 Task: Look for Airbnb options in Magelang, Indonesia from 26th December, 2023 to 30th December, 2023 for 1 adult. Place can be private room with 1  bedroom having 1 bed and 1 bathroom. Property type can be hotel.
Action: Mouse moved to (411, 107)
Screenshot: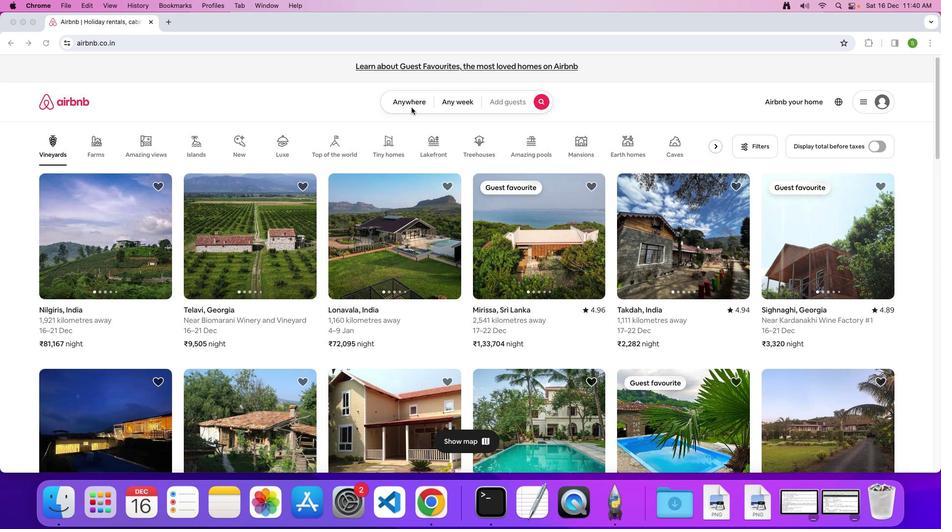 
Action: Mouse pressed left at (411, 107)
Screenshot: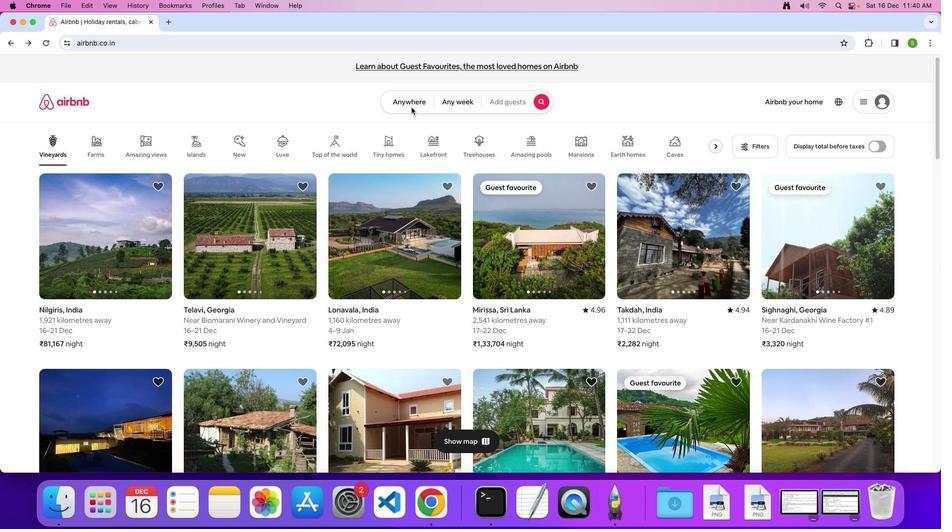 
Action: Mouse moved to (402, 103)
Screenshot: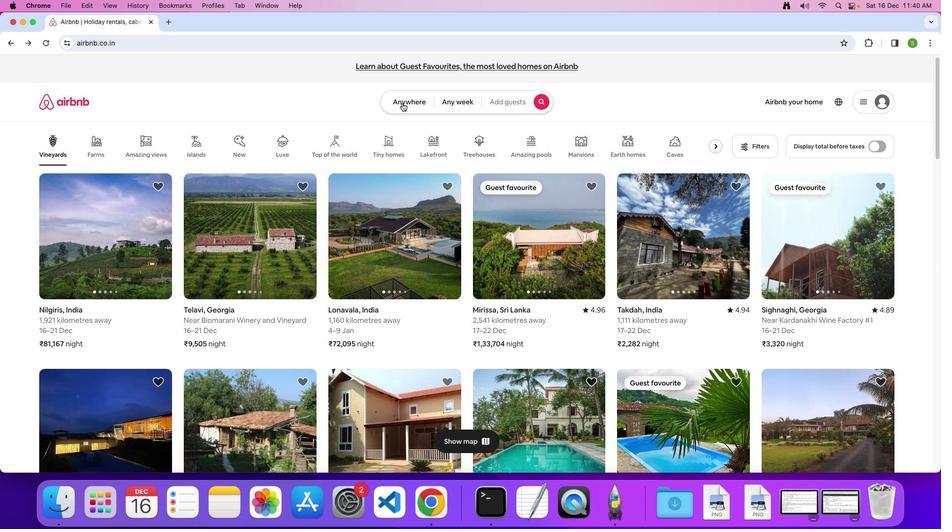 
Action: Mouse pressed left at (402, 103)
Screenshot: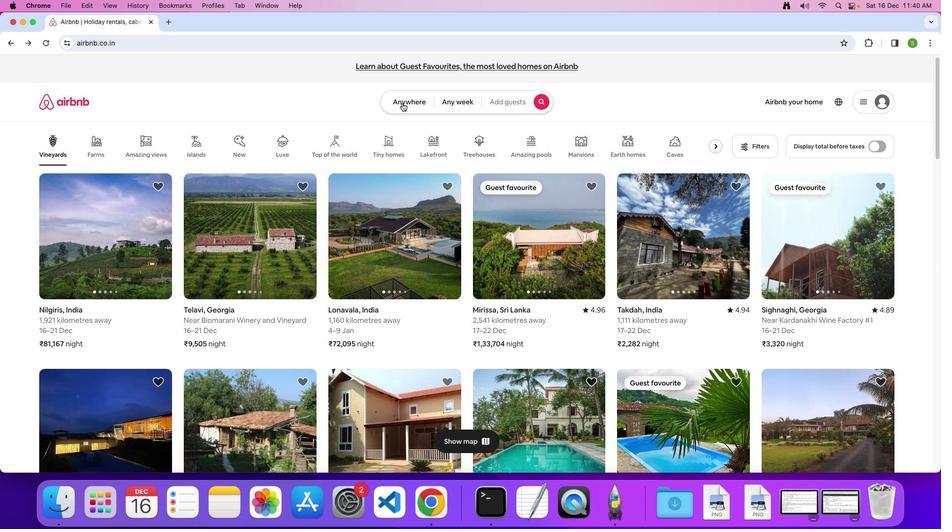 
Action: Mouse moved to (364, 130)
Screenshot: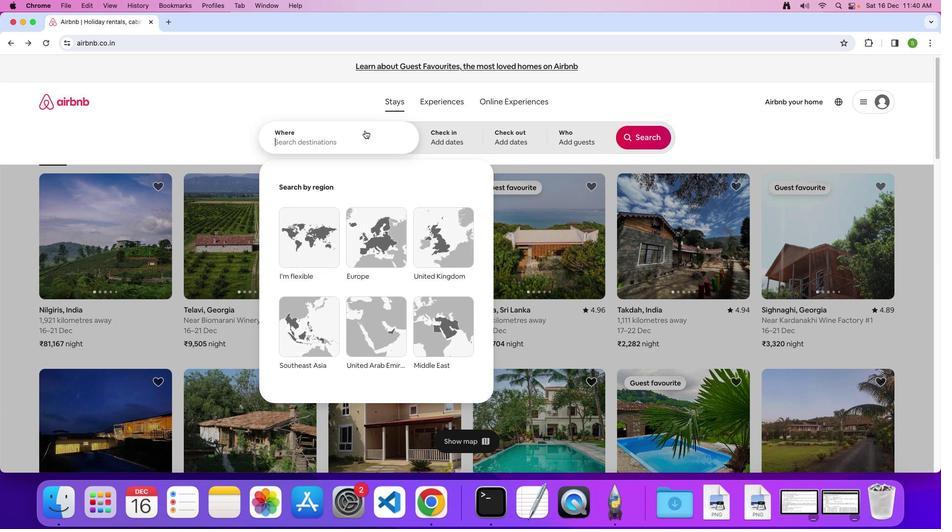 
Action: Mouse pressed left at (364, 130)
Screenshot: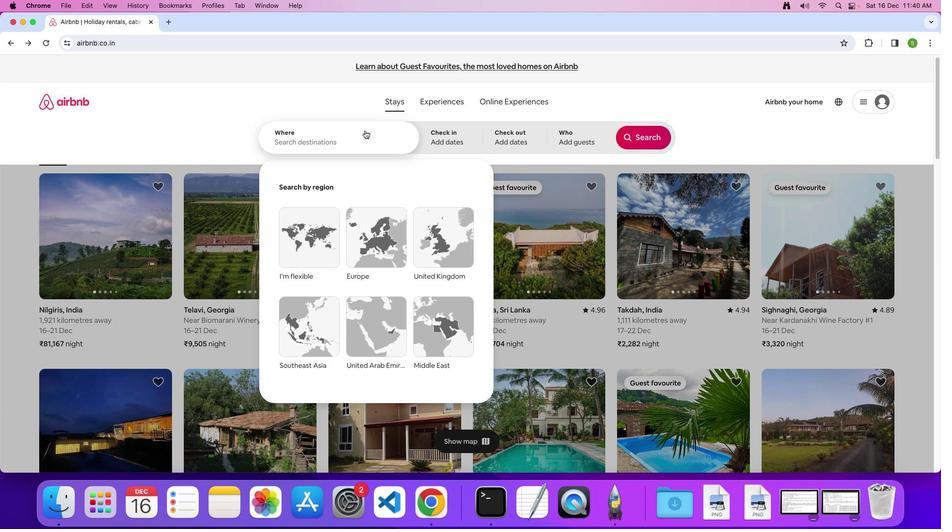 
Action: Mouse moved to (364, 130)
Screenshot: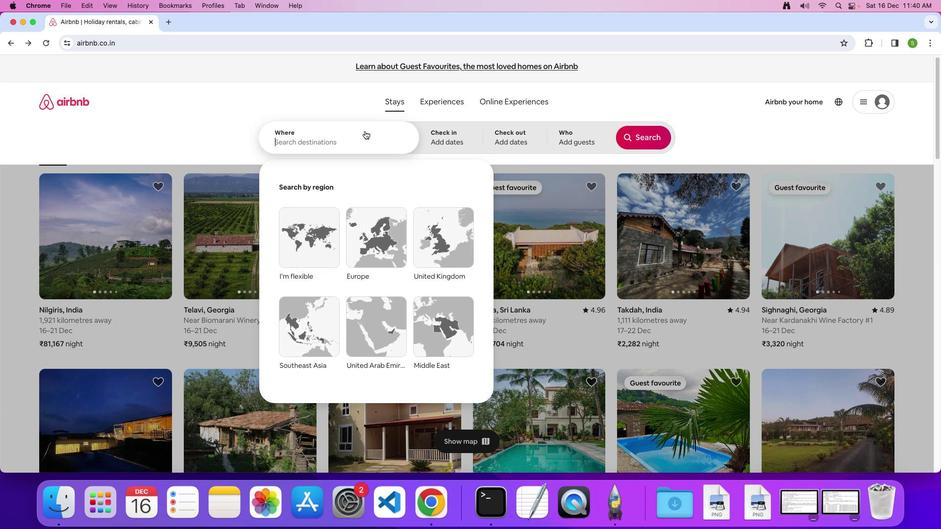 
Action: Key pressed 'M'Key.caps_lock'a''g''e''l''a''n''g'','Key.spaceKey.shift'I''n''d''o''n''e''s''i''a'Key.enter
Screenshot: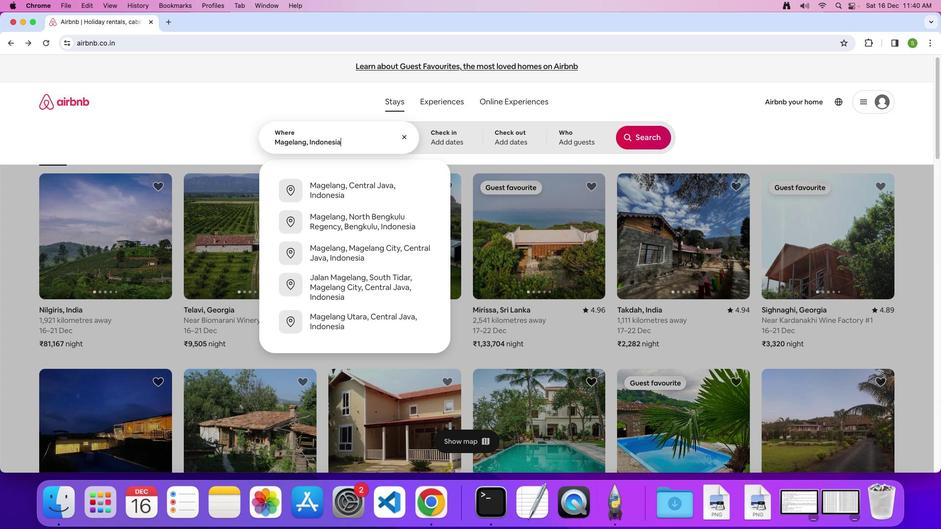 
Action: Mouse moved to (353, 359)
Screenshot: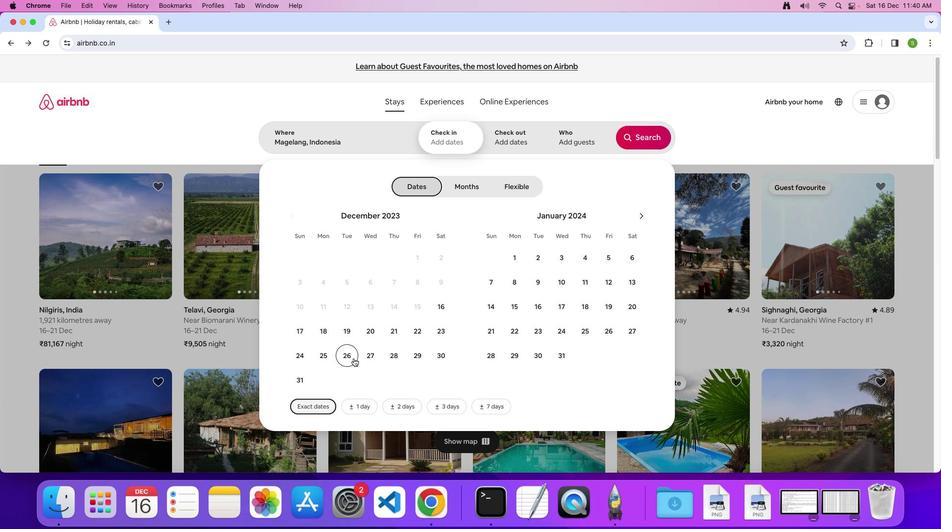 
Action: Mouse pressed left at (353, 359)
Screenshot: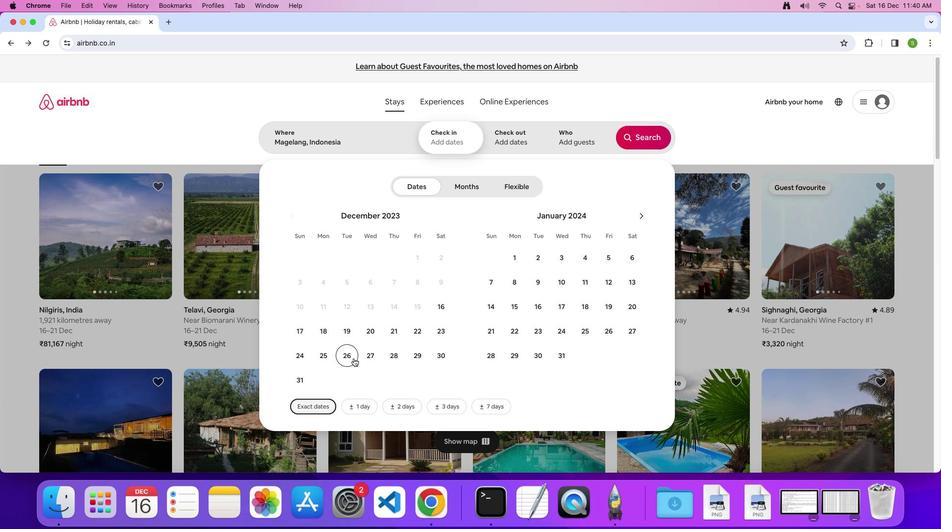 
Action: Mouse moved to (444, 360)
Screenshot: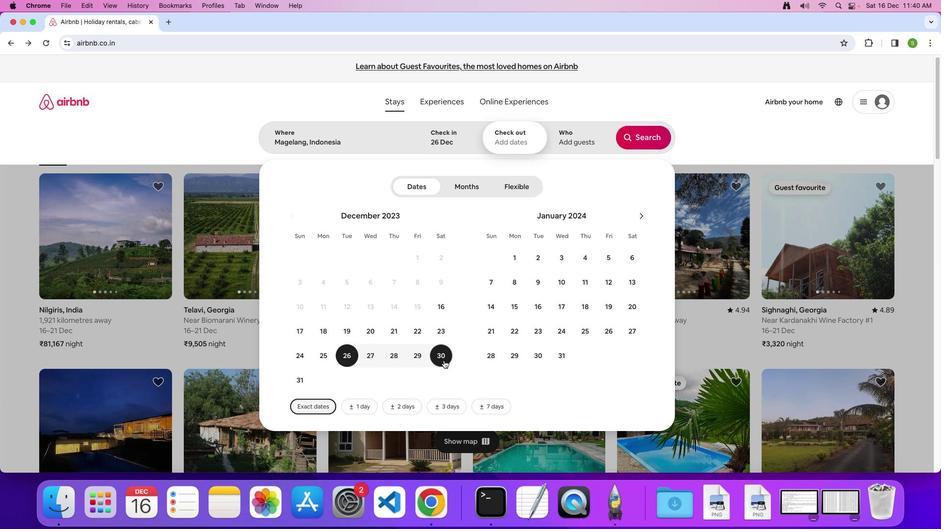 
Action: Mouse pressed left at (444, 360)
Screenshot: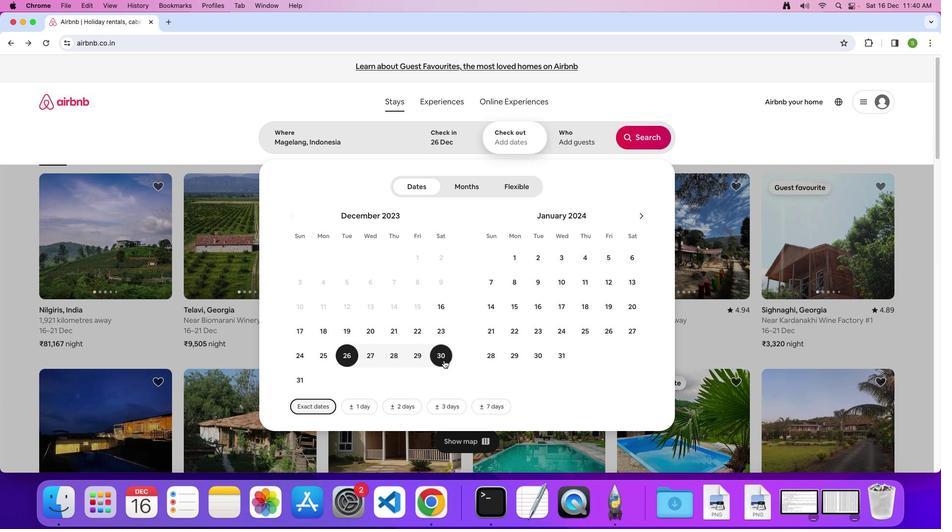 
Action: Mouse moved to (574, 137)
Screenshot: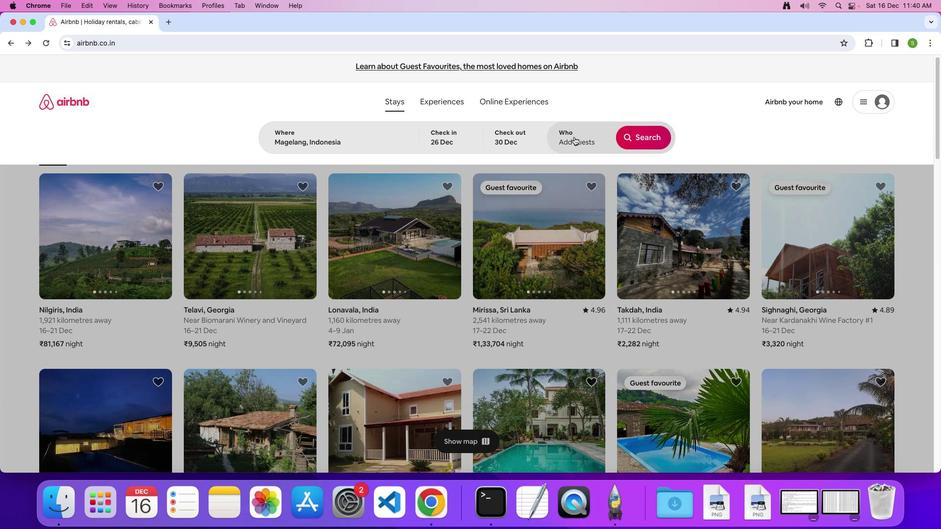
Action: Mouse pressed left at (574, 137)
Screenshot: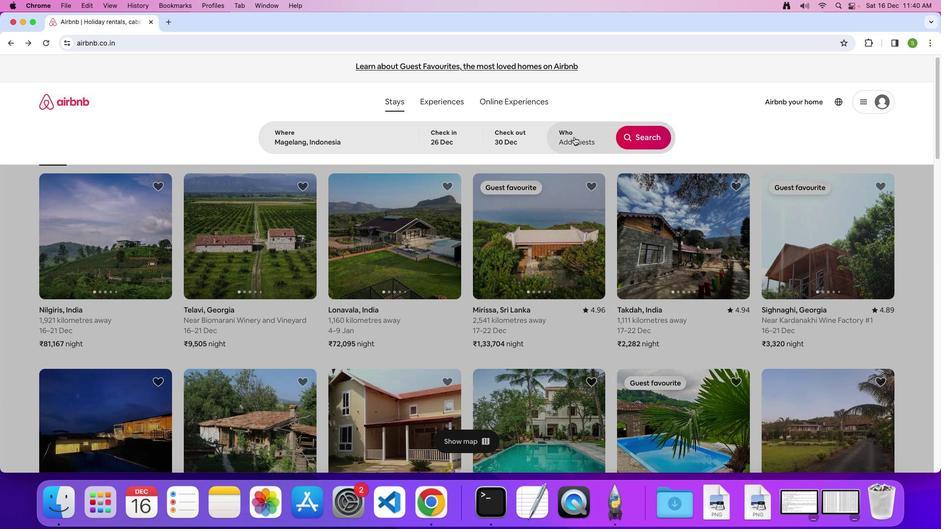 
Action: Mouse moved to (643, 193)
Screenshot: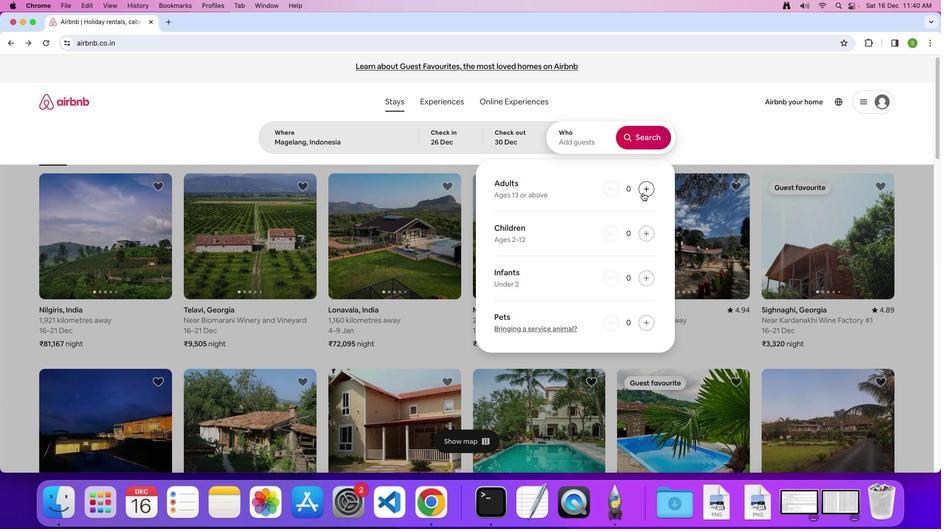
Action: Mouse pressed left at (643, 193)
Screenshot: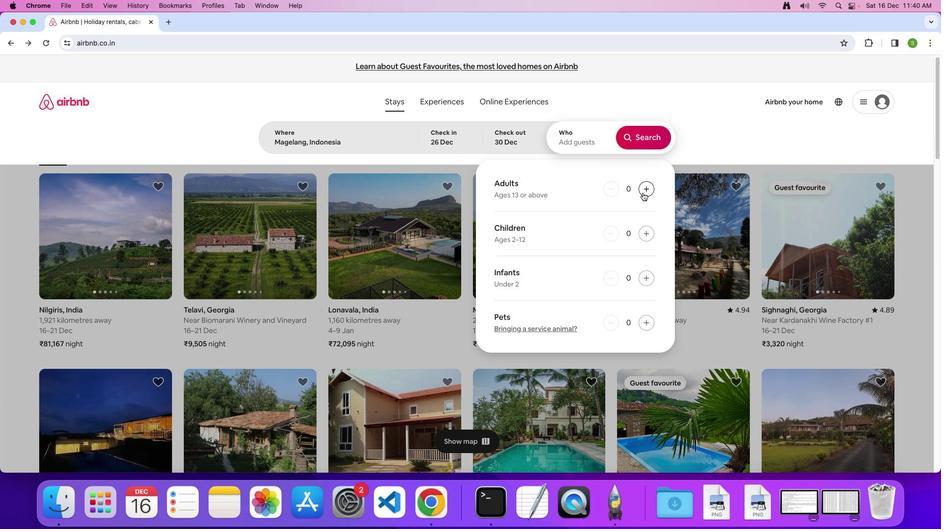 
Action: Mouse moved to (637, 138)
Screenshot: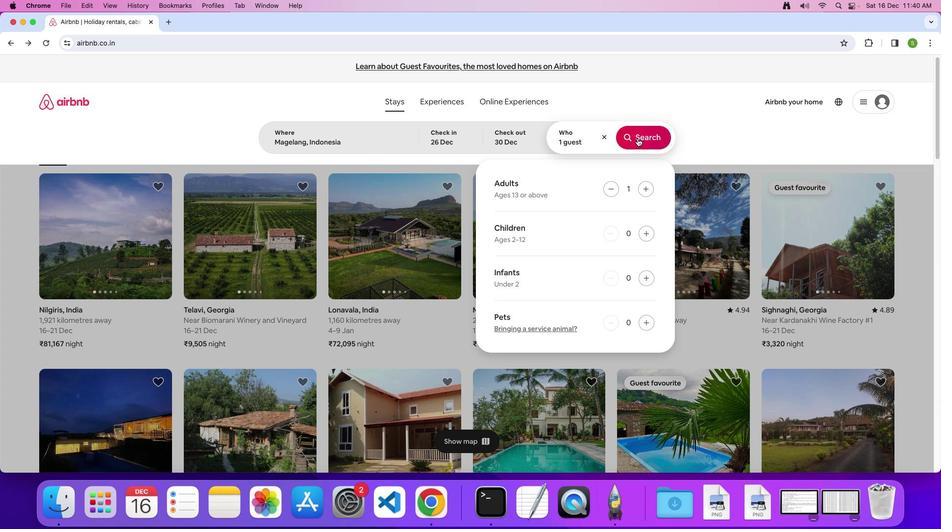
Action: Mouse pressed left at (637, 138)
Screenshot: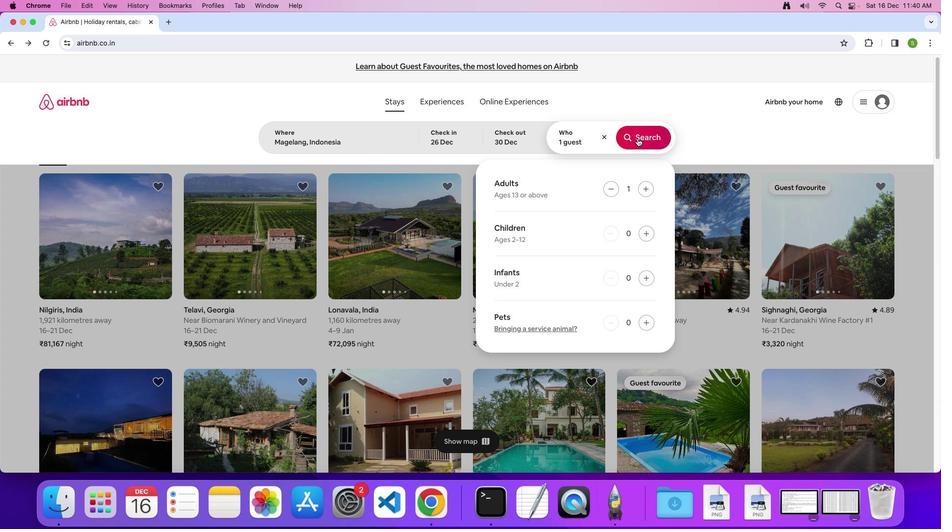 
Action: Mouse moved to (779, 118)
Screenshot: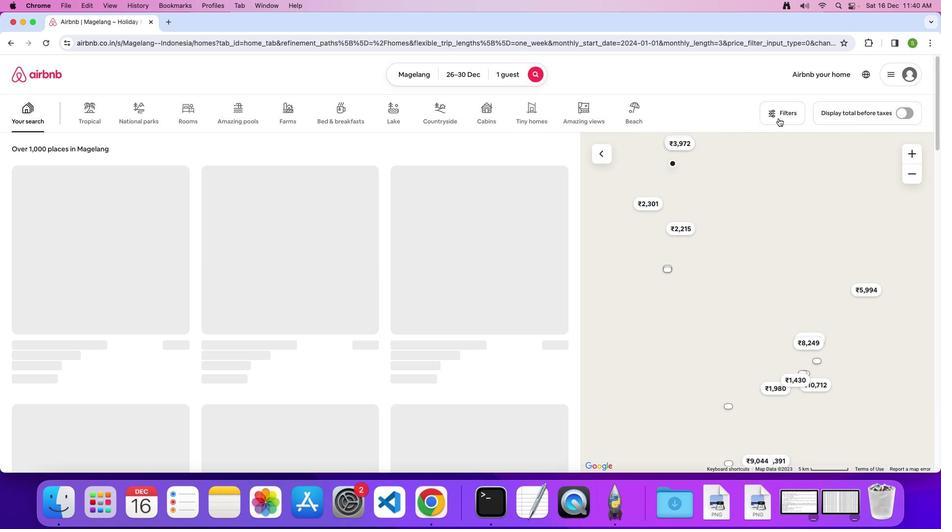 
Action: Mouse pressed left at (779, 118)
Screenshot: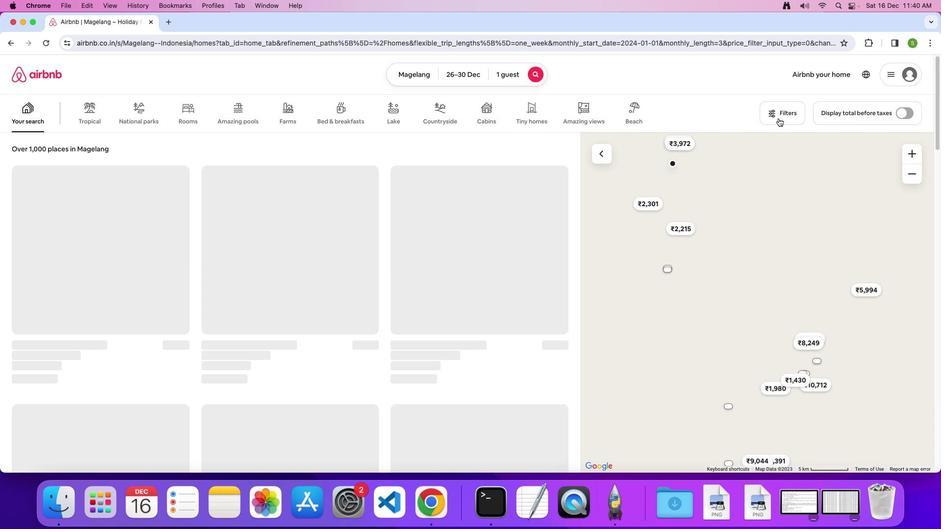 
Action: Mouse moved to (464, 353)
Screenshot: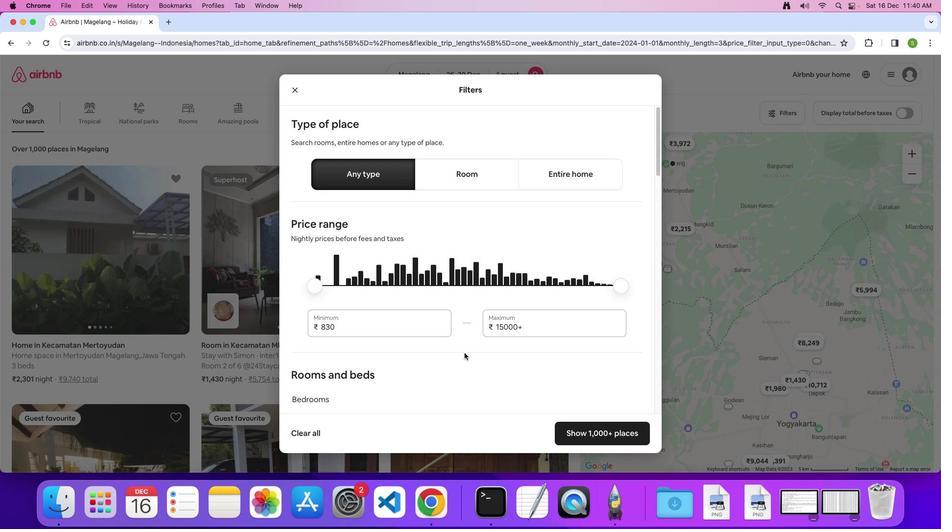 
Action: Mouse scrolled (464, 353) with delta (0, 0)
Screenshot: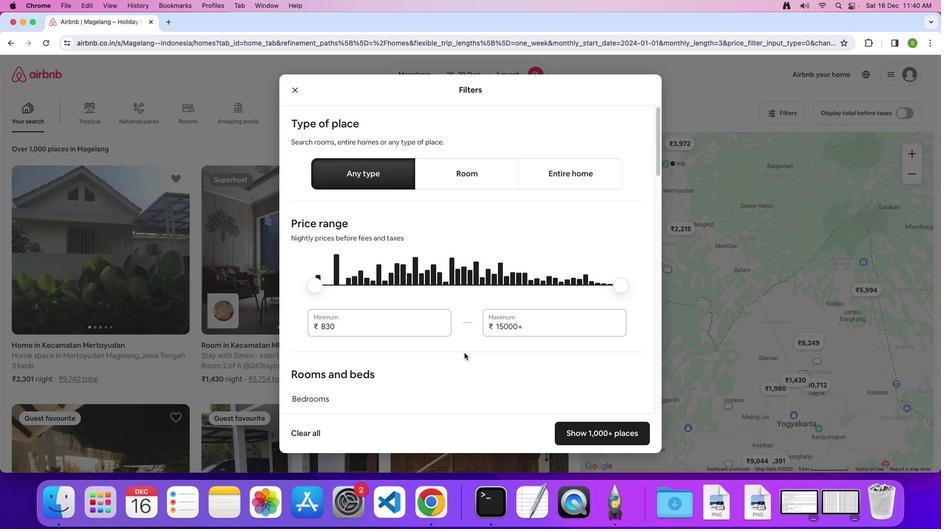 
Action: Mouse scrolled (464, 353) with delta (0, 0)
Screenshot: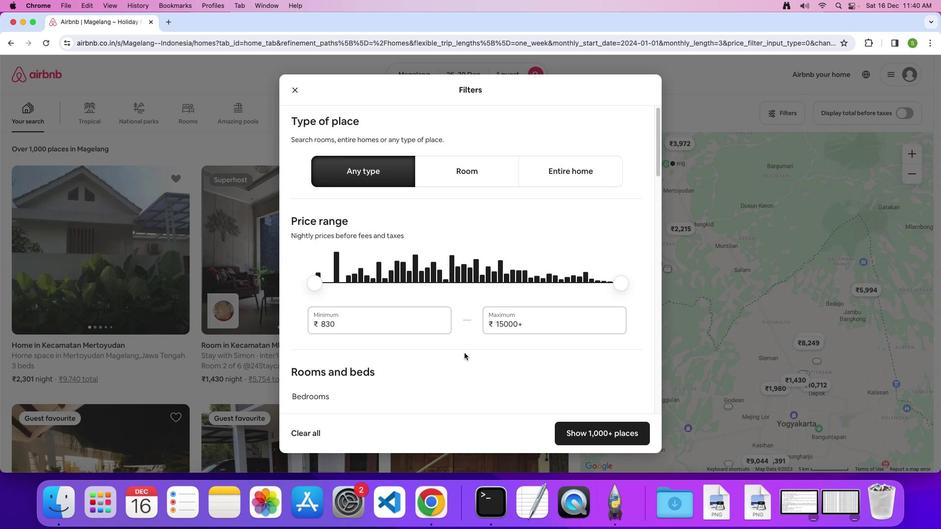 
Action: Mouse scrolled (464, 353) with delta (0, 0)
Screenshot: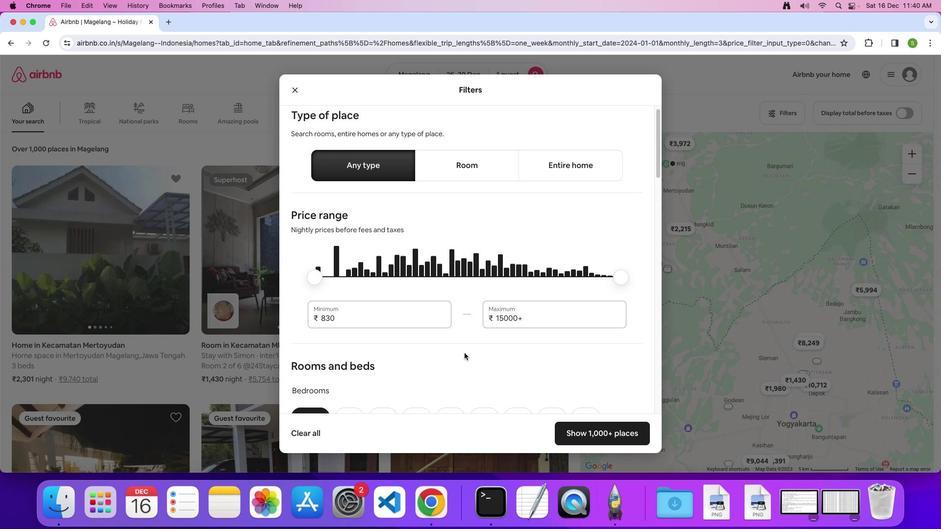 
Action: Mouse scrolled (464, 353) with delta (0, 0)
Screenshot: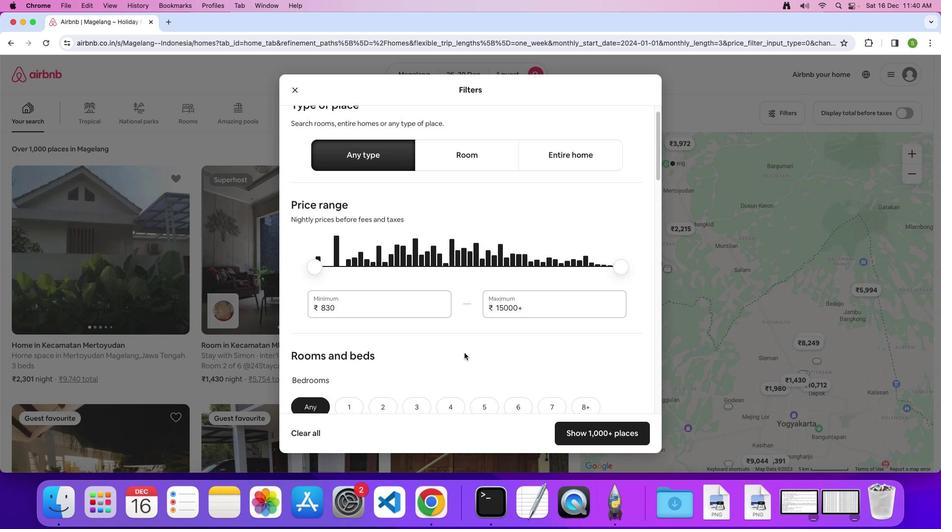 
Action: Mouse scrolled (464, 353) with delta (0, 0)
Screenshot: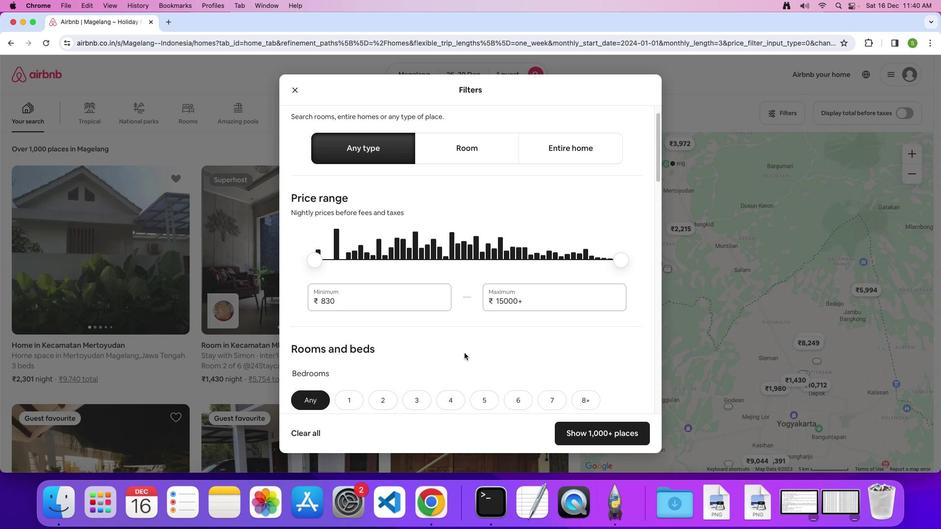 
Action: Mouse scrolled (464, 353) with delta (0, -1)
Screenshot: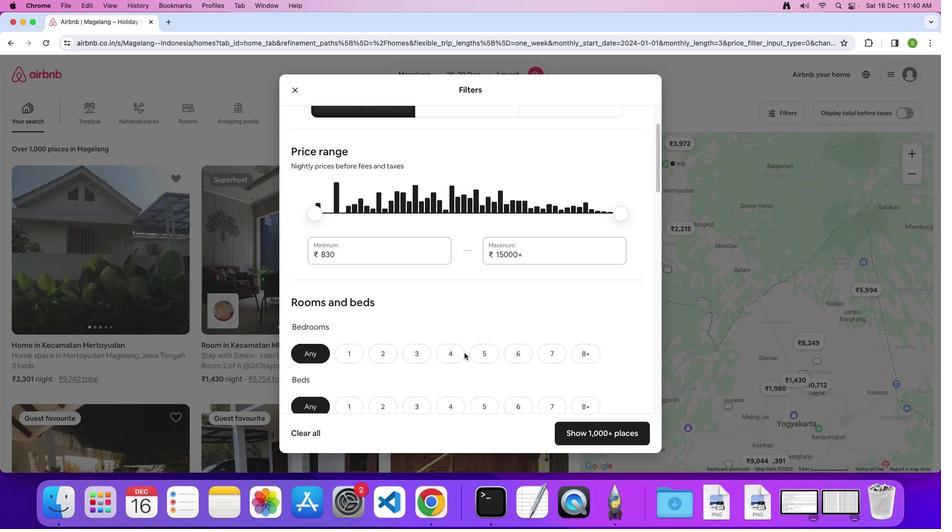 
Action: Mouse scrolled (464, 353) with delta (0, 0)
Screenshot: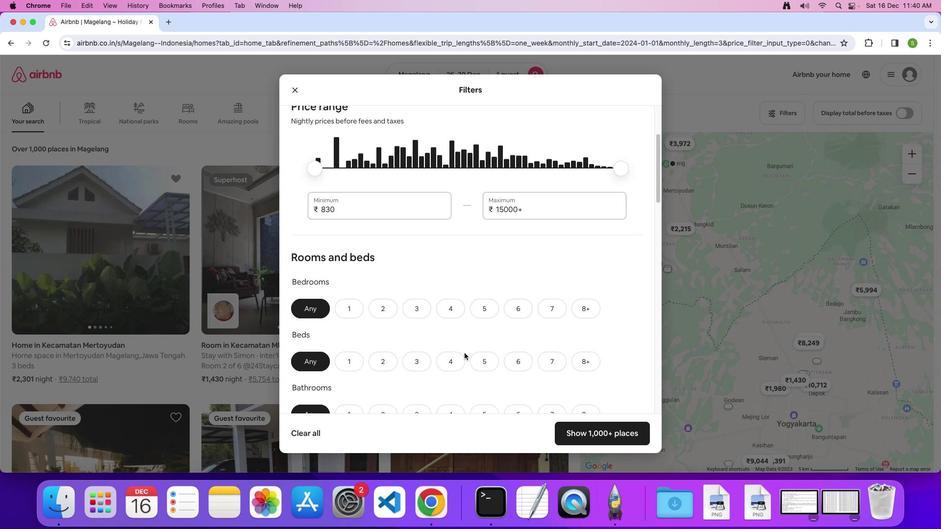 
Action: Mouse scrolled (464, 353) with delta (0, 0)
Screenshot: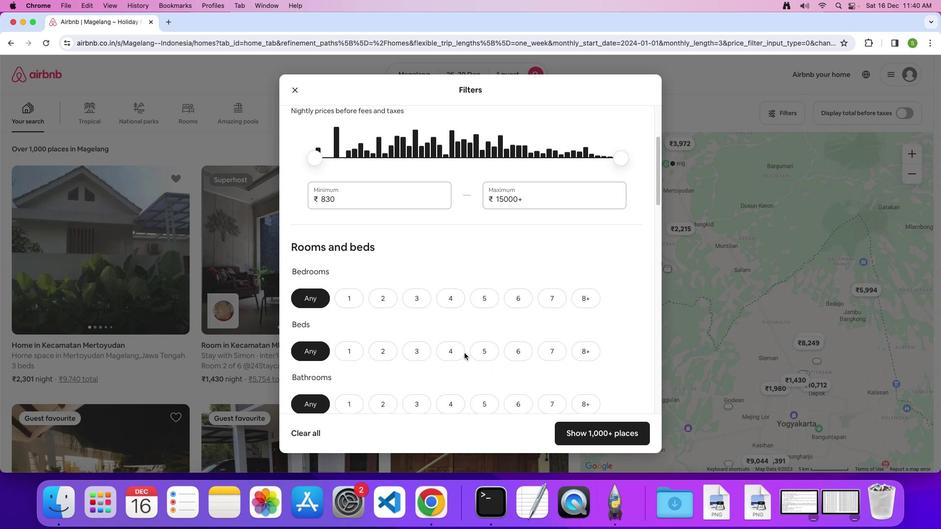 
Action: Mouse scrolled (464, 353) with delta (0, 0)
Screenshot: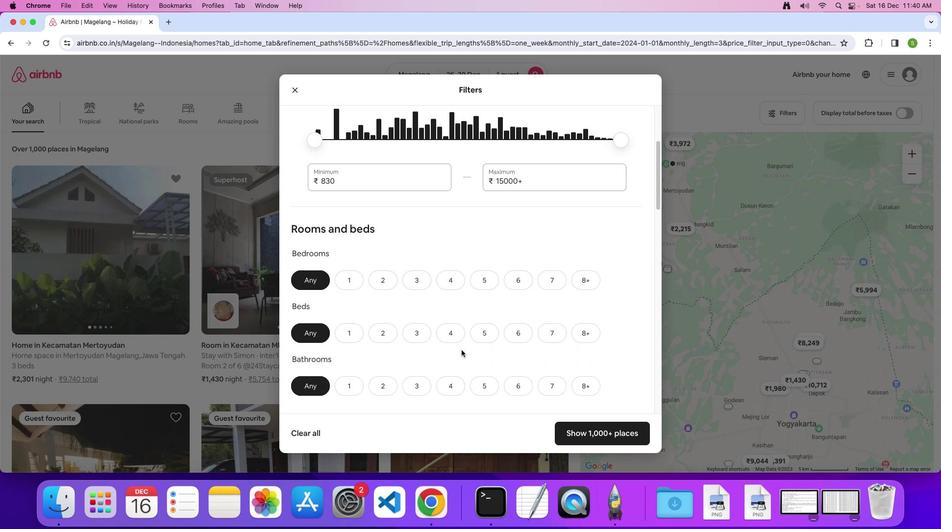 
Action: Mouse moved to (355, 269)
Screenshot: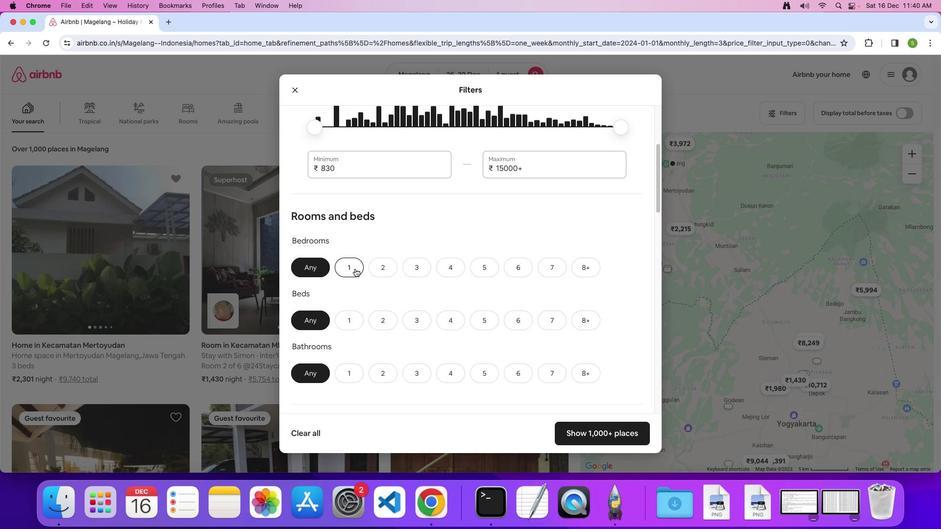 
Action: Mouse pressed left at (355, 269)
Screenshot: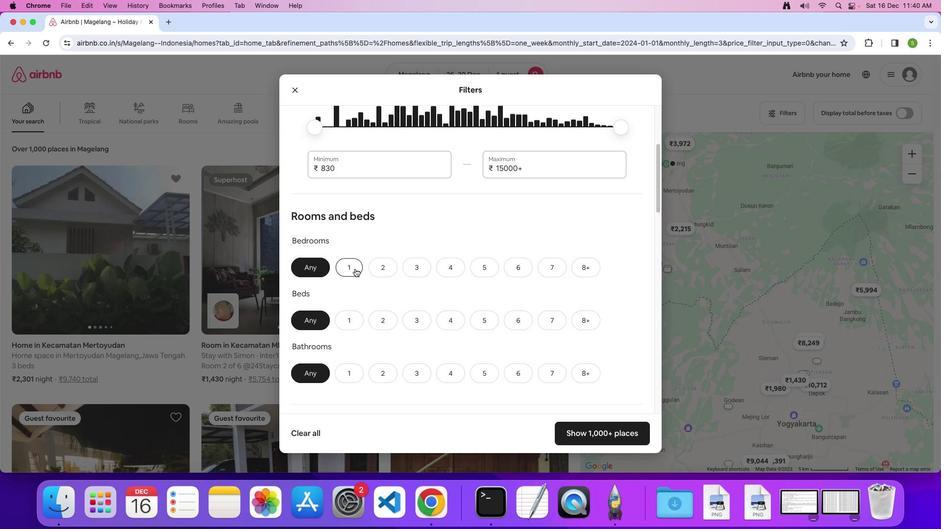 
Action: Mouse moved to (350, 324)
Screenshot: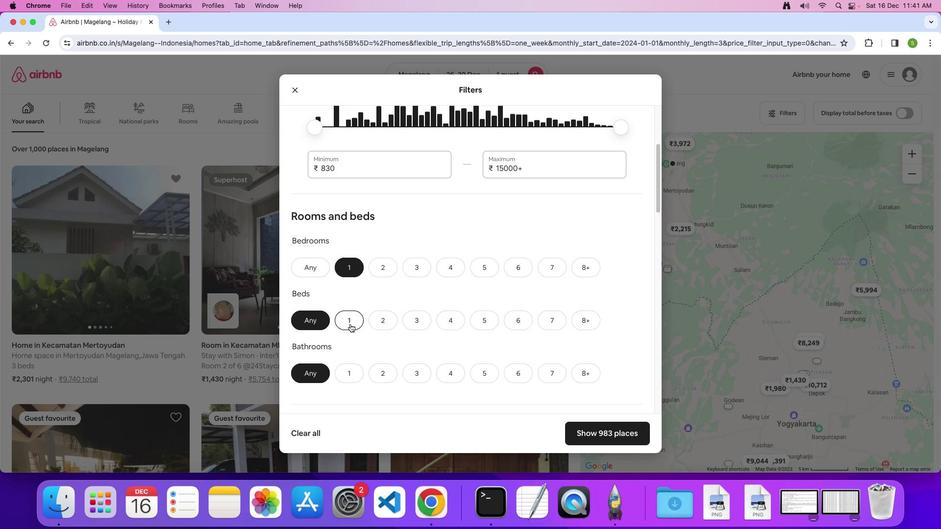 
Action: Mouse pressed left at (350, 324)
Screenshot: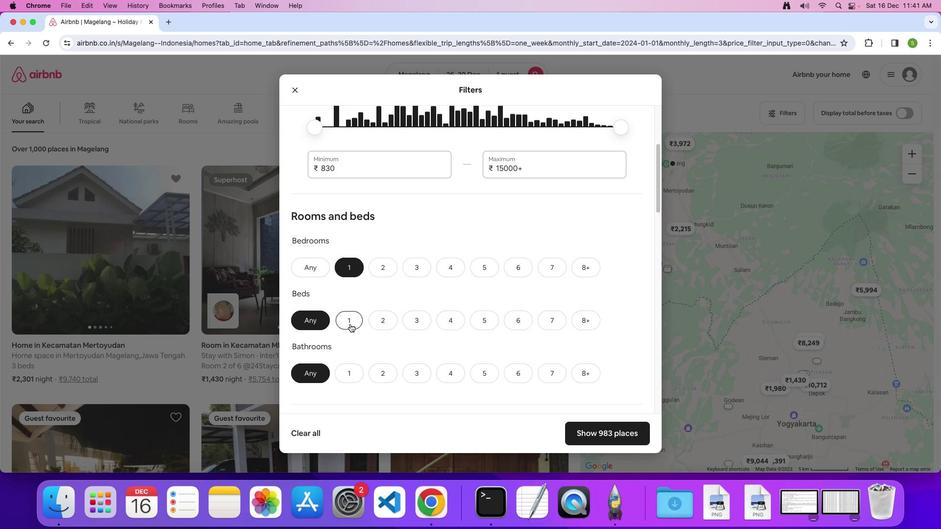 
Action: Mouse moved to (342, 373)
Screenshot: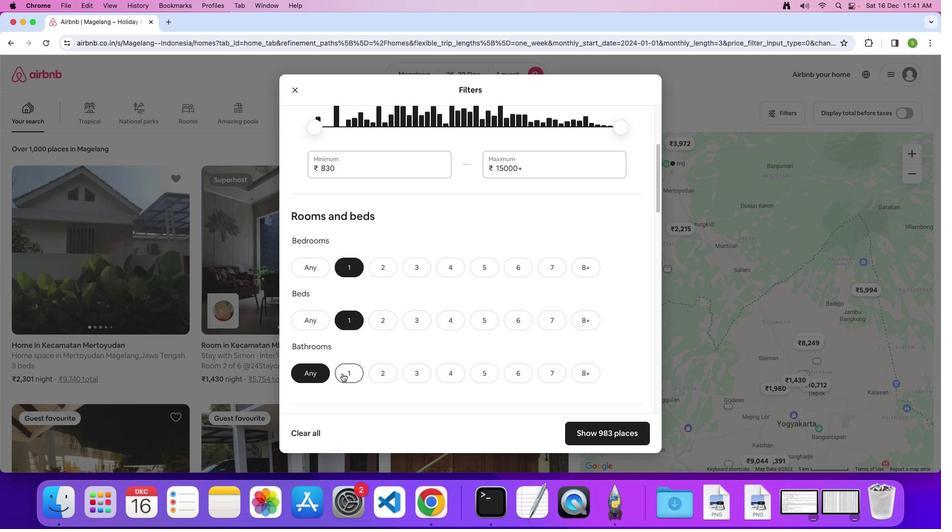 
Action: Mouse pressed left at (342, 373)
Screenshot: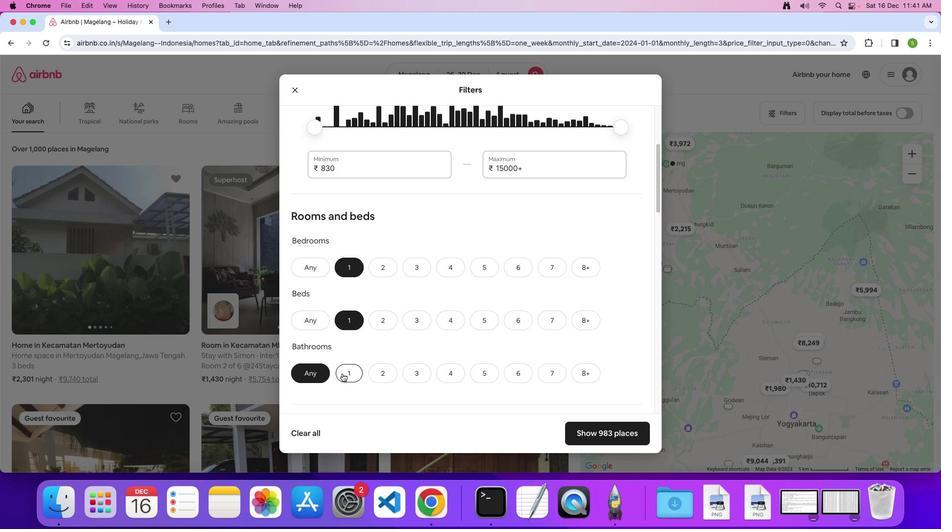 
Action: Mouse moved to (471, 329)
Screenshot: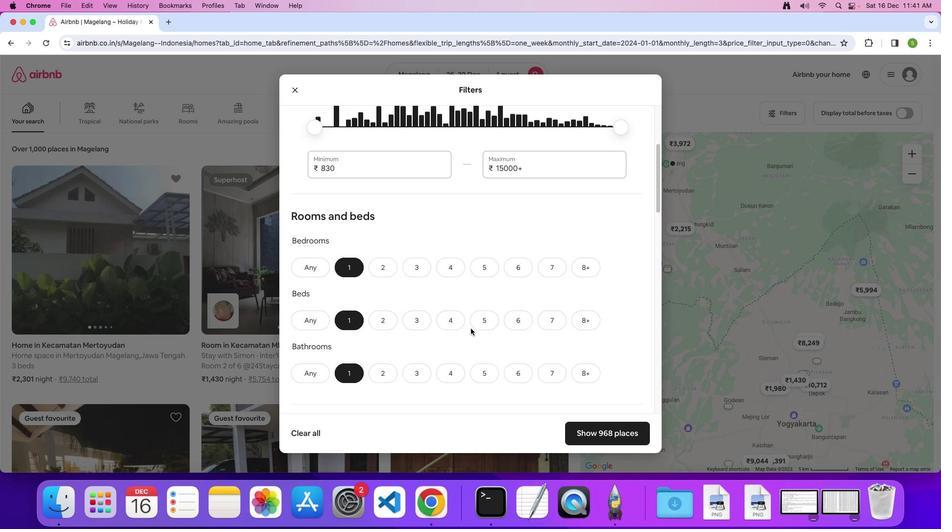 
Action: Mouse scrolled (471, 329) with delta (0, 0)
Screenshot: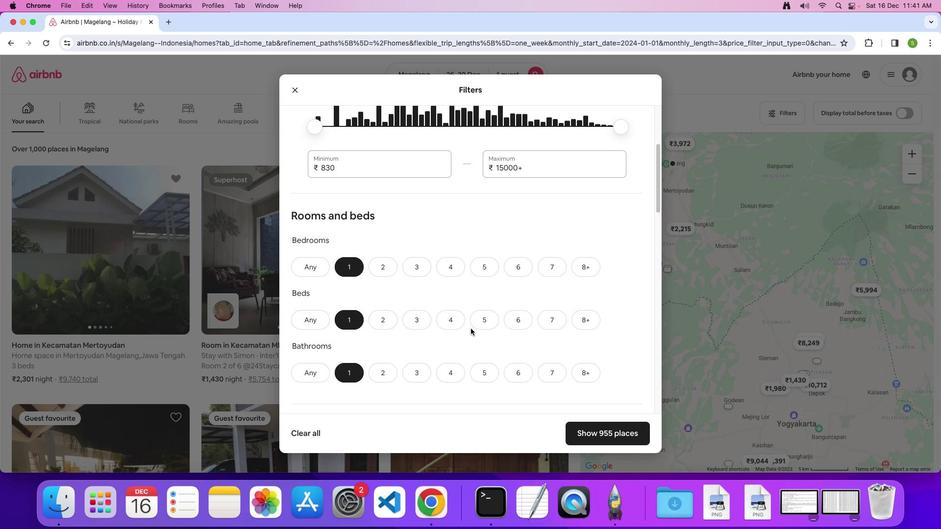 
Action: Mouse scrolled (471, 329) with delta (0, 0)
Screenshot: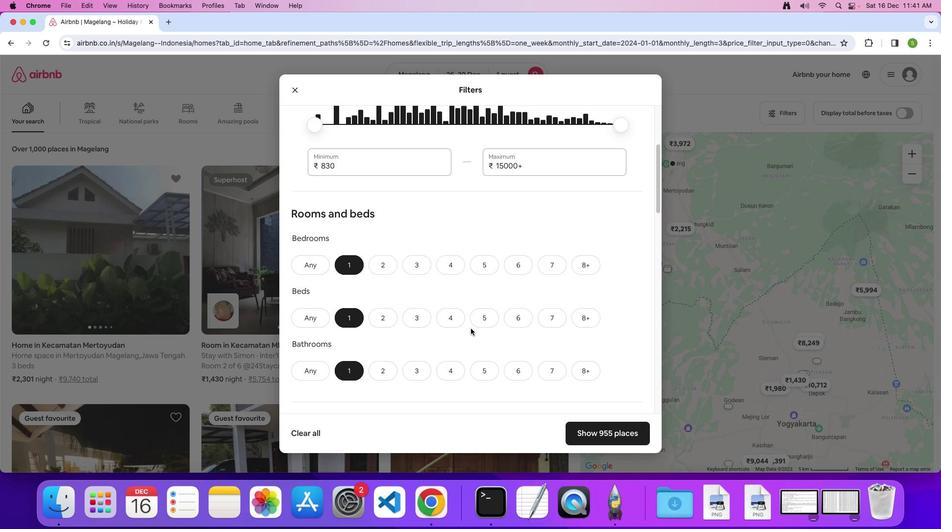 
Action: Mouse scrolled (471, 329) with delta (0, 0)
Screenshot: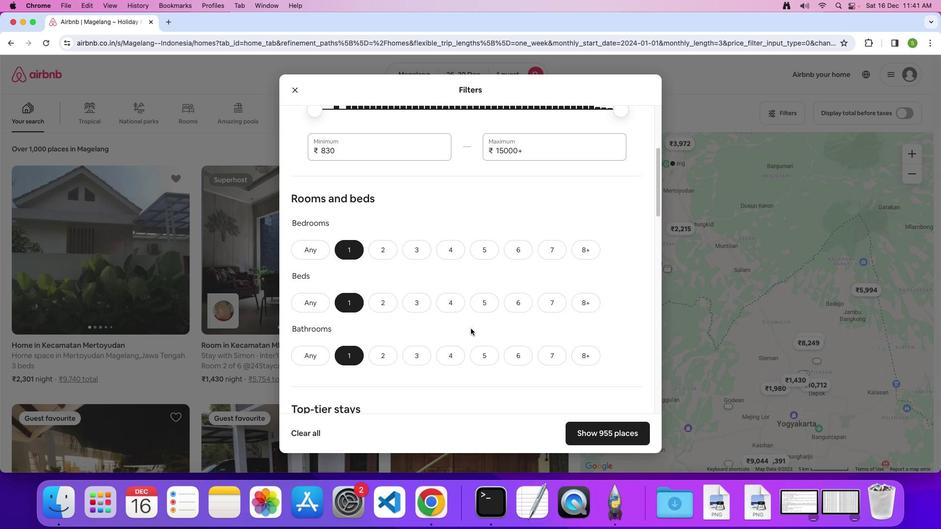 
Action: Mouse scrolled (471, 329) with delta (0, 0)
Screenshot: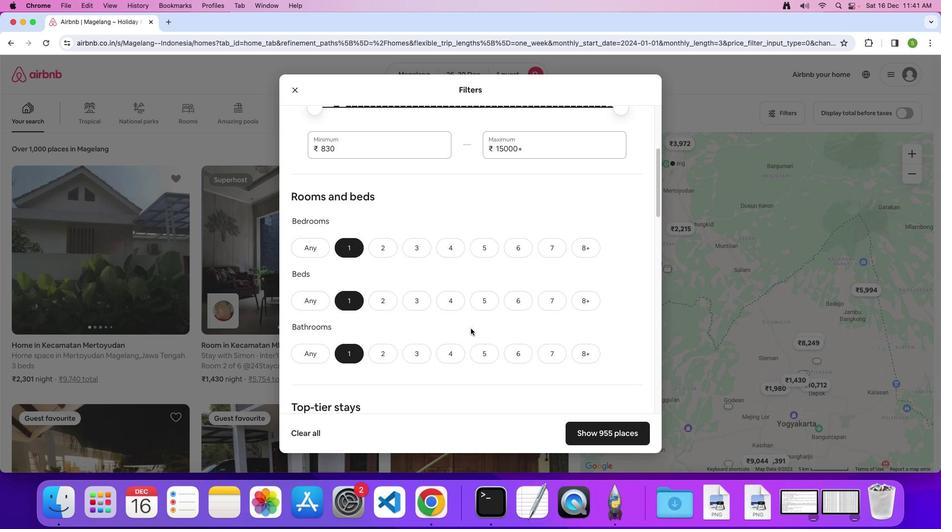 
Action: Mouse scrolled (471, 329) with delta (0, 0)
Screenshot: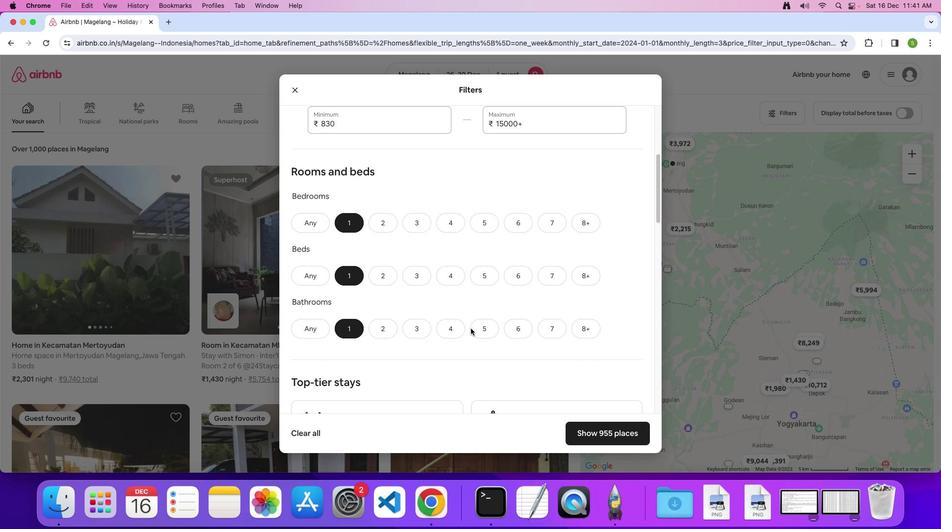 
Action: Mouse scrolled (471, 329) with delta (0, 0)
Screenshot: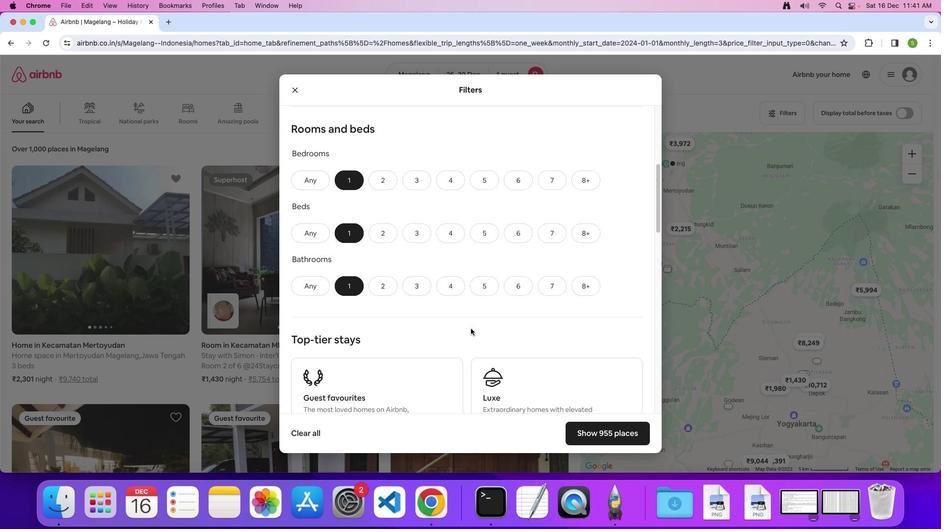 
Action: Mouse scrolled (471, 329) with delta (0, 0)
Screenshot: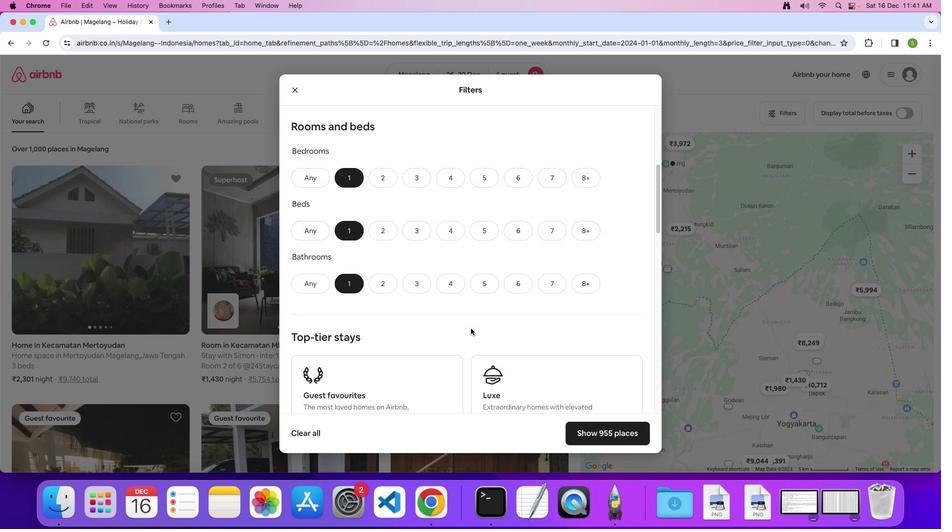 
Action: Mouse scrolled (471, 329) with delta (0, 0)
Screenshot: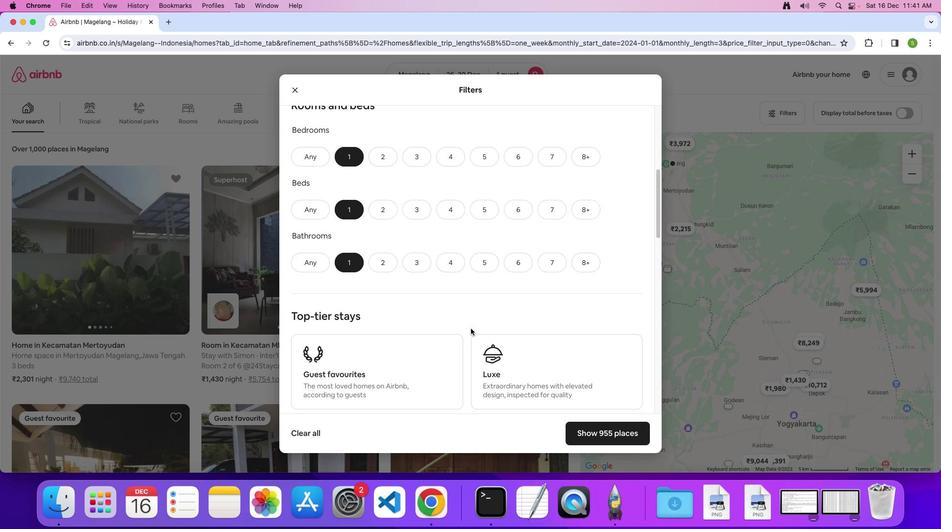 
Action: Mouse scrolled (471, 329) with delta (0, 0)
Screenshot: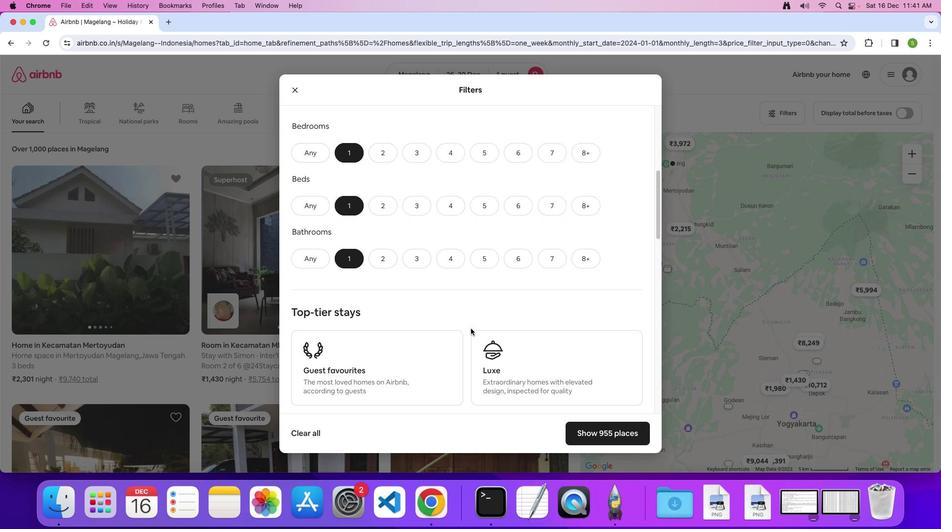 
Action: Mouse scrolled (471, 329) with delta (0, -1)
Screenshot: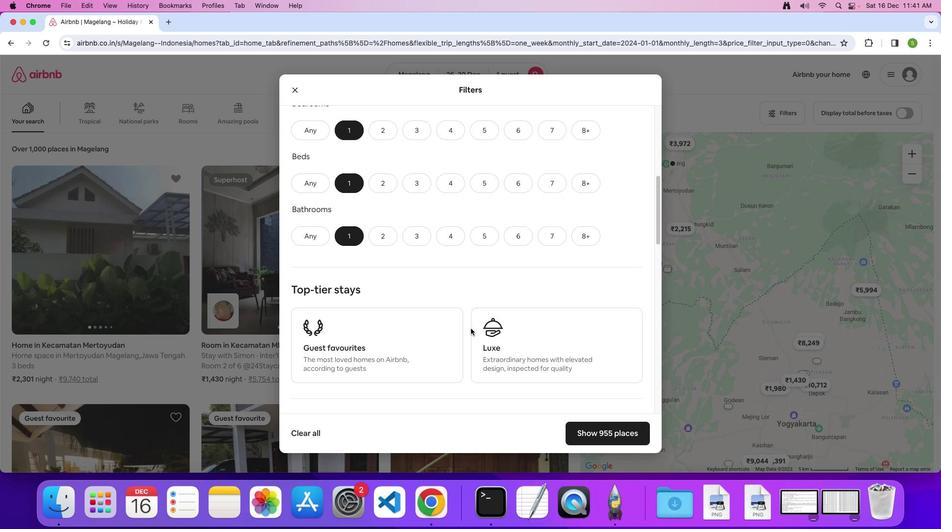 
Action: Mouse scrolled (471, 329) with delta (0, 0)
Screenshot: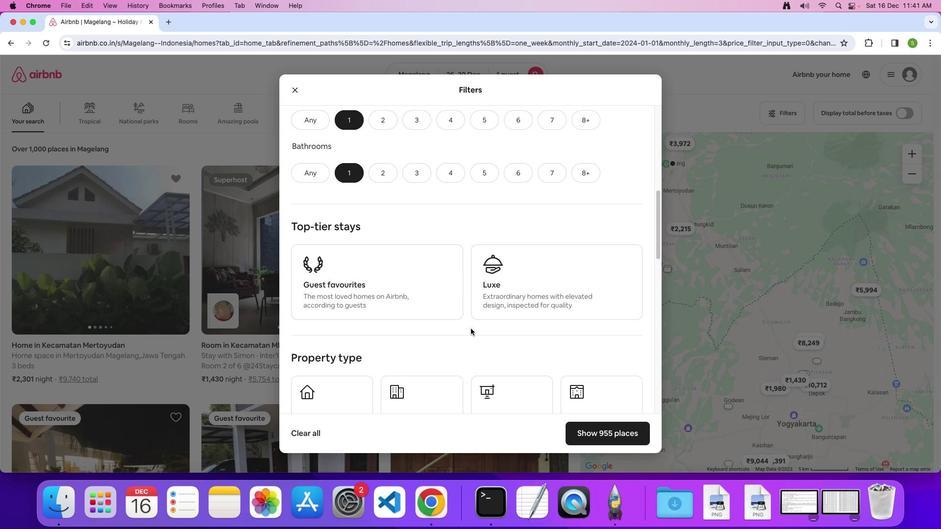 
Action: Mouse scrolled (471, 329) with delta (0, 0)
Screenshot: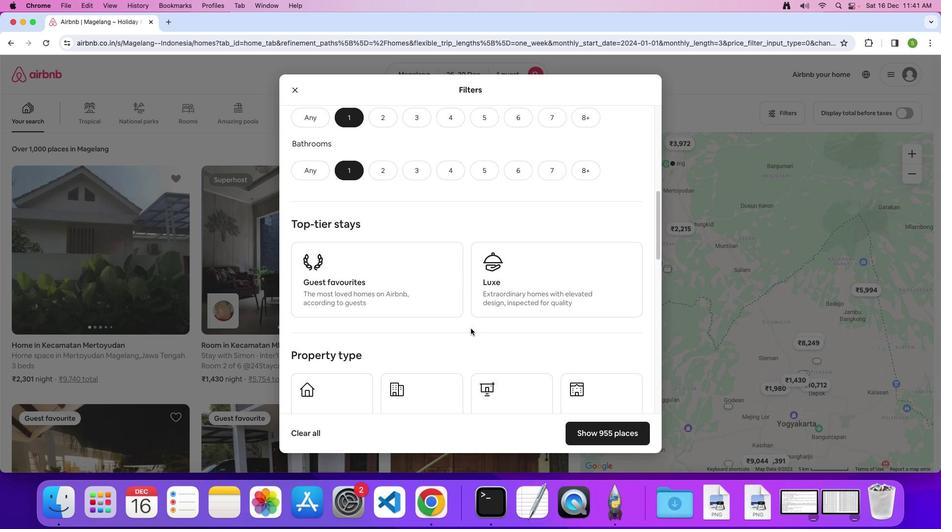 
Action: Mouse scrolled (471, 329) with delta (0, 0)
Screenshot: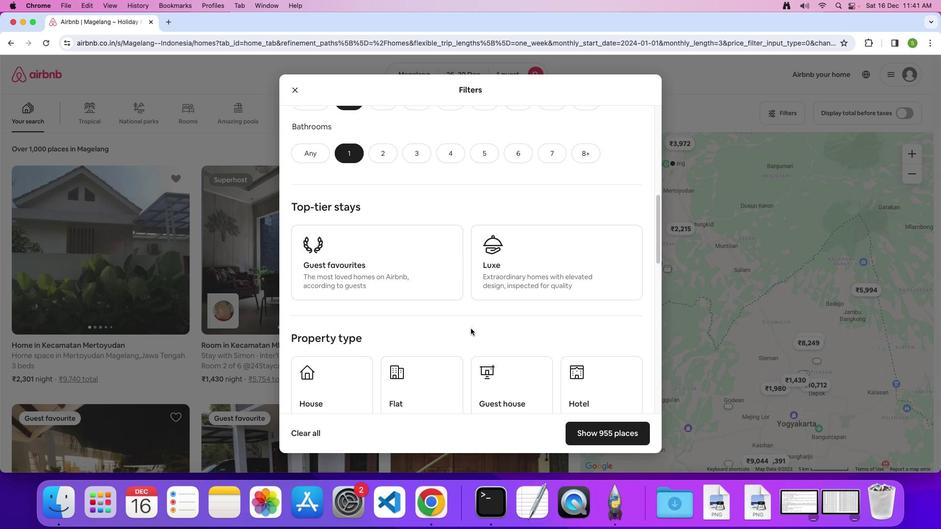 
Action: Mouse scrolled (471, 329) with delta (0, 0)
Screenshot: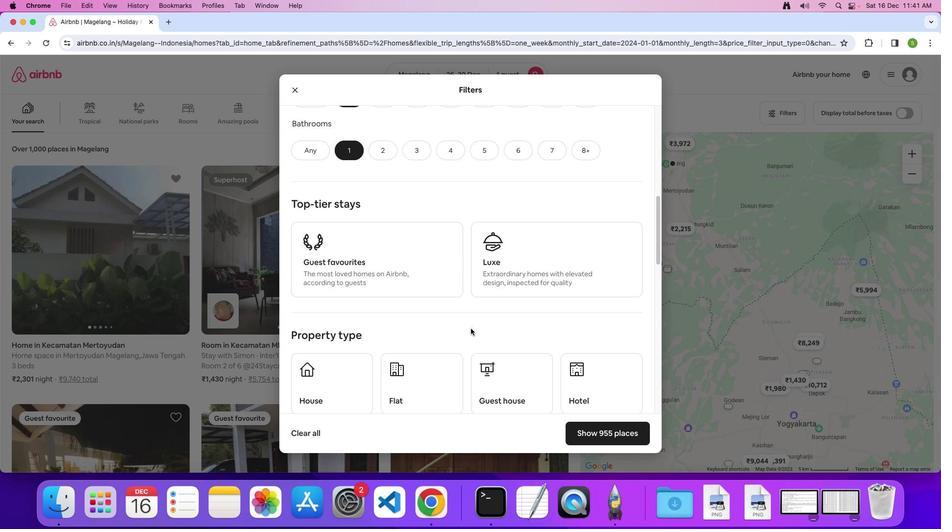 
Action: Mouse scrolled (471, 329) with delta (0, -1)
Screenshot: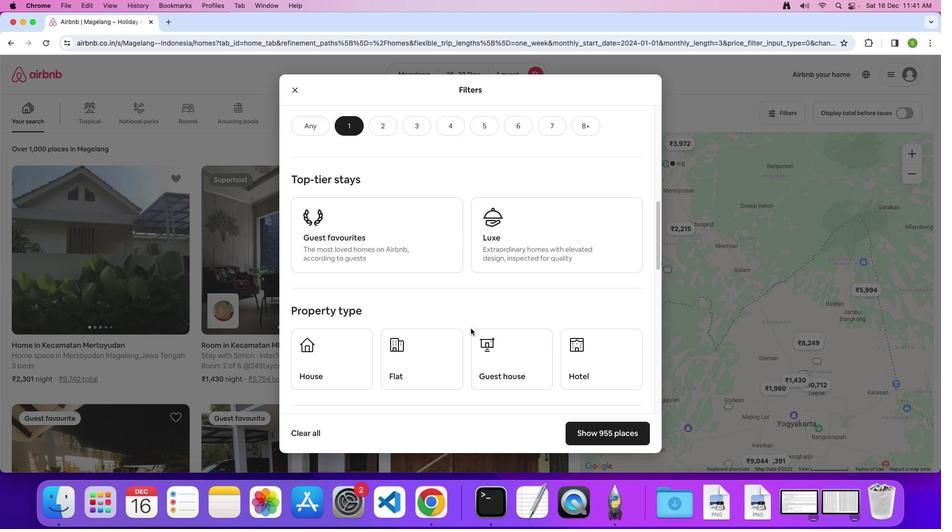
Action: Mouse moved to (592, 292)
Screenshot: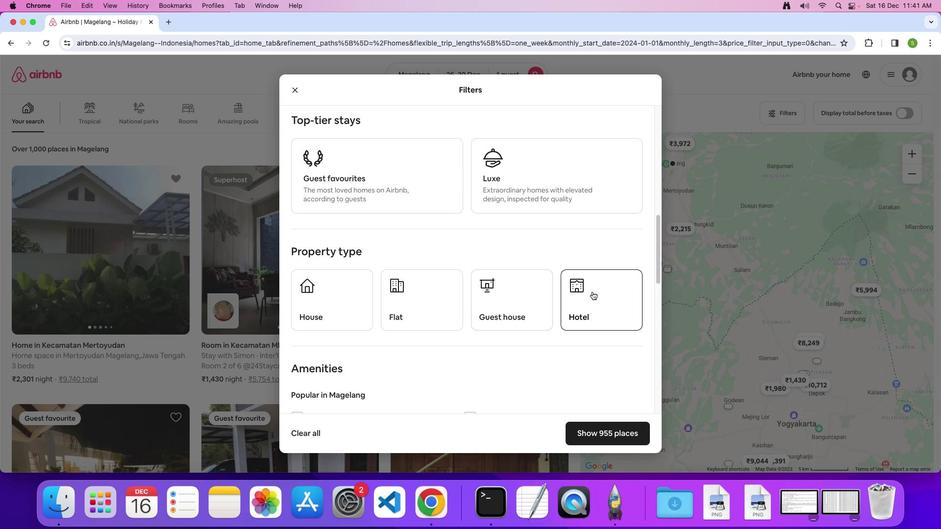 
Action: Mouse pressed left at (592, 292)
Screenshot: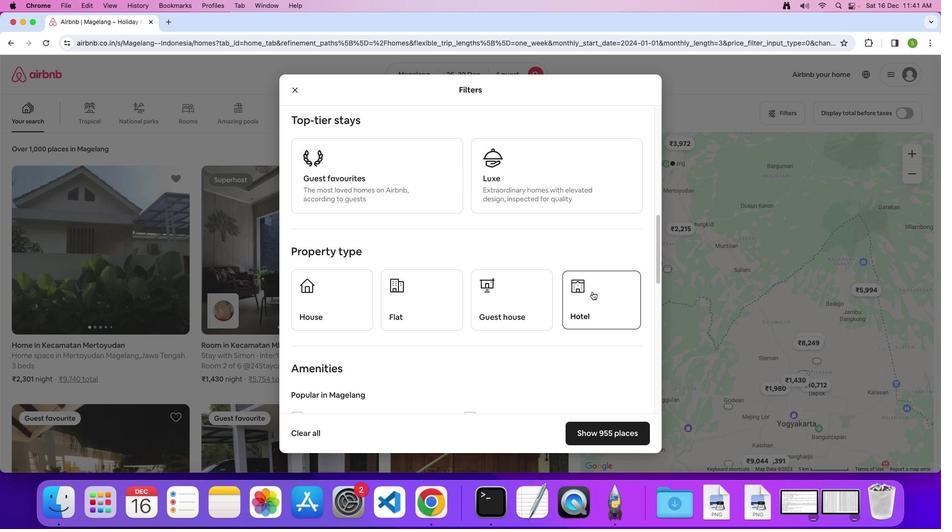 
Action: Mouse moved to (442, 322)
Screenshot: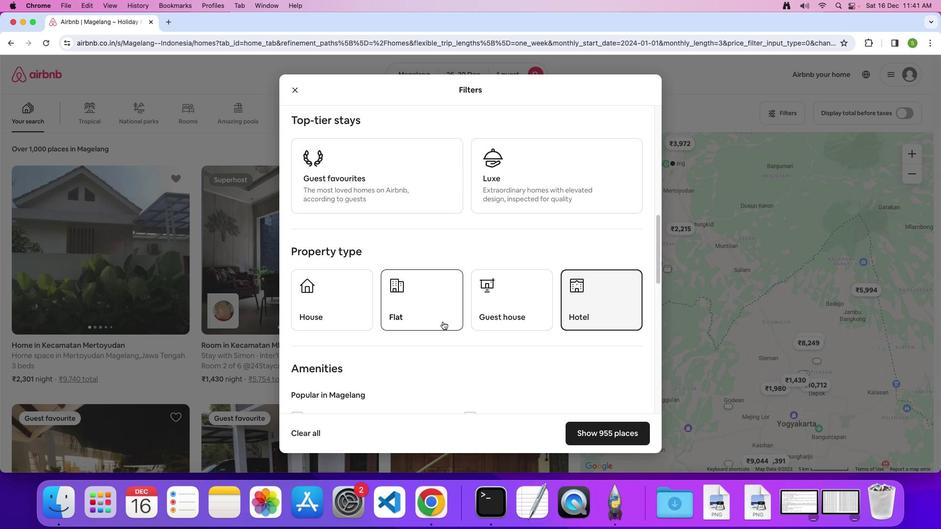 
Action: Mouse scrolled (442, 322) with delta (0, 0)
Screenshot: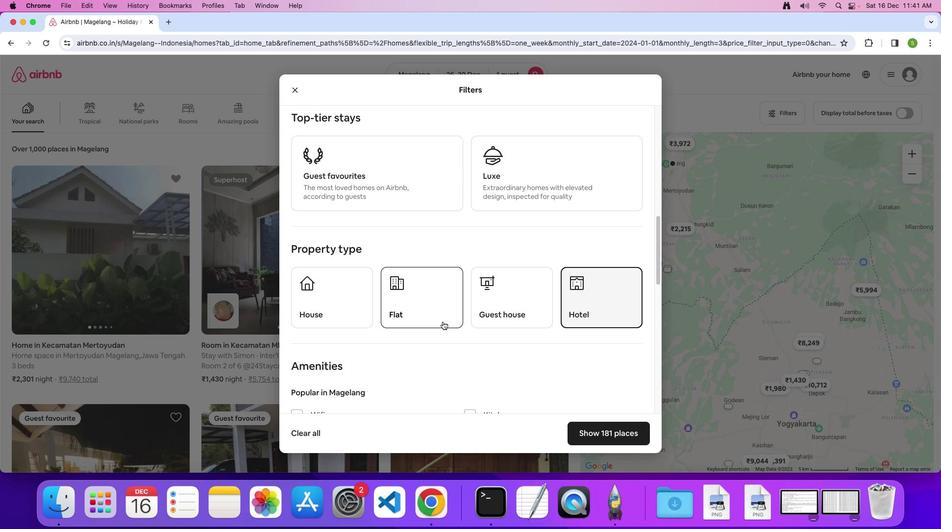 
Action: Mouse scrolled (442, 322) with delta (0, 0)
Screenshot: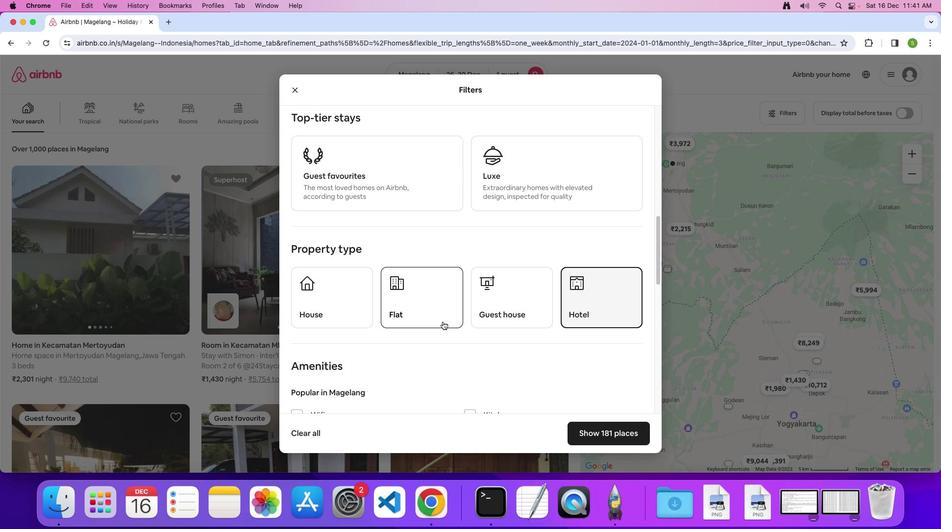 
Action: Mouse scrolled (442, 322) with delta (0, 0)
Screenshot: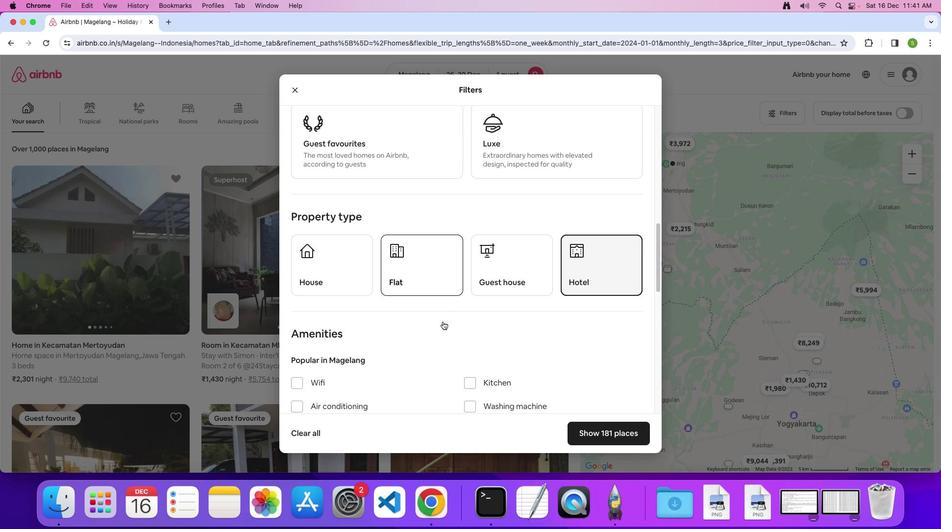 
Action: Mouse moved to (442, 322)
Screenshot: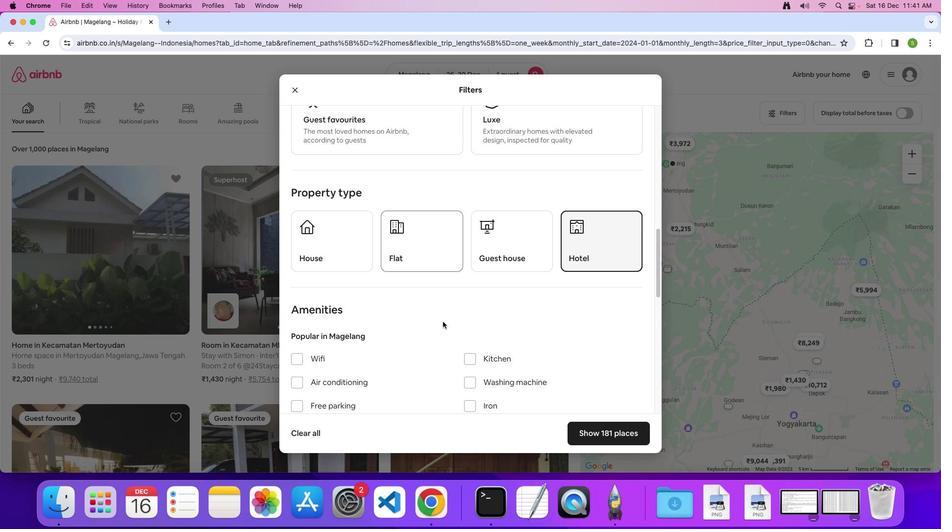 
Action: Mouse scrolled (442, 322) with delta (0, 0)
Screenshot: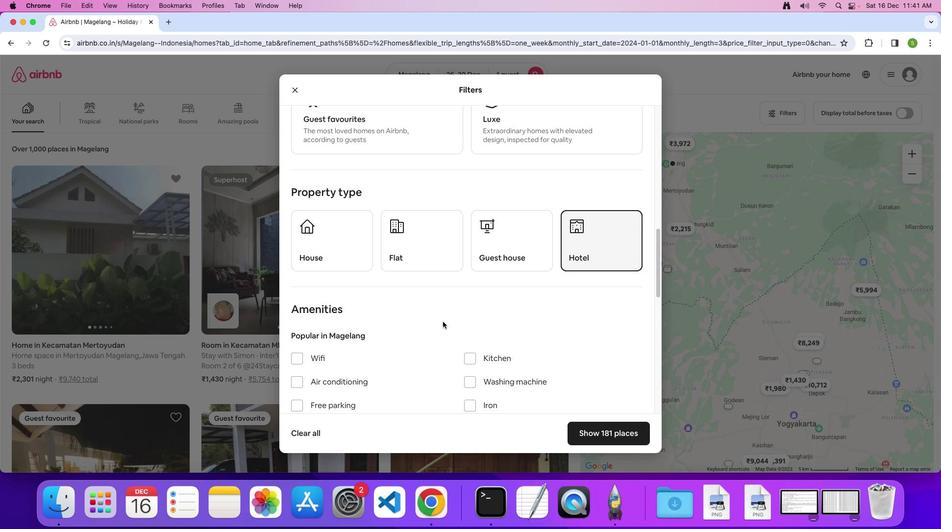 
Action: Mouse scrolled (442, 322) with delta (0, 0)
Screenshot: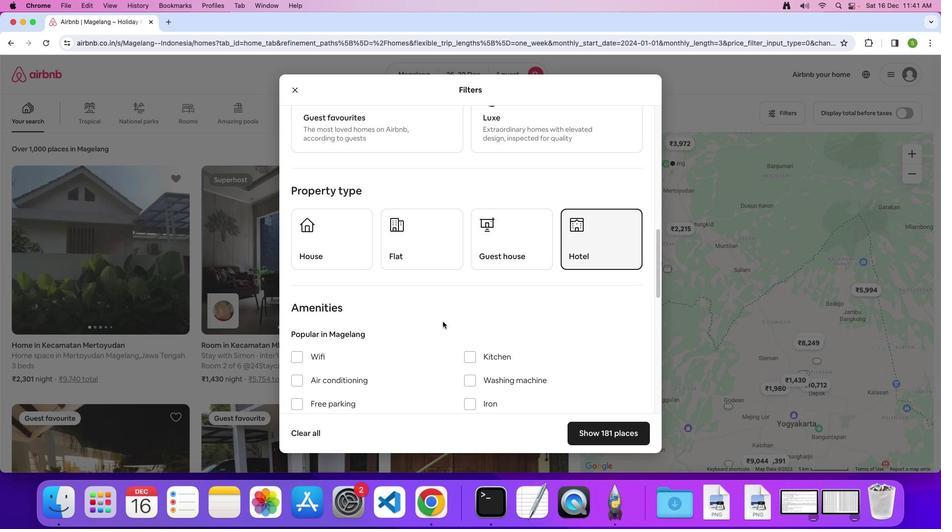 
Action: Mouse scrolled (442, 322) with delta (0, 0)
Screenshot: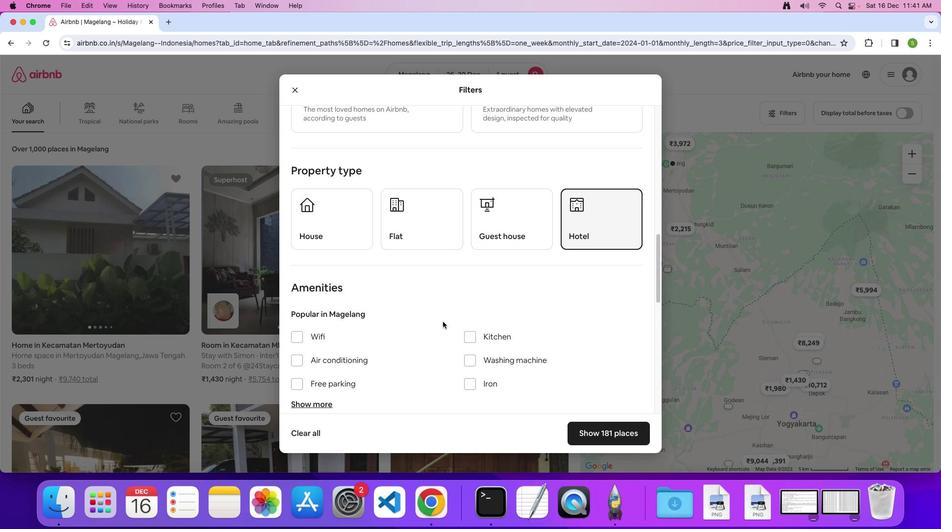 
Action: Mouse moved to (443, 322)
Screenshot: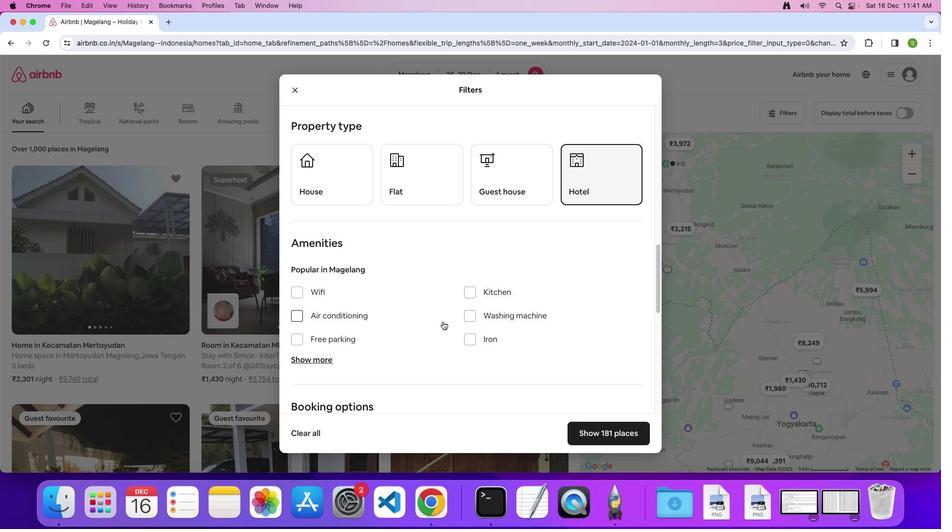 
Action: Mouse scrolled (443, 322) with delta (0, 0)
Screenshot: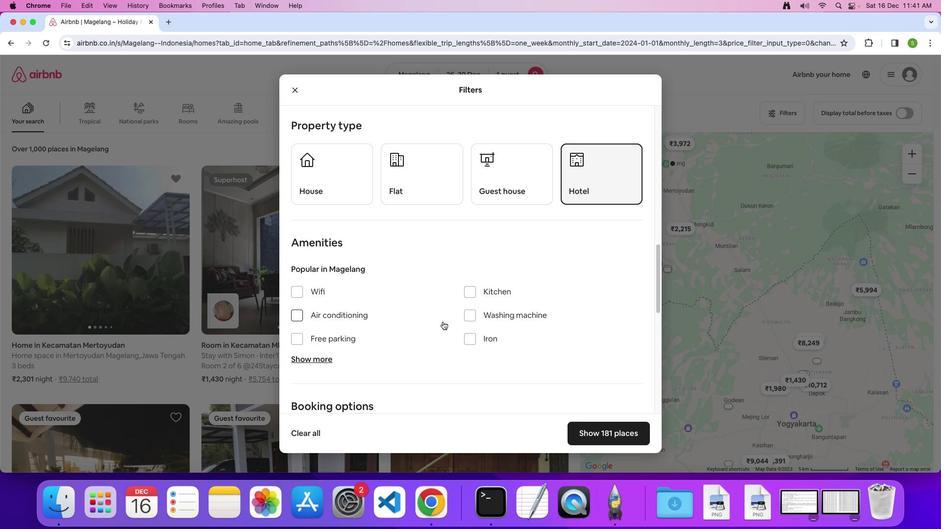 
Action: Mouse scrolled (443, 322) with delta (0, 0)
Screenshot: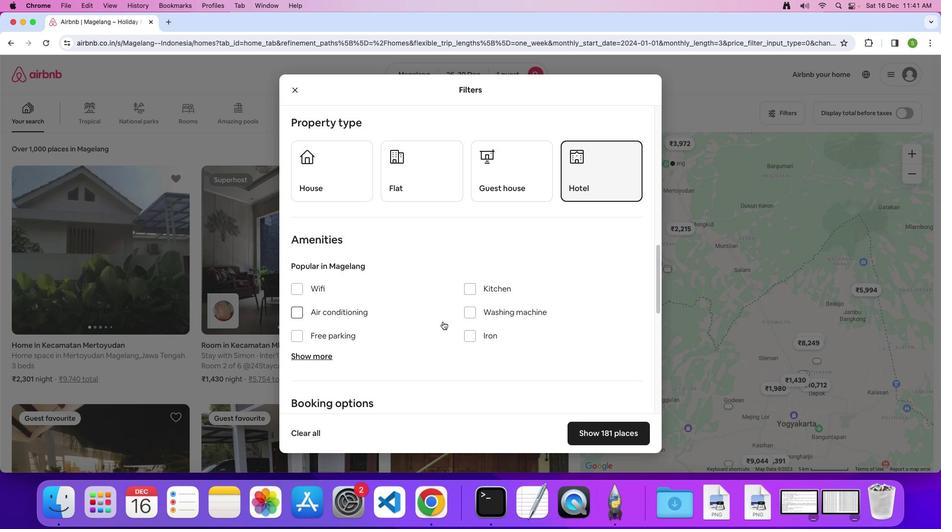 
Action: Mouse scrolled (443, 322) with delta (0, 0)
Screenshot: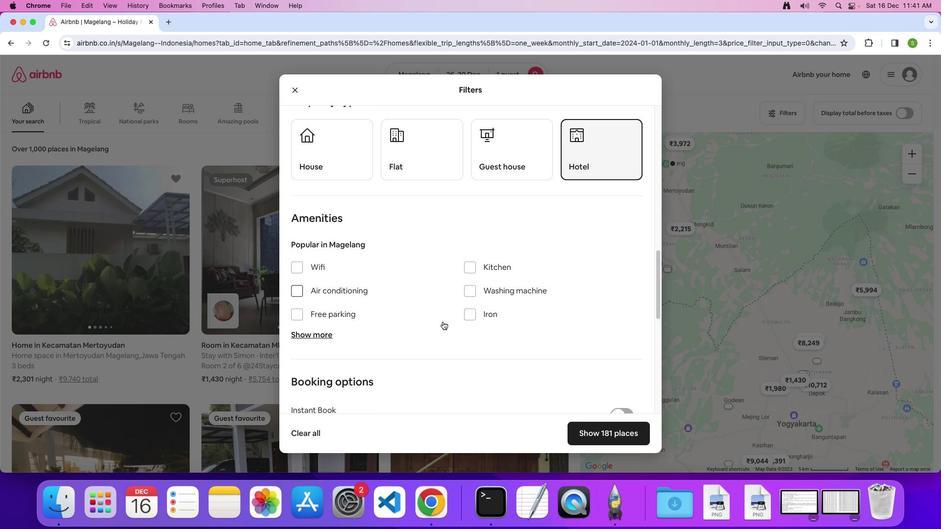 
Action: Mouse moved to (443, 322)
Screenshot: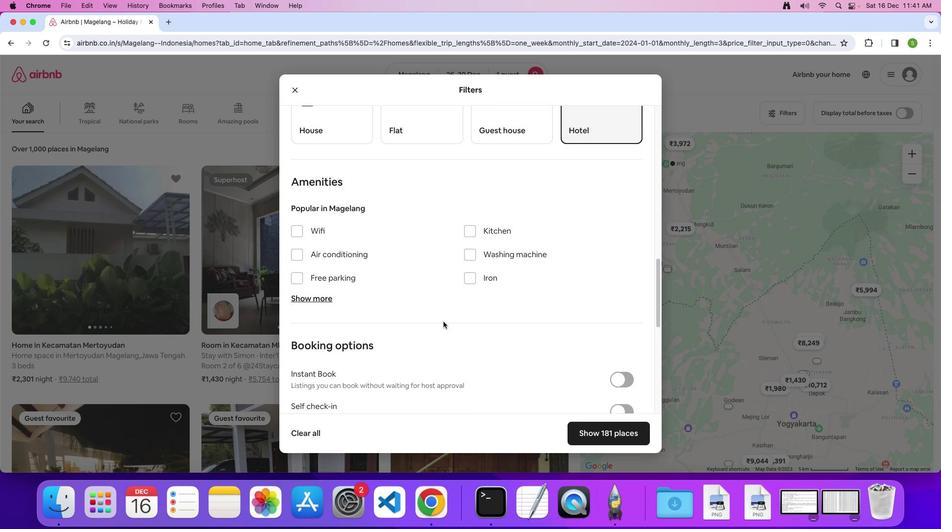 
Action: Mouse scrolled (443, 322) with delta (0, 0)
Screenshot: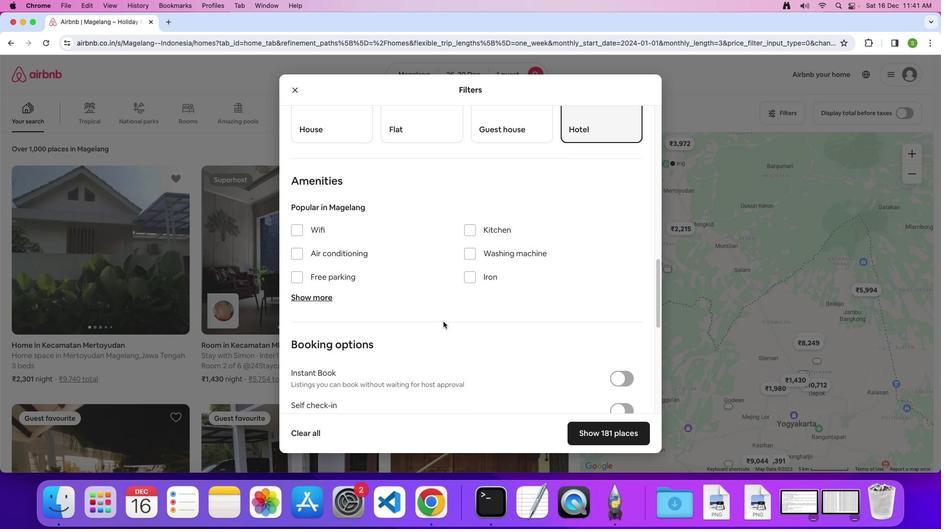 
Action: Mouse scrolled (443, 322) with delta (0, 0)
Screenshot: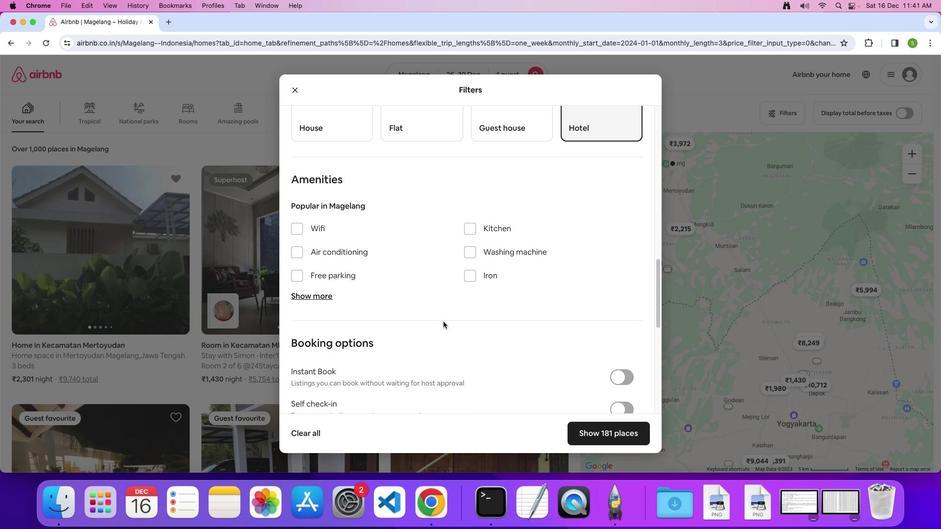 
Action: Mouse scrolled (443, 322) with delta (0, 0)
Screenshot: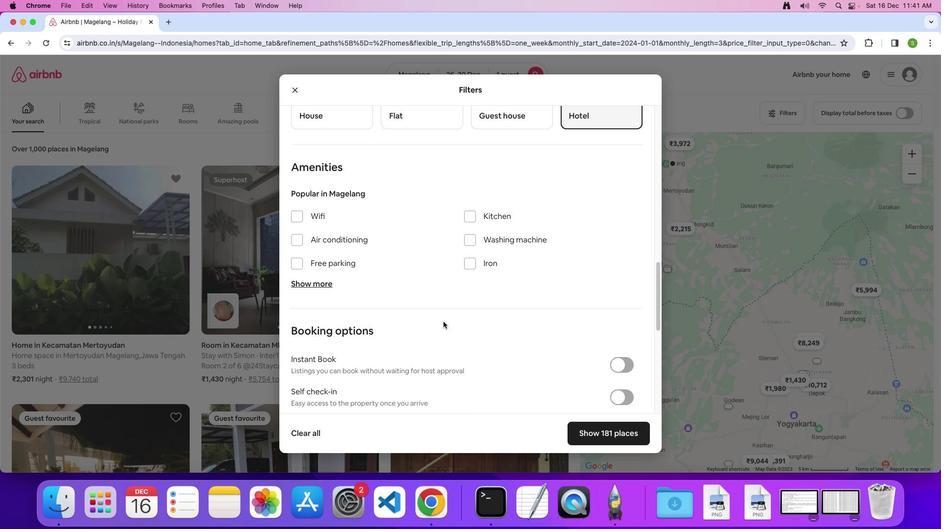 
Action: Mouse scrolled (443, 322) with delta (0, 0)
Screenshot: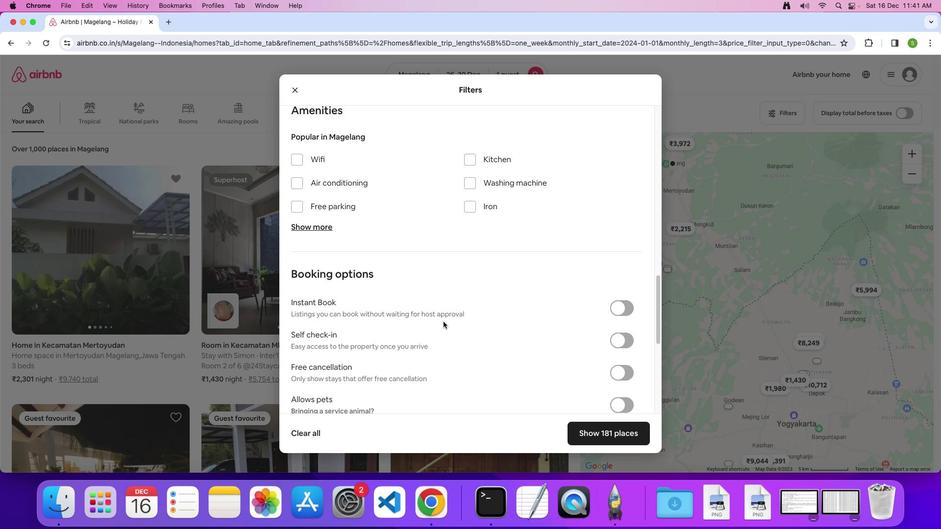 
Action: Mouse scrolled (443, 322) with delta (0, 0)
Screenshot: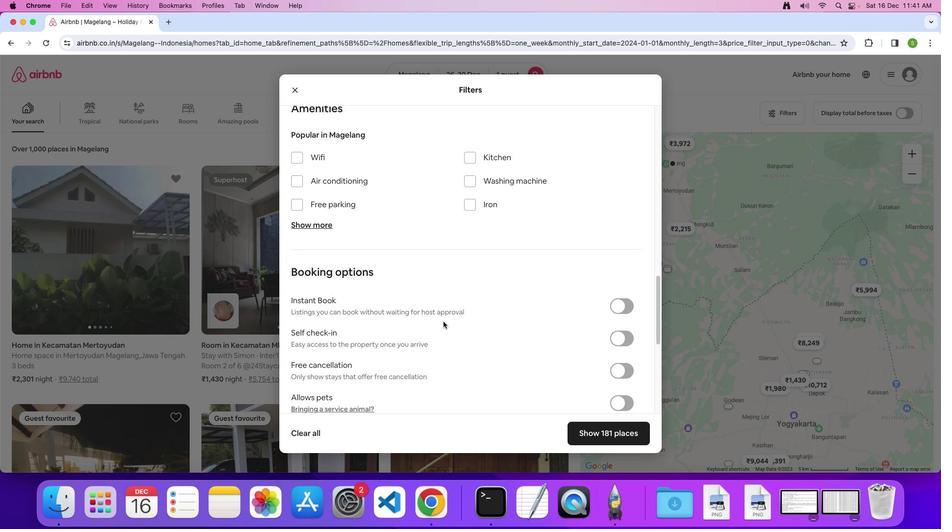 
Action: Mouse scrolled (443, 322) with delta (0, -1)
Screenshot: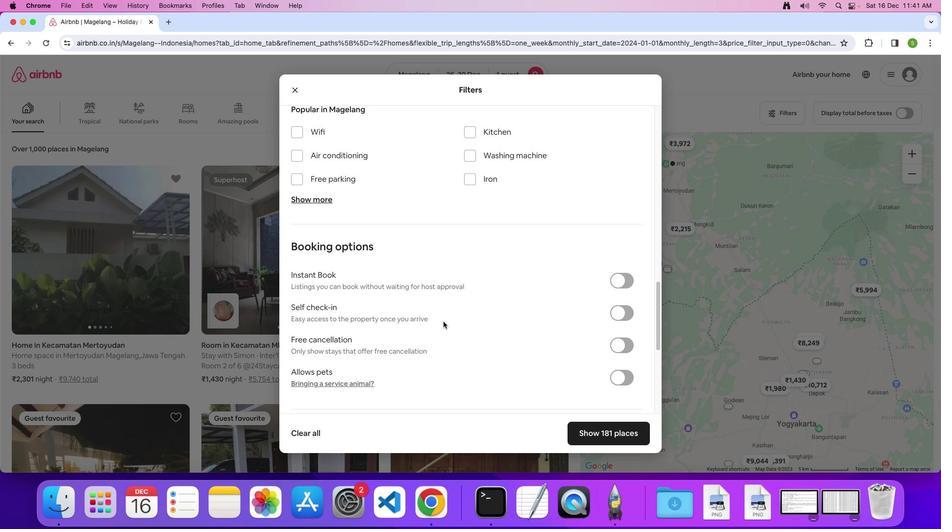 
Action: Mouse scrolled (443, 322) with delta (0, 0)
Screenshot: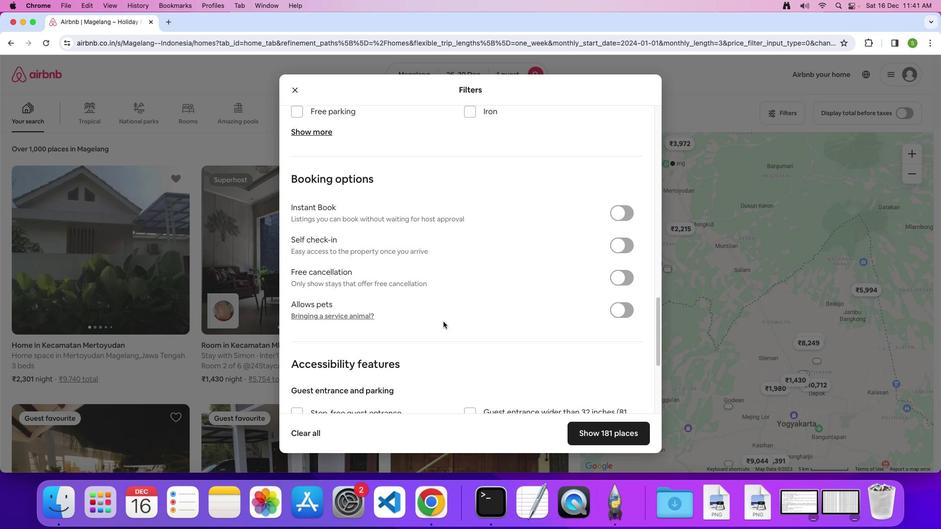 
Action: Mouse scrolled (443, 322) with delta (0, 0)
Screenshot: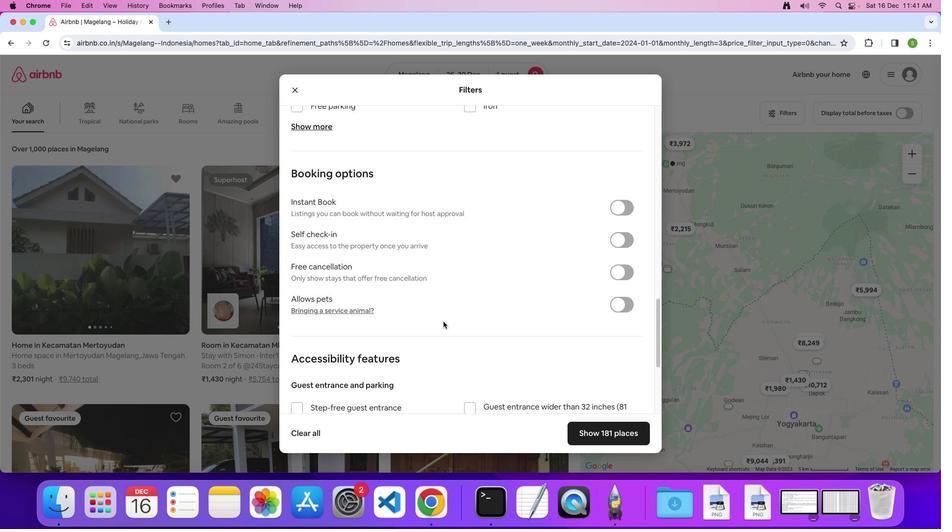 
Action: Mouse scrolled (443, 322) with delta (0, -1)
Screenshot: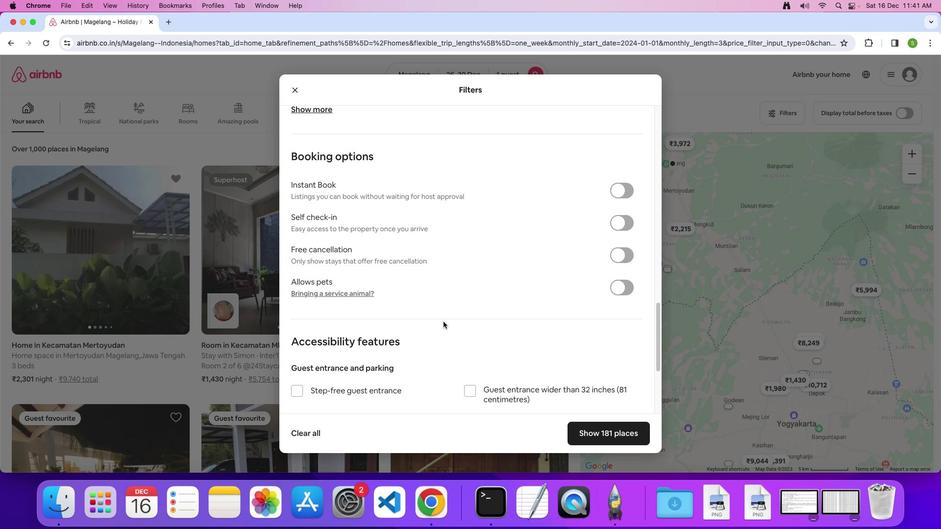 
Action: Mouse scrolled (443, 322) with delta (0, 0)
Screenshot: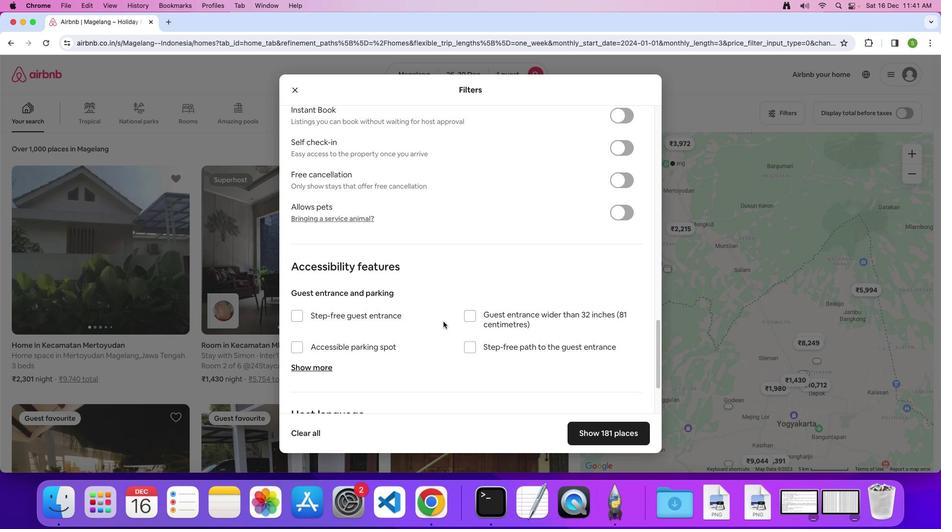 
Action: Mouse scrolled (443, 322) with delta (0, 0)
Screenshot: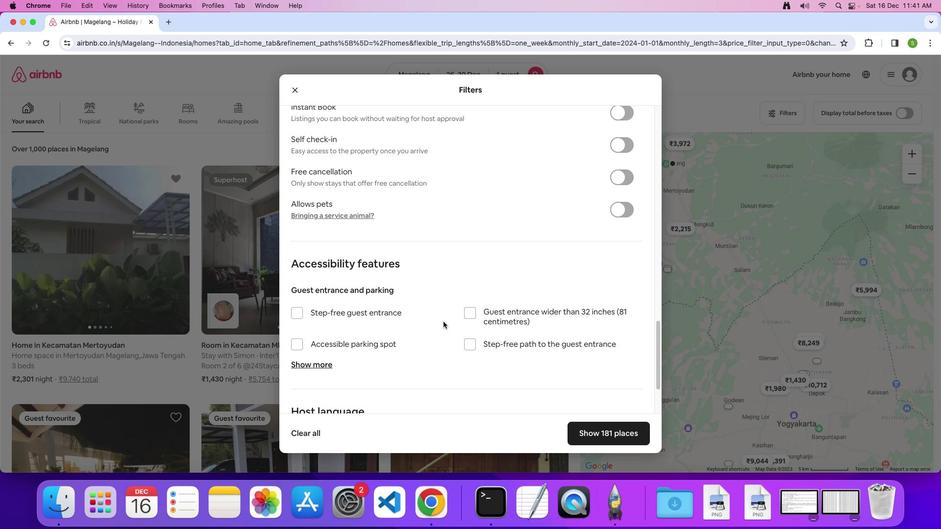
Action: Mouse scrolled (443, 322) with delta (0, 0)
Screenshot: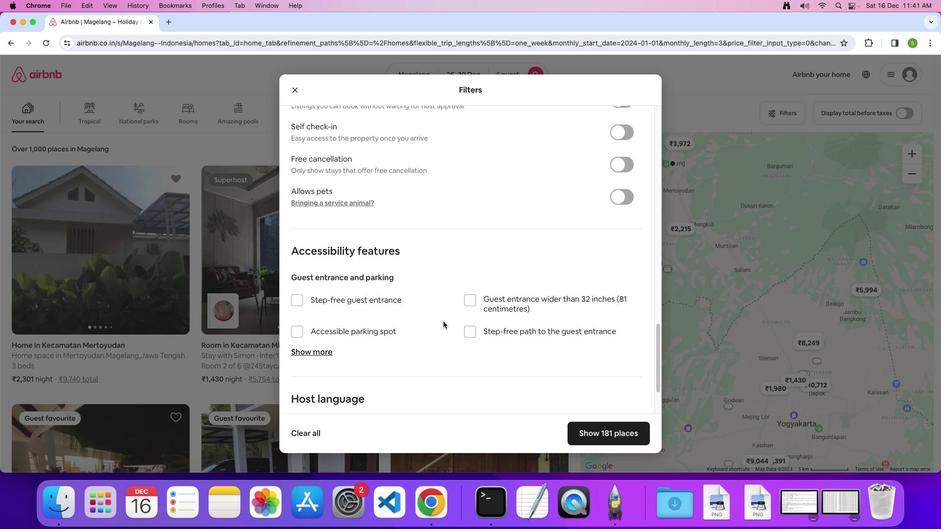 
Action: Mouse scrolled (443, 322) with delta (0, 0)
Screenshot: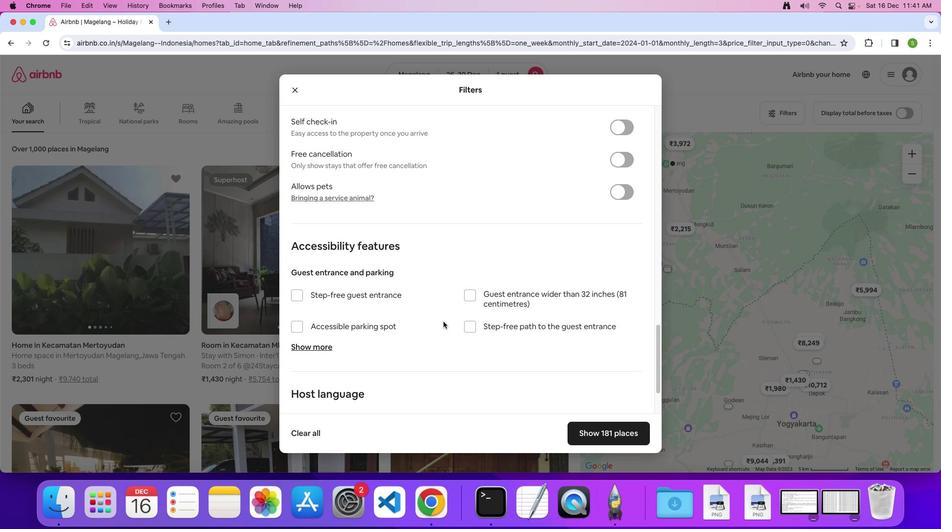 
Action: Mouse scrolled (443, 322) with delta (0, 0)
Screenshot: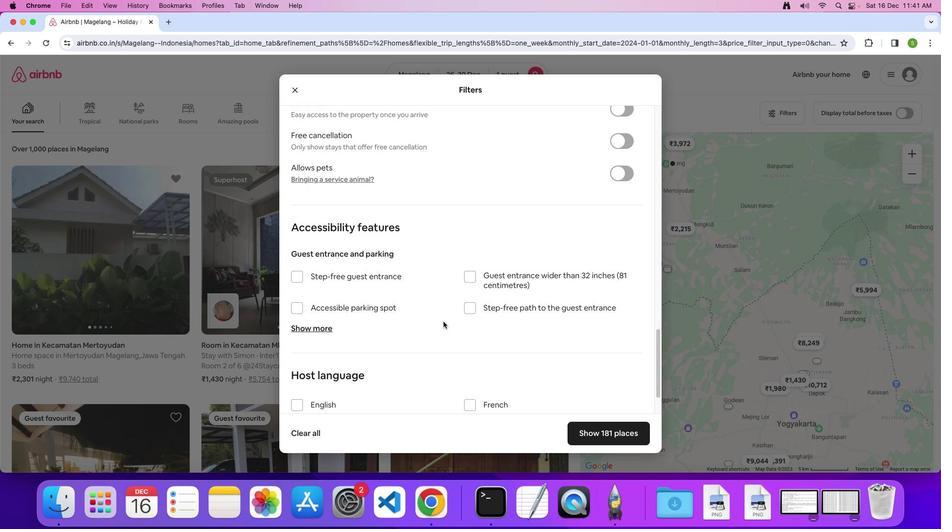 
Action: Mouse scrolled (443, 322) with delta (0, 0)
Screenshot: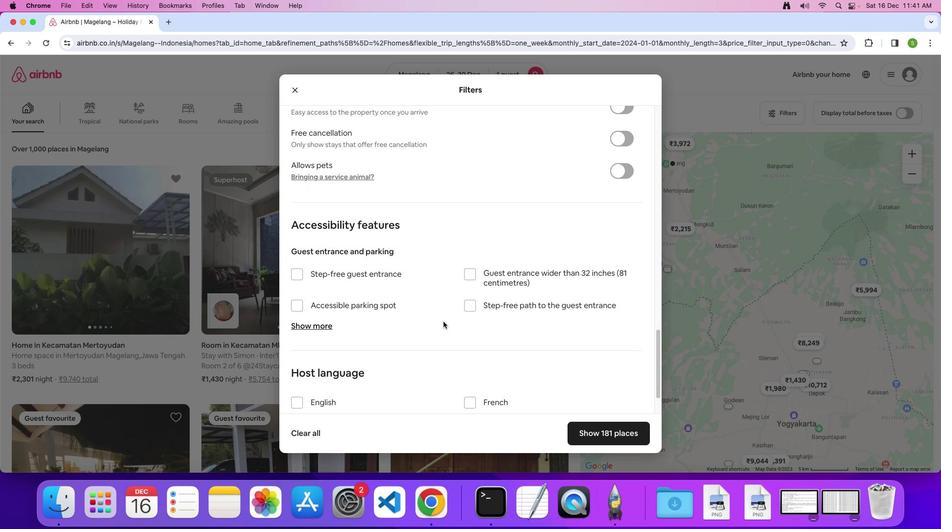 
Action: Mouse scrolled (443, 322) with delta (0, -1)
Screenshot: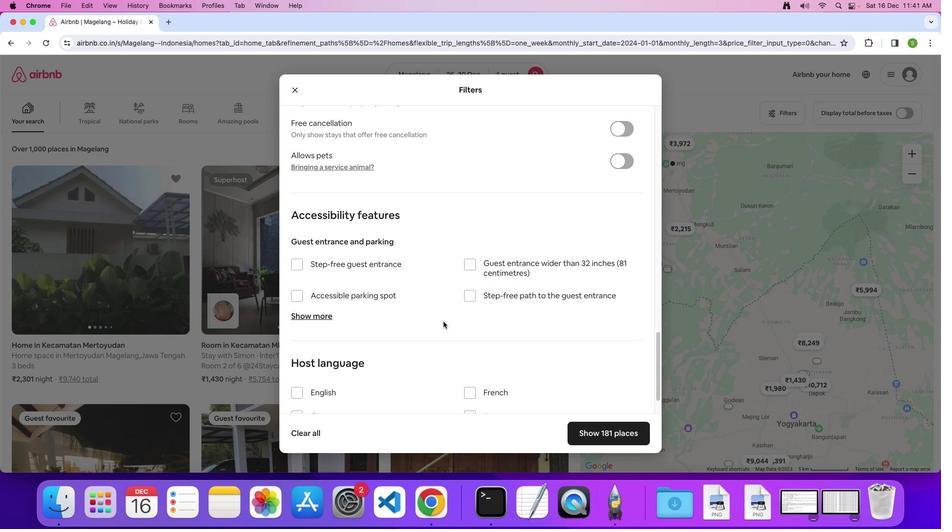 
Action: Mouse scrolled (443, 322) with delta (0, 0)
Screenshot: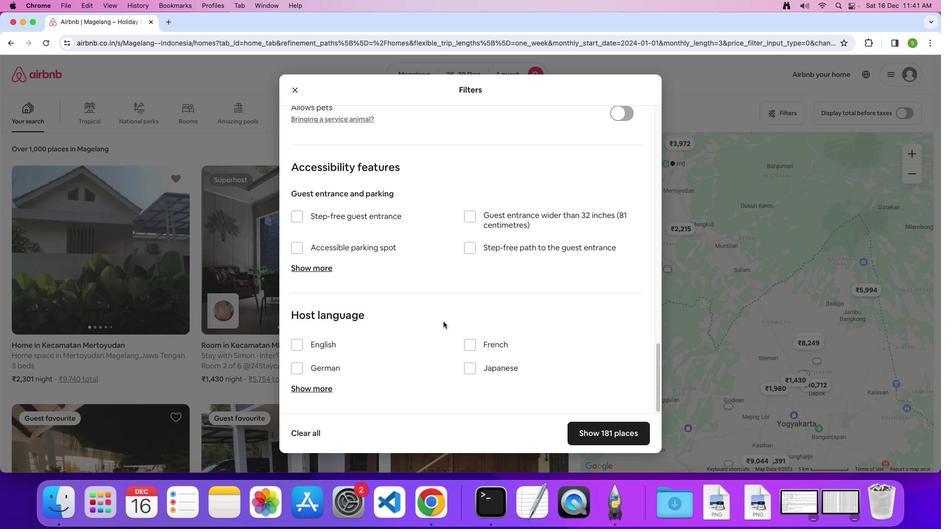 
Action: Mouse scrolled (443, 322) with delta (0, 0)
Screenshot: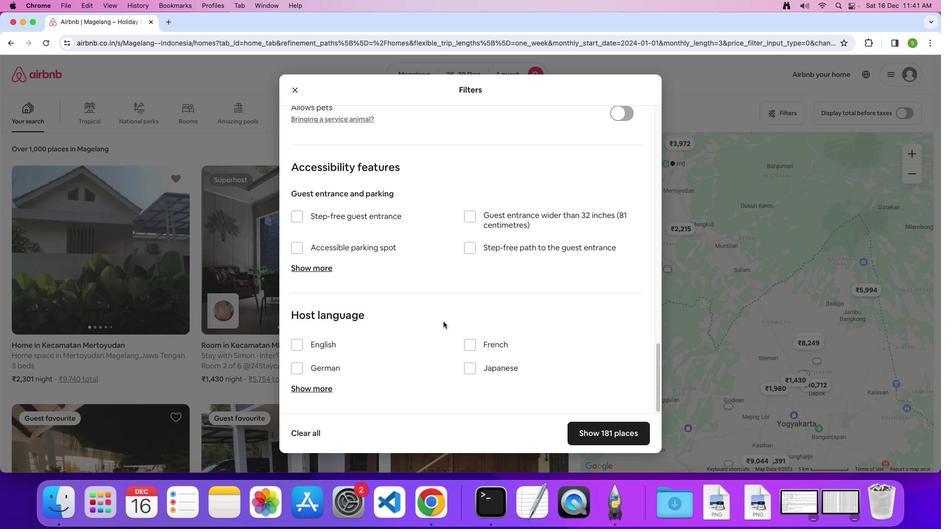 
Action: Mouse scrolled (443, 322) with delta (0, -1)
Screenshot: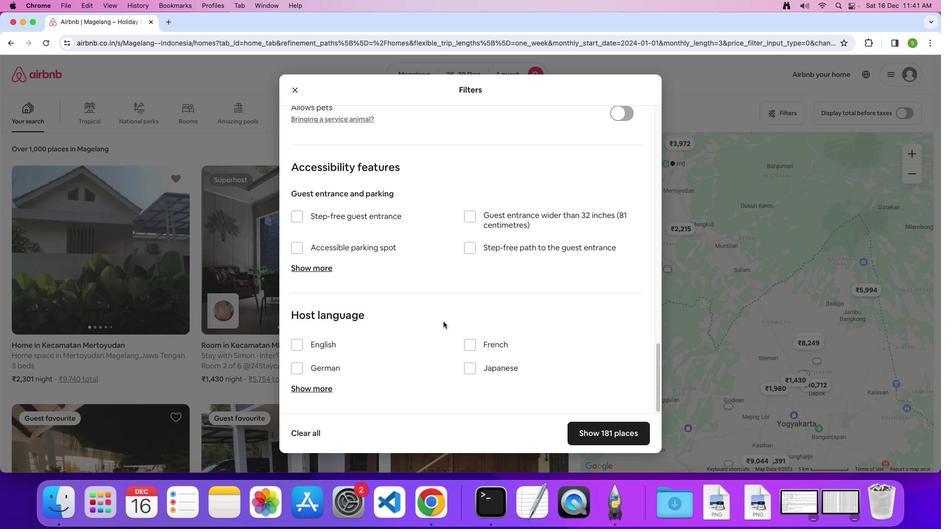 
Action: Mouse moved to (594, 429)
Screenshot: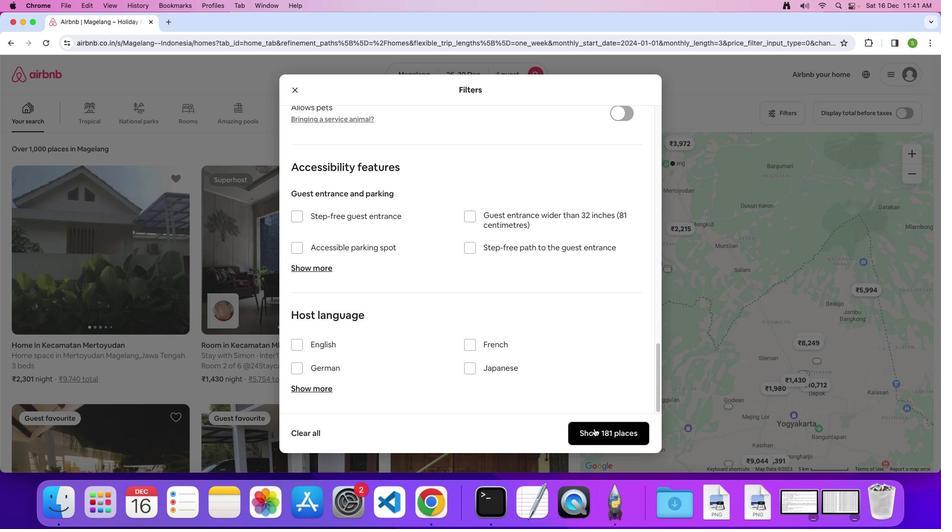
Action: Mouse pressed left at (594, 429)
Screenshot: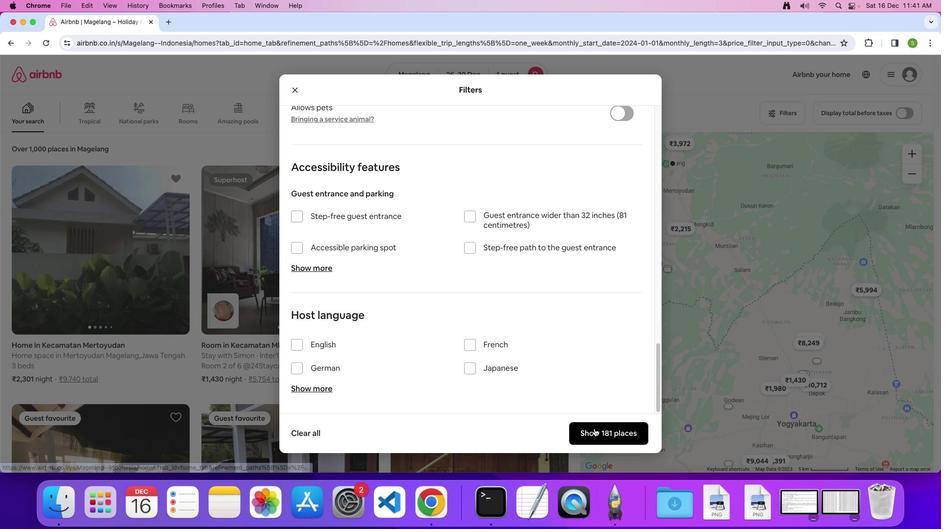 
Action: Mouse moved to (148, 269)
Screenshot: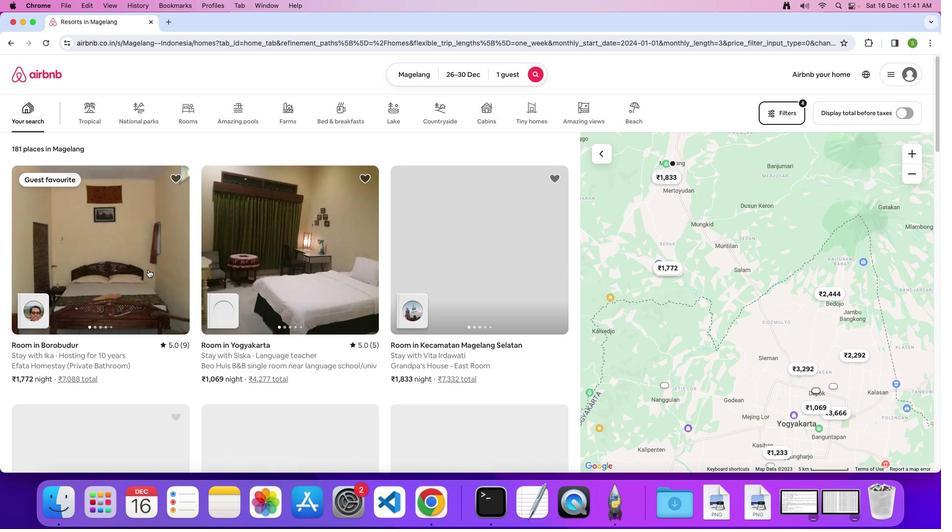 
Action: Mouse pressed left at (148, 269)
Screenshot: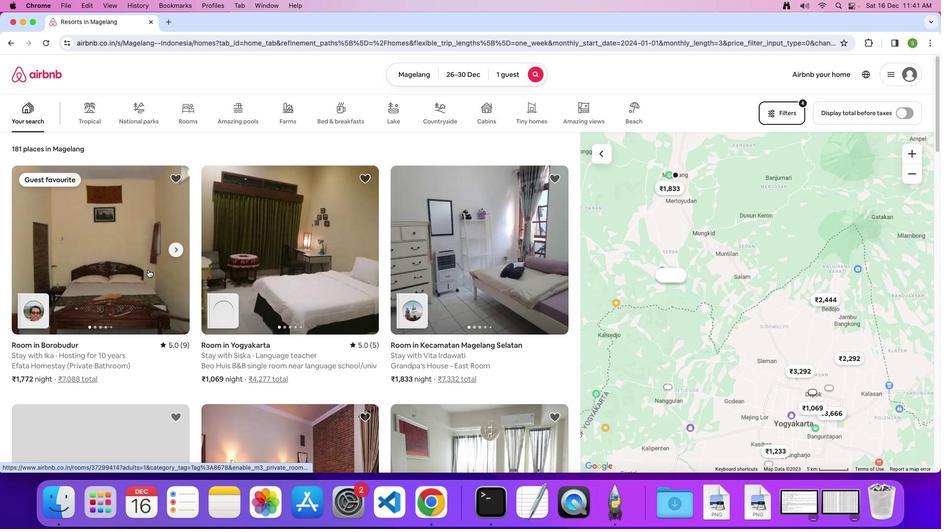 
Action: Mouse moved to (390, 258)
Screenshot: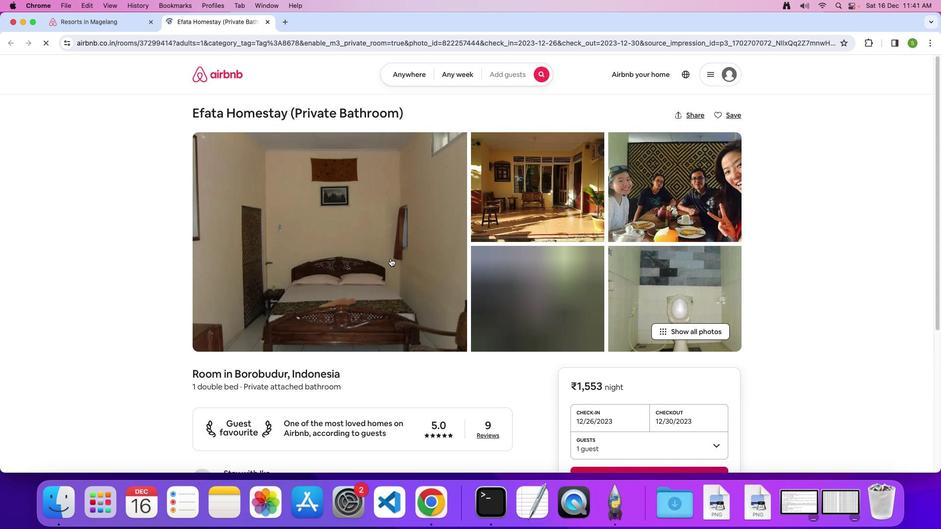 
Action: Mouse pressed left at (390, 258)
Screenshot: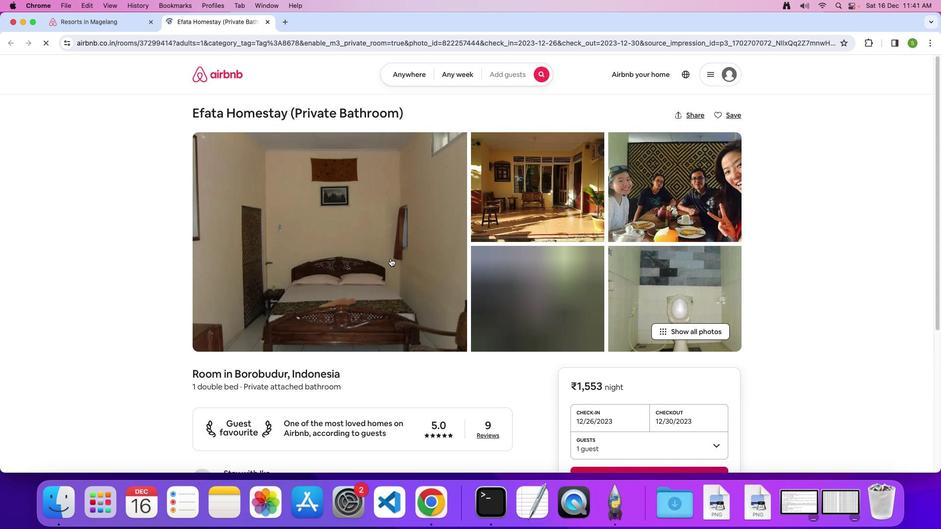 
Action: Mouse moved to (516, 271)
Screenshot: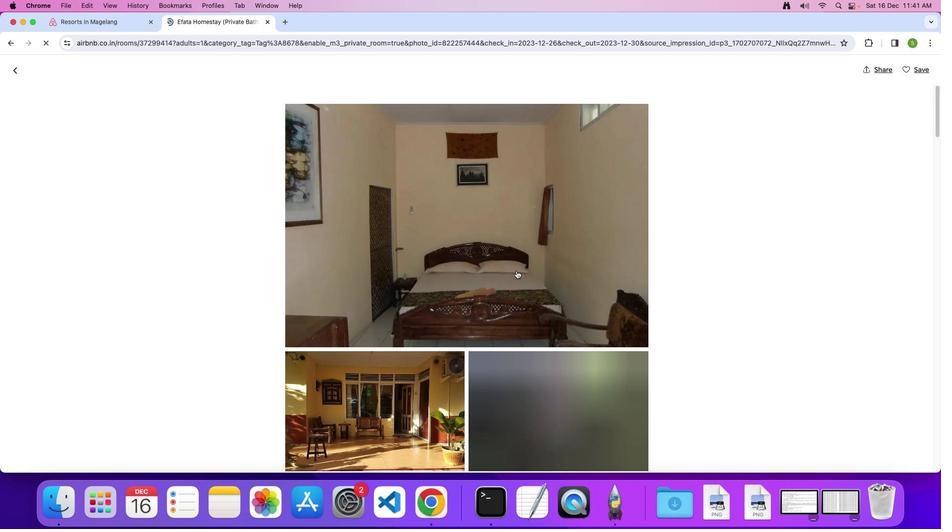 
Action: Mouse scrolled (516, 271) with delta (0, 0)
Screenshot: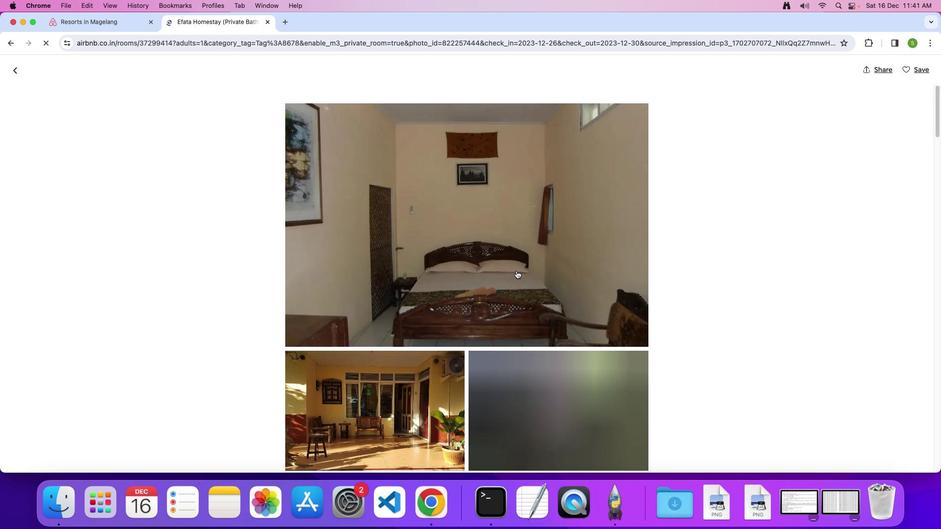 
Action: Mouse scrolled (516, 271) with delta (0, 0)
Screenshot: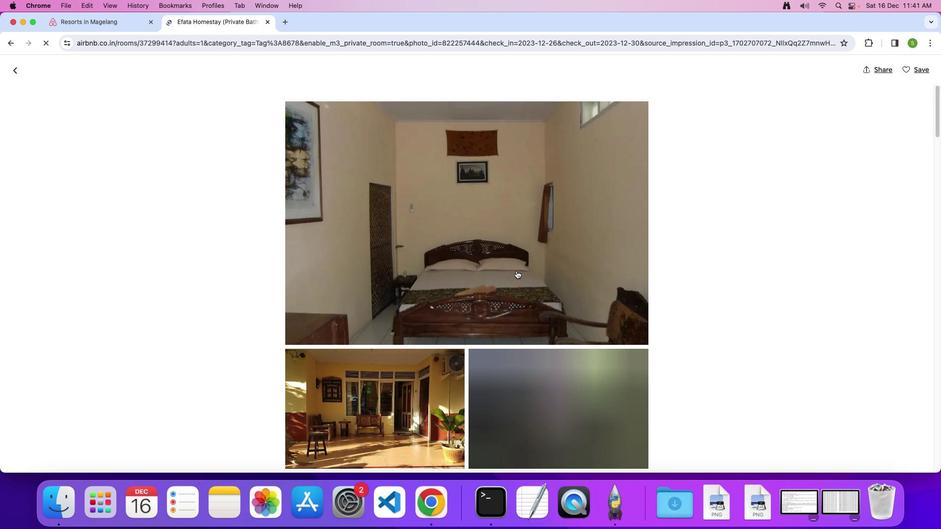 
Action: Mouse scrolled (516, 271) with delta (0, 0)
Screenshot: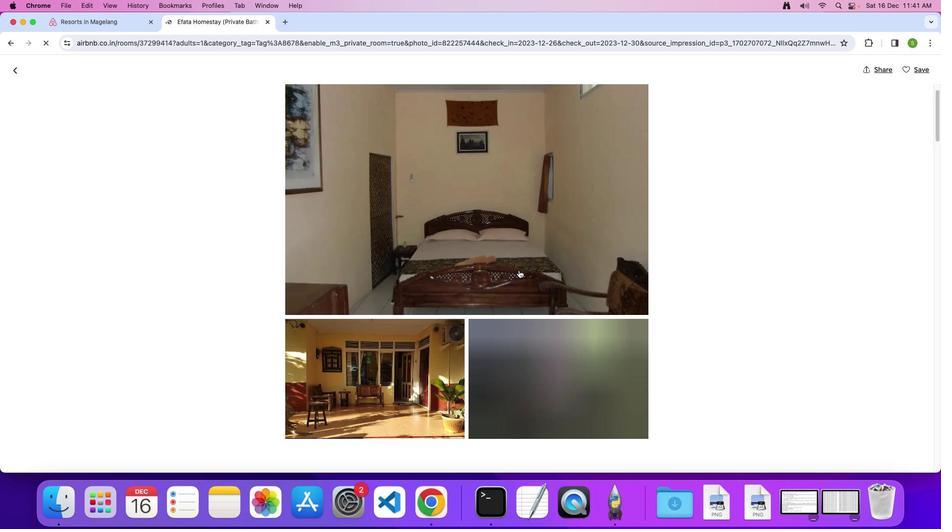 
Action: Mouse moved to (521, 270)
Screenshot: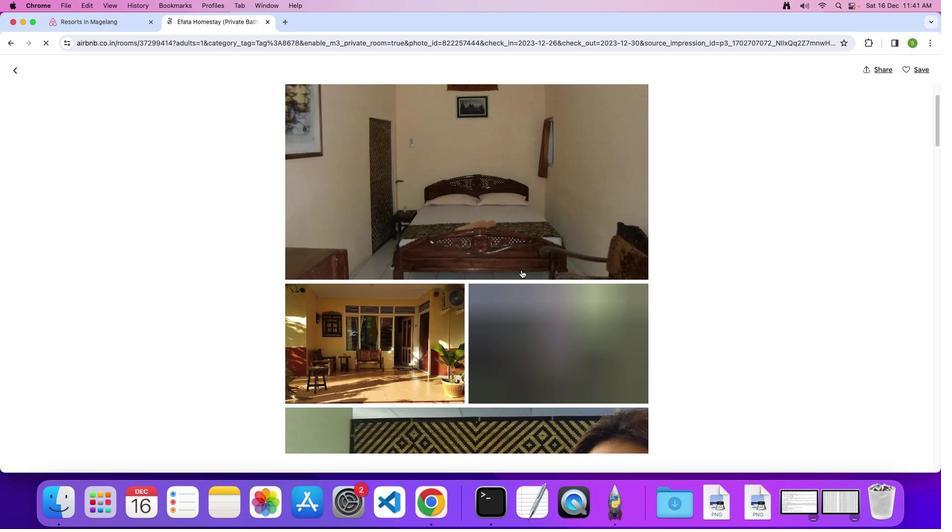 
Action: Mouse scrolled (521, 270) with delta (0, 0)
Screenshot: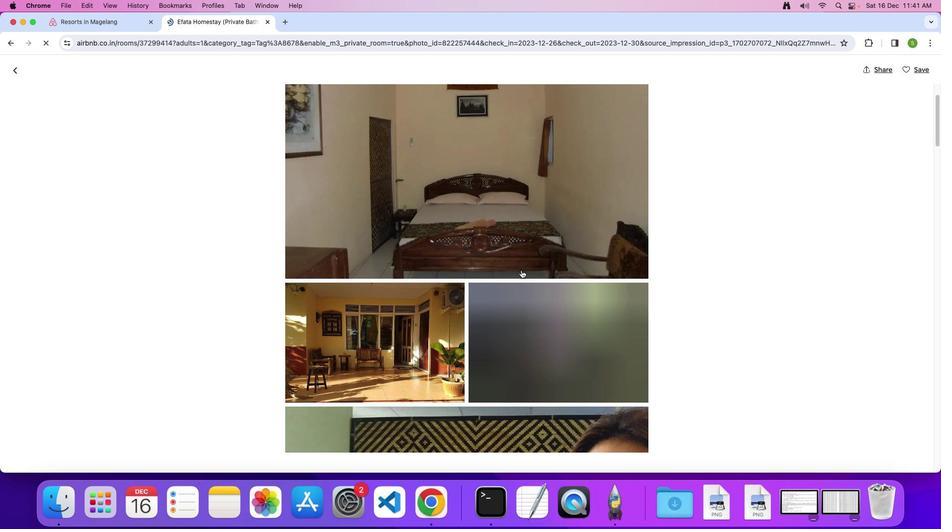 
Action: Mouse scrolled (521, 270) with delta (0, 0)
Screenshot: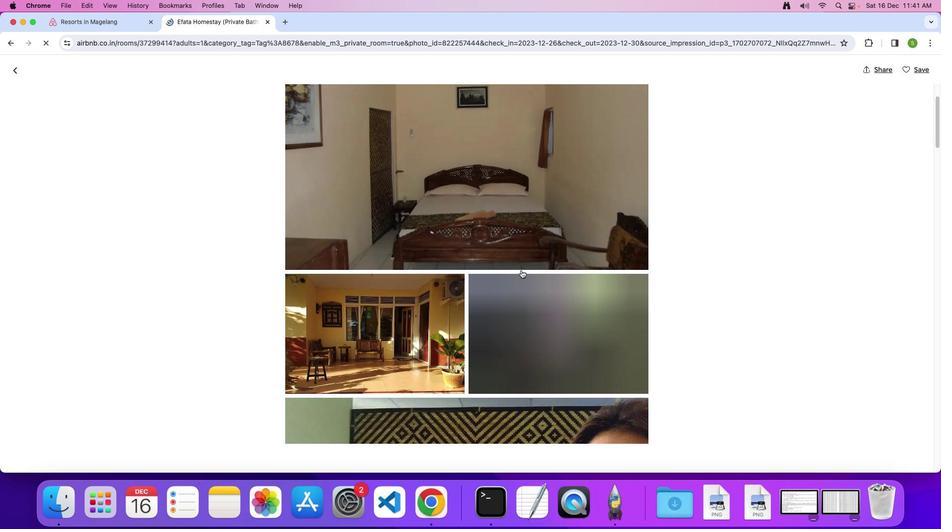 
Action: Mouse scrolled (521, 270) with delta (0, 0)
Screenshot: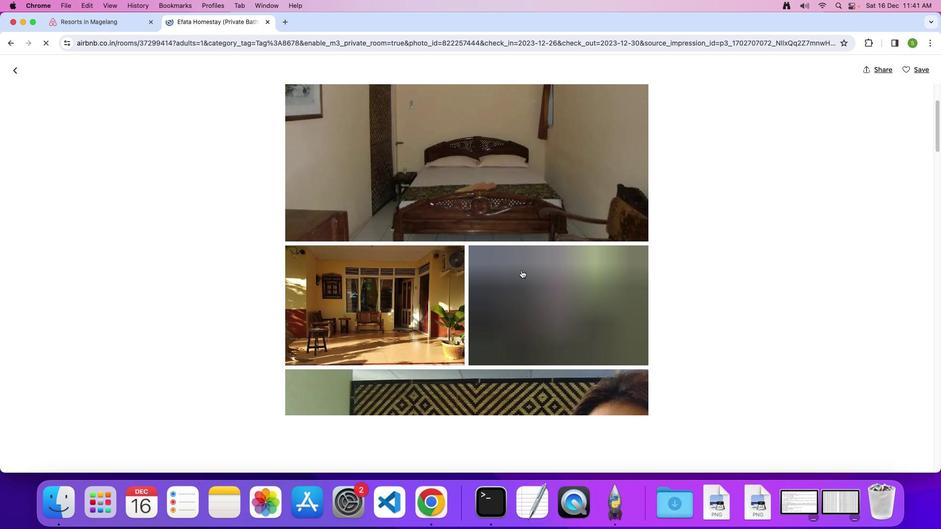 
Action: Mouse moved to (518, 270)
Screenshot: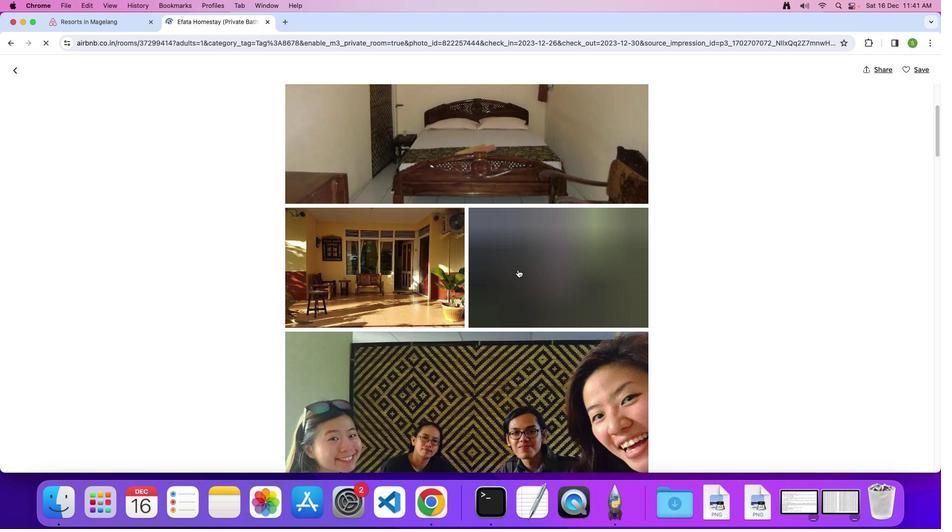 
Action: Mouse scrolled (518, 270) with delta (0, 0)
Screenshot: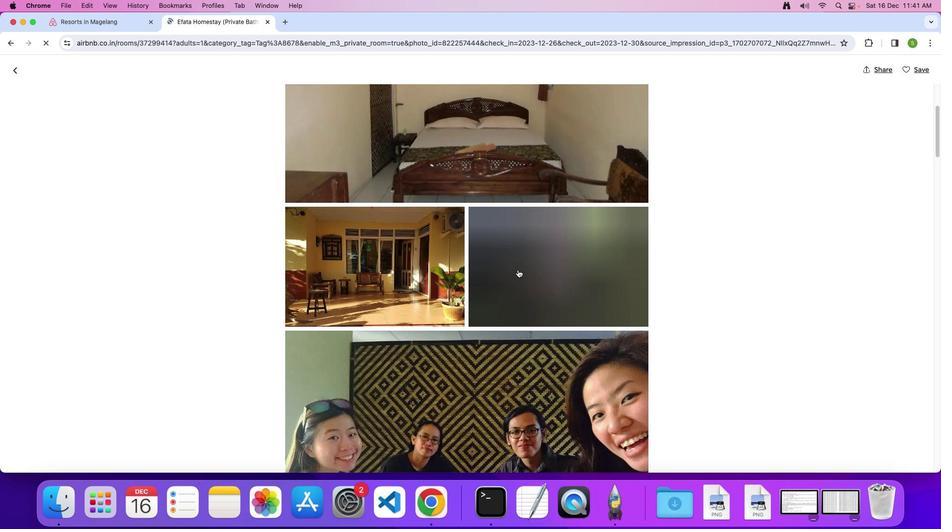 
Action: Mouse scrolled (518, 270) with delta (0, 0)
Screenshot: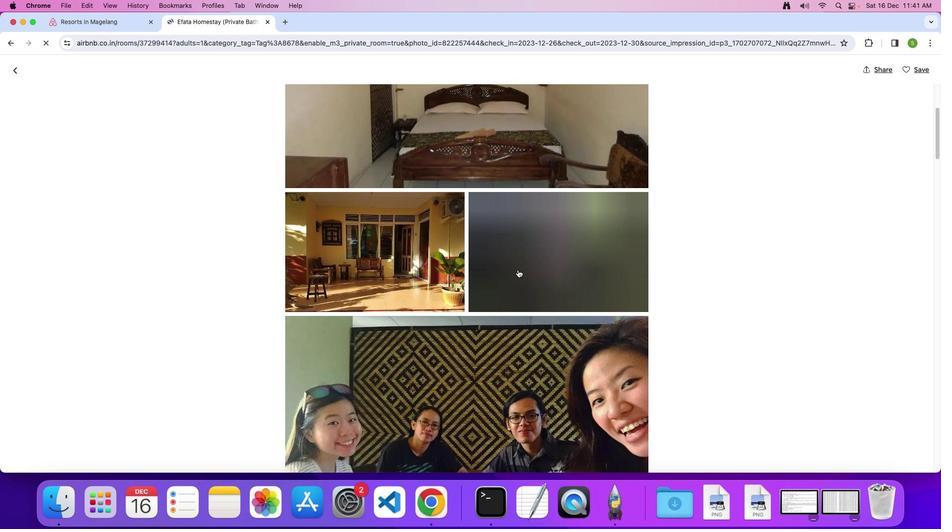
Action: Mouse scrolled (518, 270) with delta (0, 0)
Screenshot: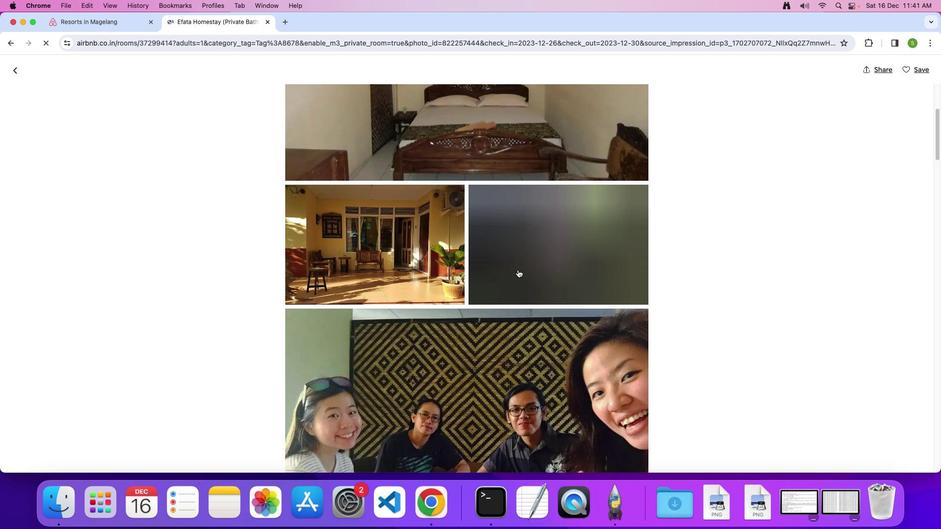 
Action: Mouse moved to (516, 270)
Screenshot: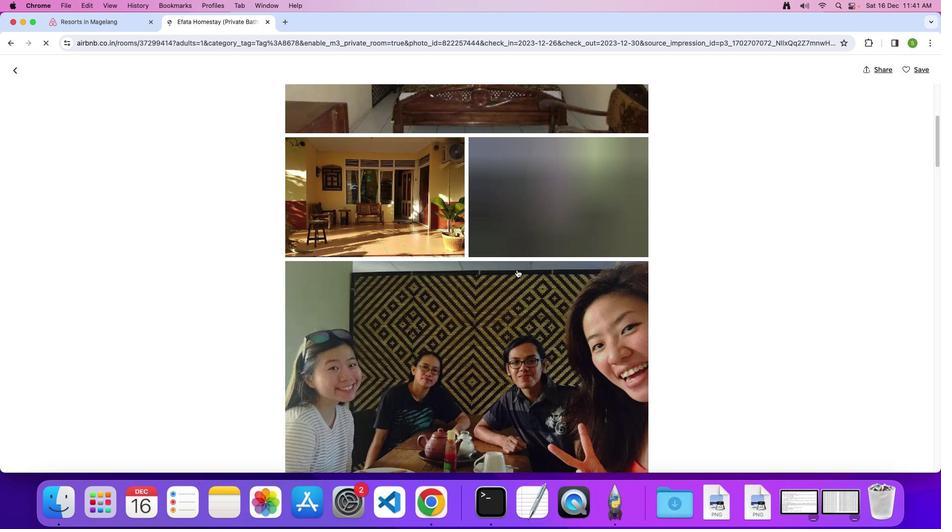 
Action: Mouse scrolled (516, 270) with delta (0, 0)
Screenshot: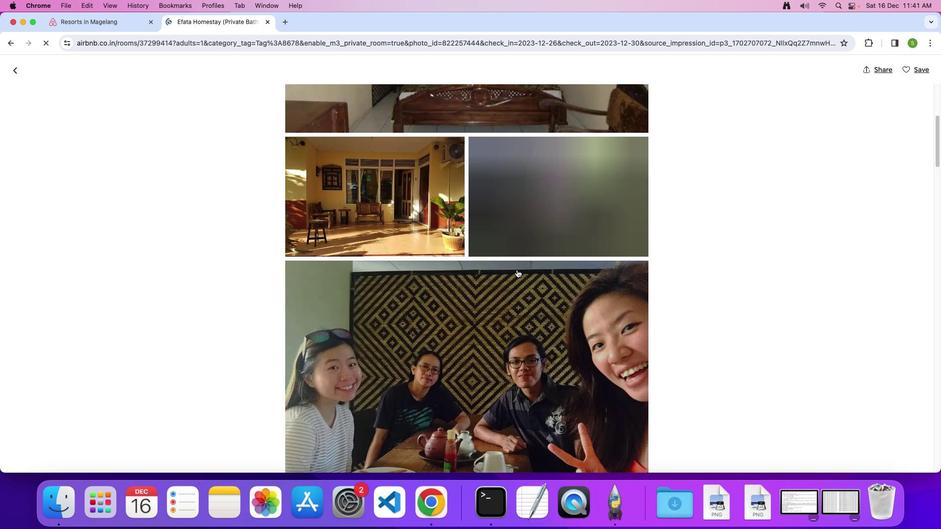 
Action: Mouse scrolled (516, 270) with delta (0, 0)
Screenshot: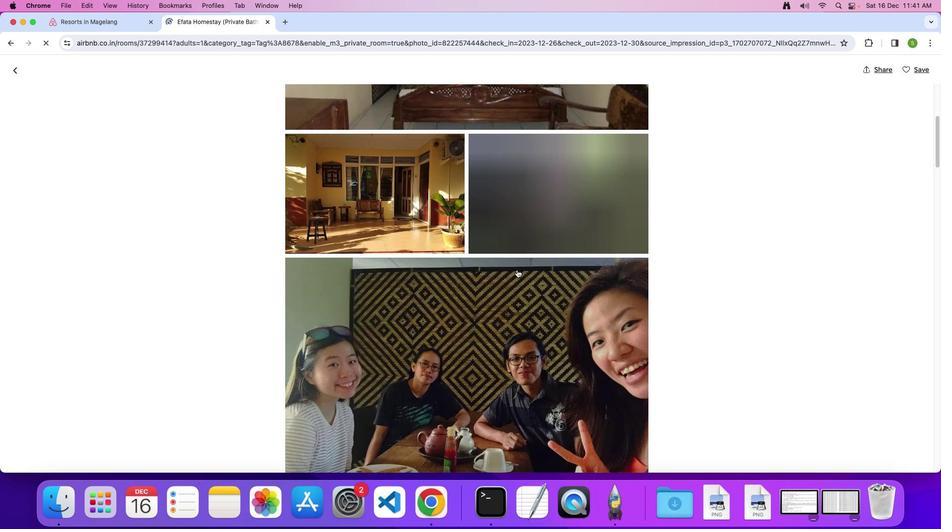 
Action: Mouse scrolled (516, 270) with delta (0, 0)
Screenshot: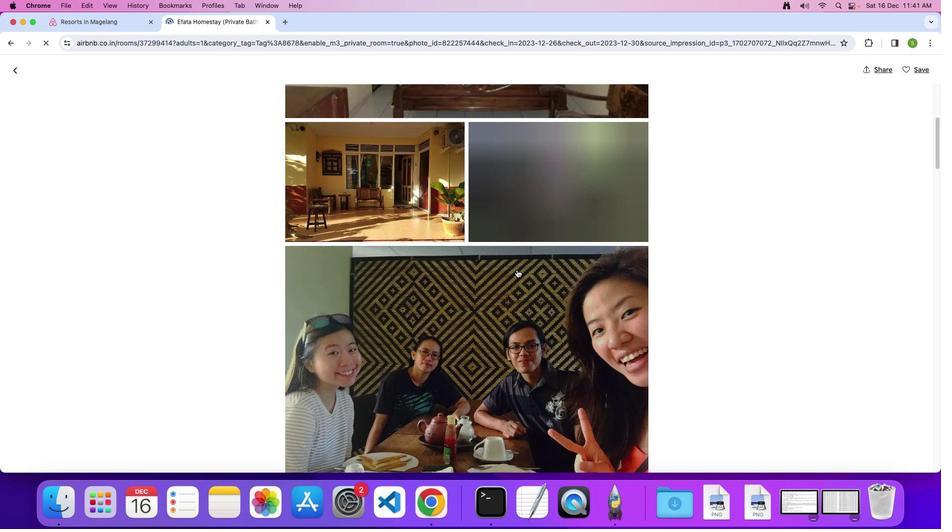
Action: Mouse scrolled (516, 270) with delta (0, 0)
Screenshot: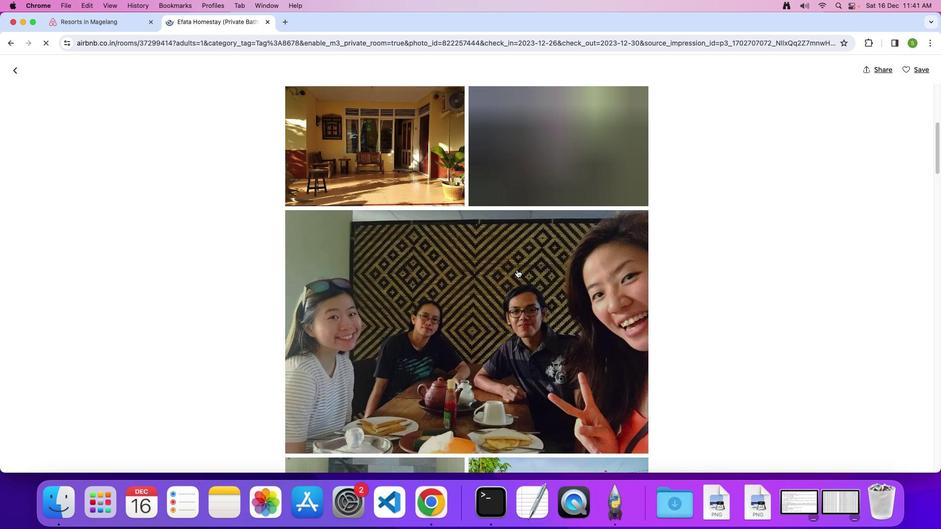
Action: Mouse scrolled (516, 270) with delta (0, 0)
Screenshot: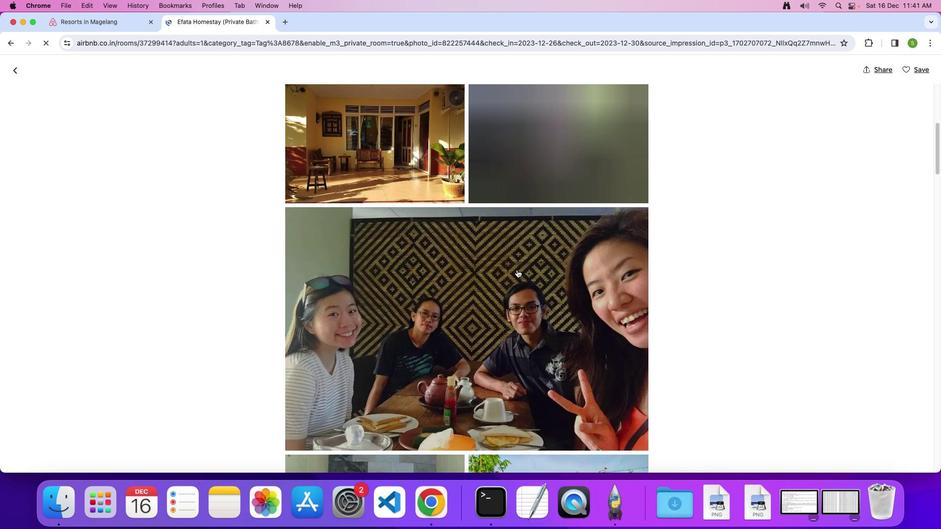 
Action: Mouse scrolled (516, 270) with delta (0, 0)
Screenshot: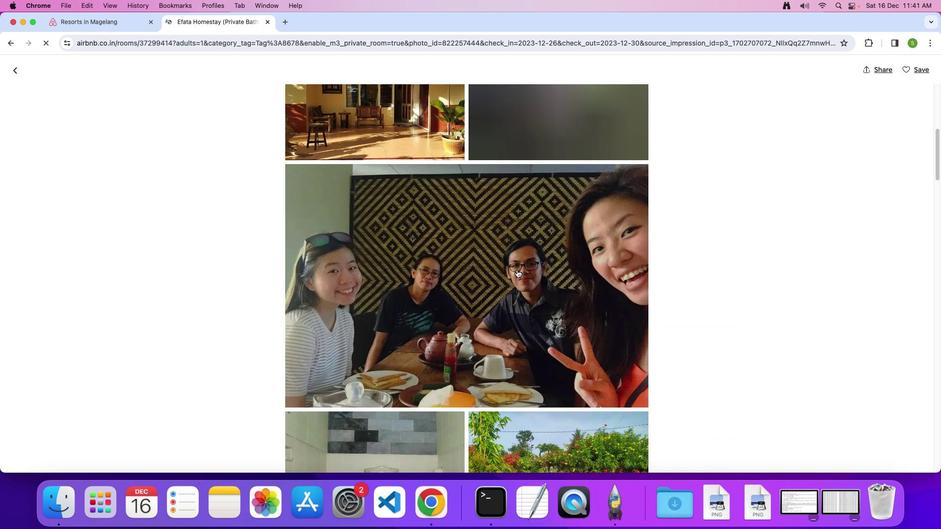 
Action: Mouse moved to (516, 270)
Screenshot: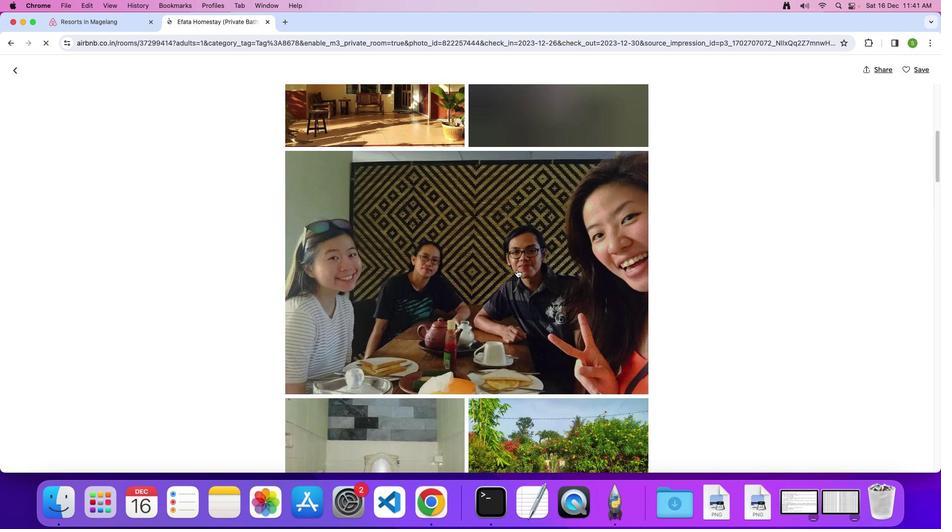
Action: Mouse scrolled (516, 270) with delta (0, 0)
Screenshot: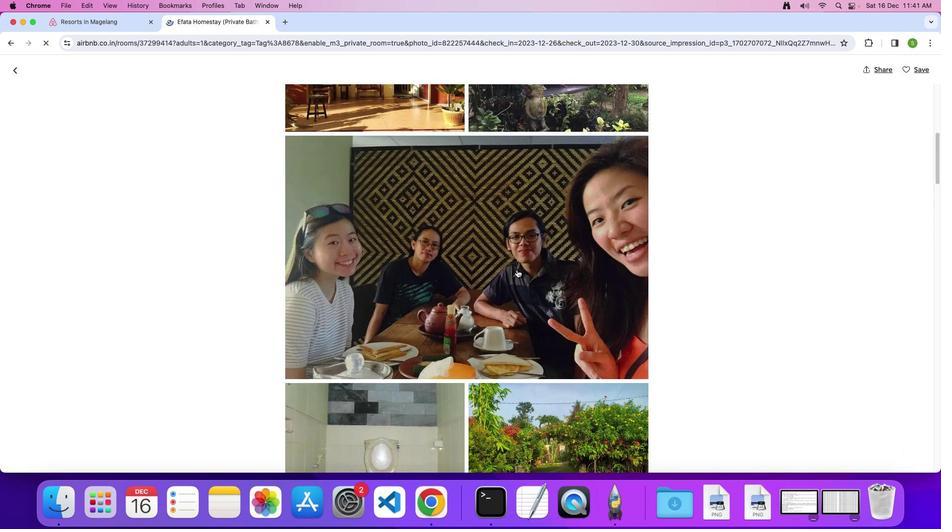 
Action: Mouse scrolled (516, 270) with delta (0, 0)
Screenshot: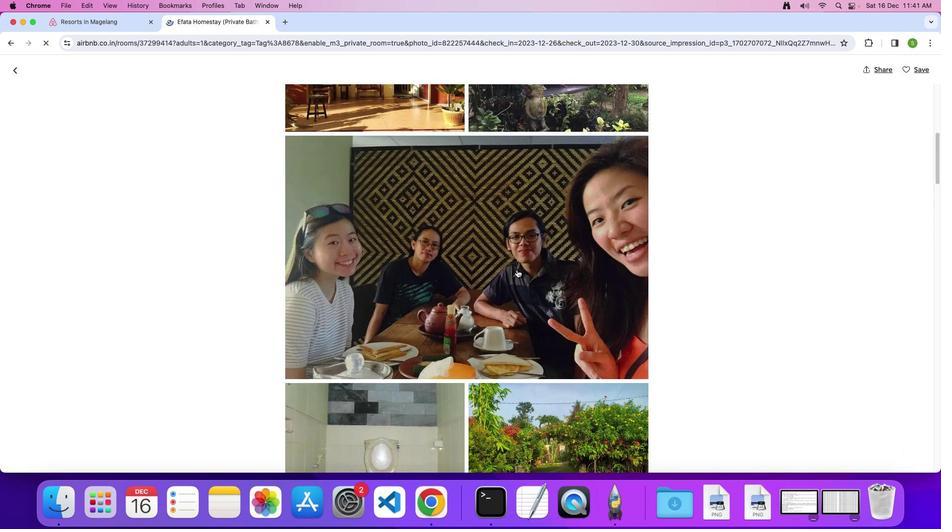 
Action: Mouse scrolled (516, 270) with delta (0, 0)
Screenshot: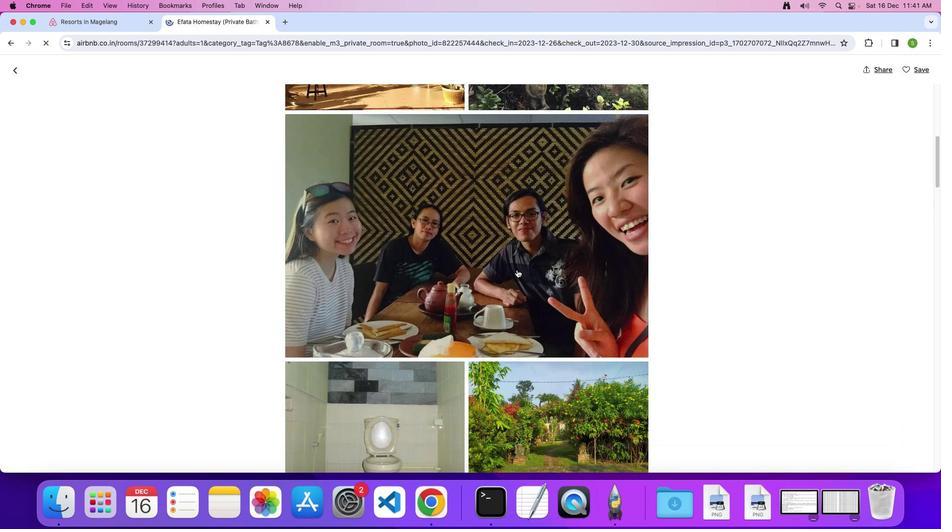 
Action: Mouse scrolled (516, 270) with delta (0, 0)
Screenshot: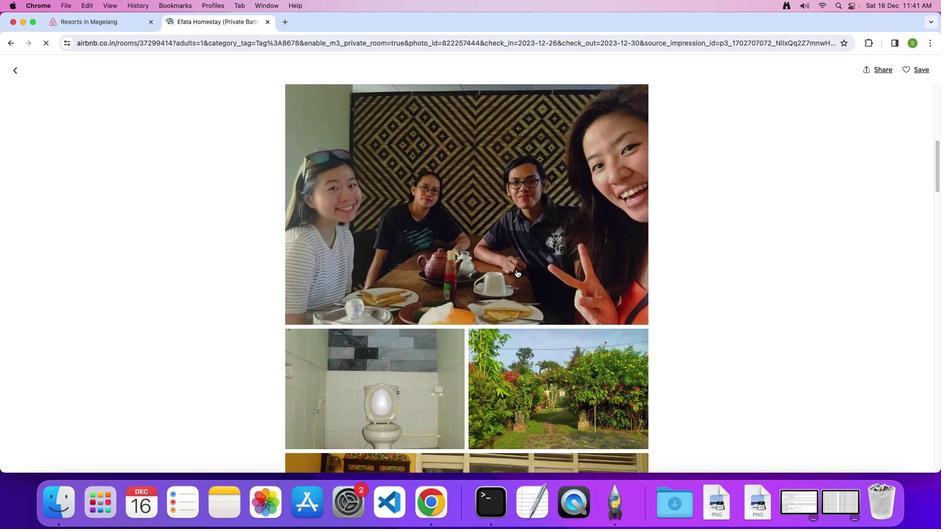 
Action: Mouse moved to (516, 269)
Screenshot: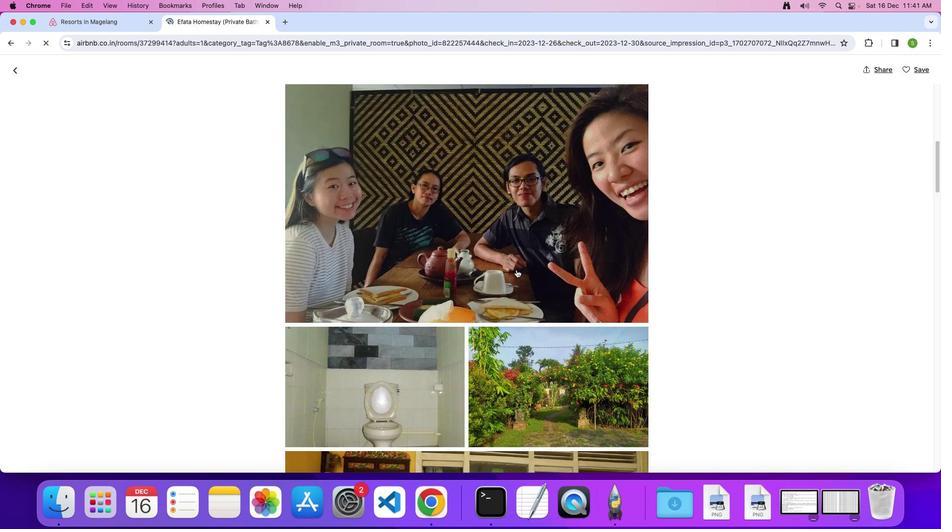
Action: Mouse scrolled (516, 269) with delta (0, 0)
Screenshot: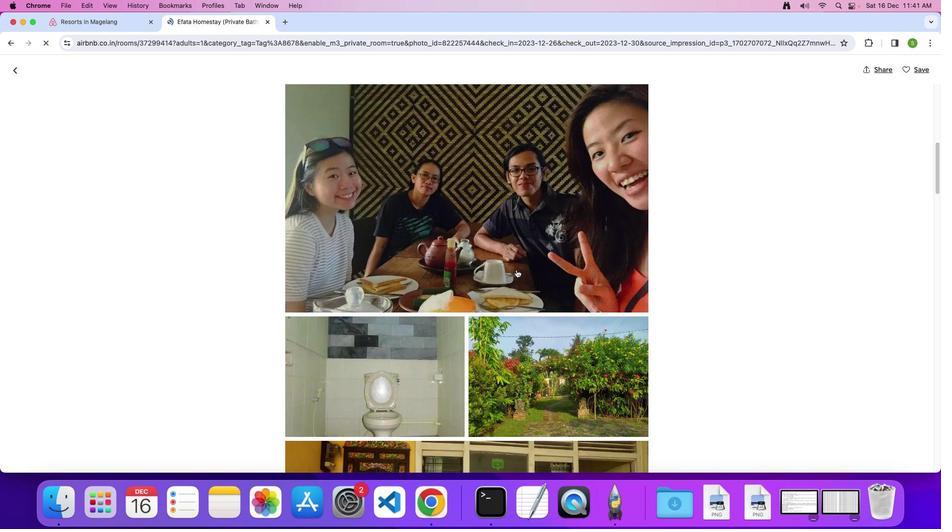 
Action: Mouse scrolled (516, 269) with delta (0, -1)
Screenshot: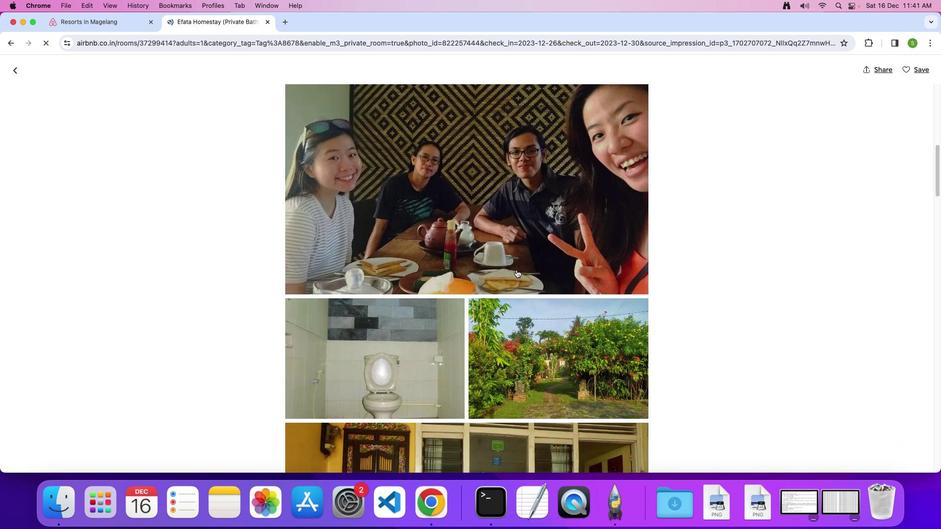 
Action: Mouse scrolled (516, 269) with delta (0, 0)
Screenshot: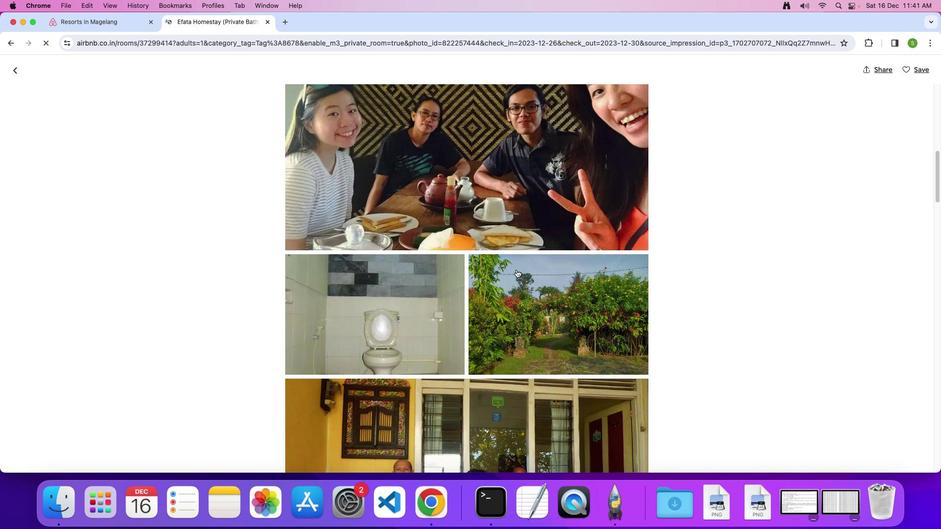 
Action: Mouse scrolled (516, 269) with delta (0, 0)
Screenshot: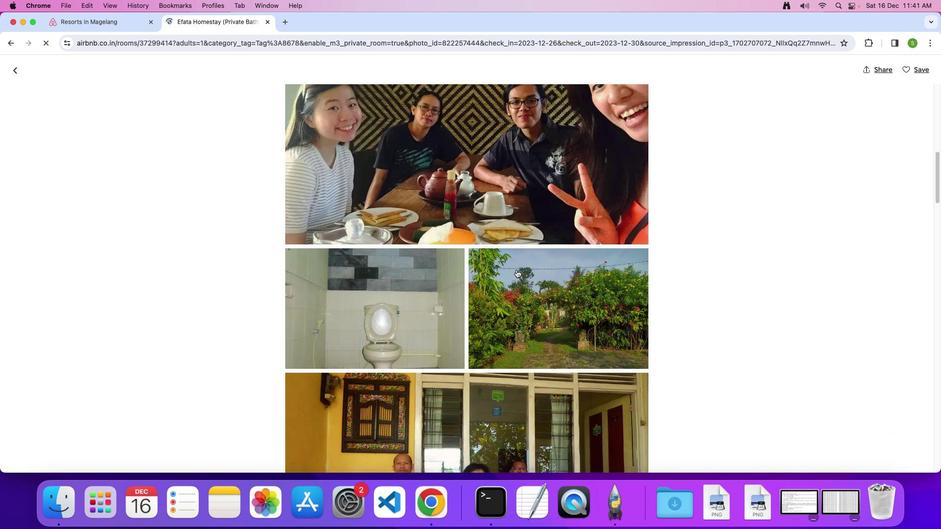 
Action: Mouse scrolled (516, 269) with delta (0, 0)
Screenshot: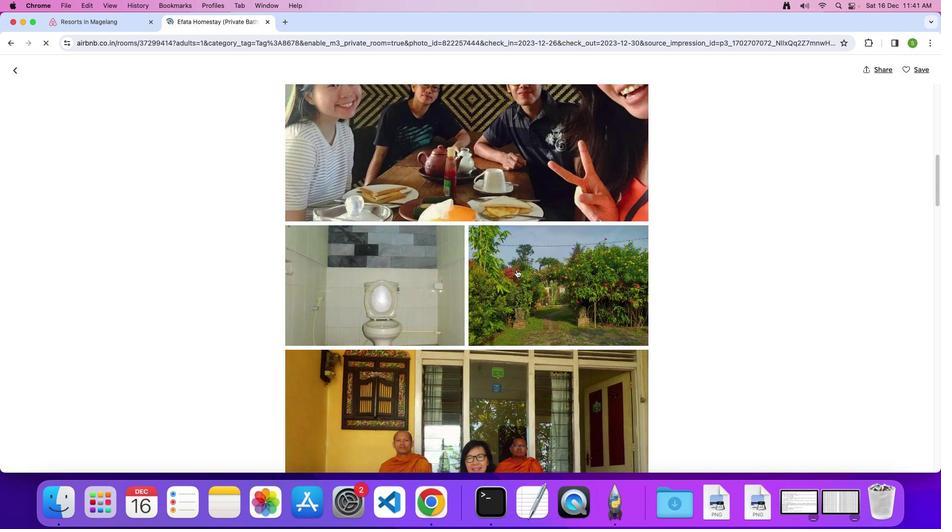 
Action: Mouse scrolled (516, 269) with delta (0, -1)
Screenshot: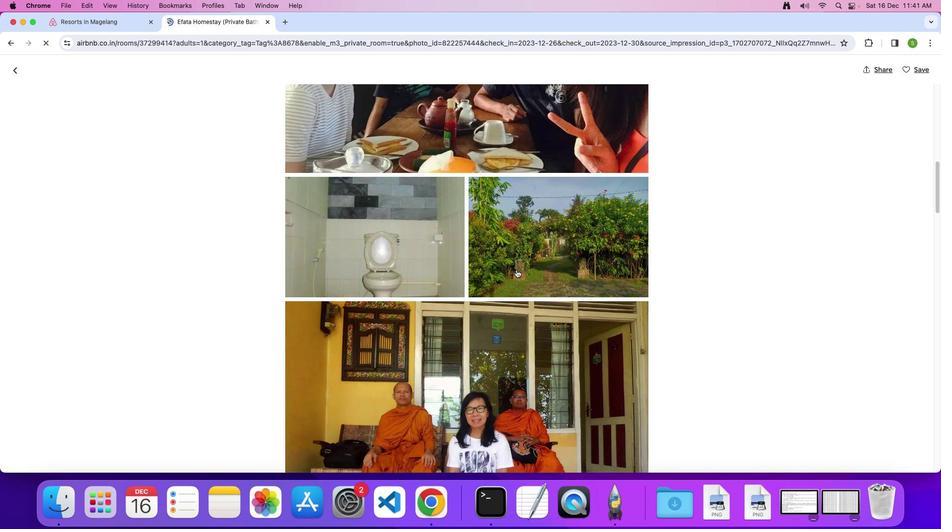
Action: Mouse scrolled (516, 269) with delta (0, 0)
Screenshot: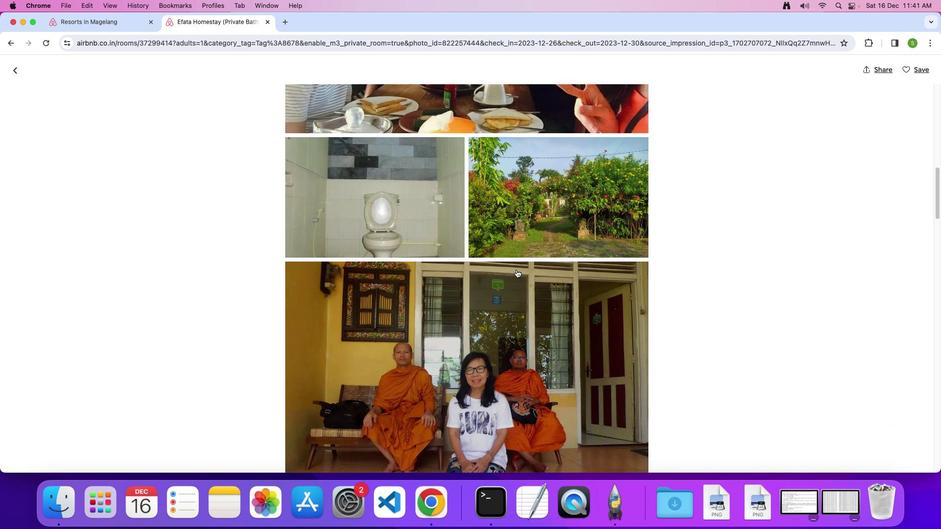 
Action: Mouse scrolled (516, 269) with delta (0, 0)
Screenshot: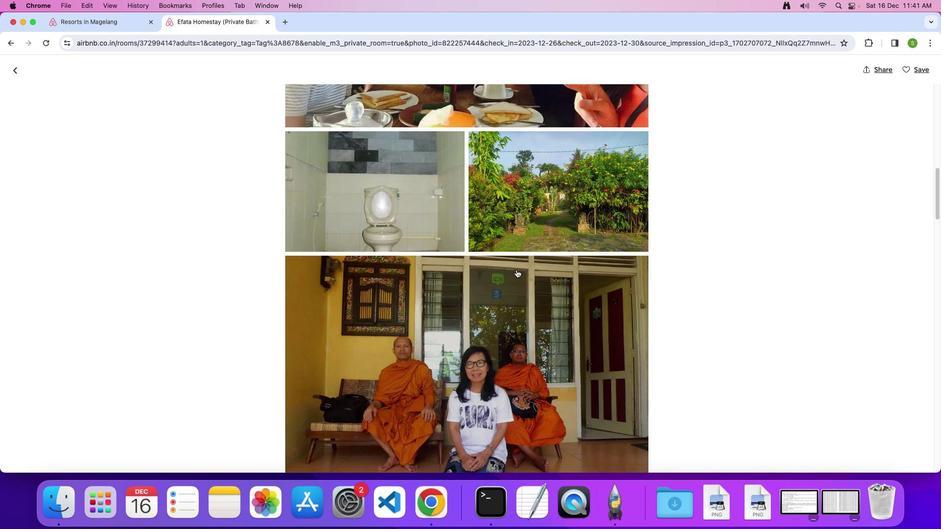 
Action: Mouse scrolled (516, 269) with delta (0, 0)
Screenshot: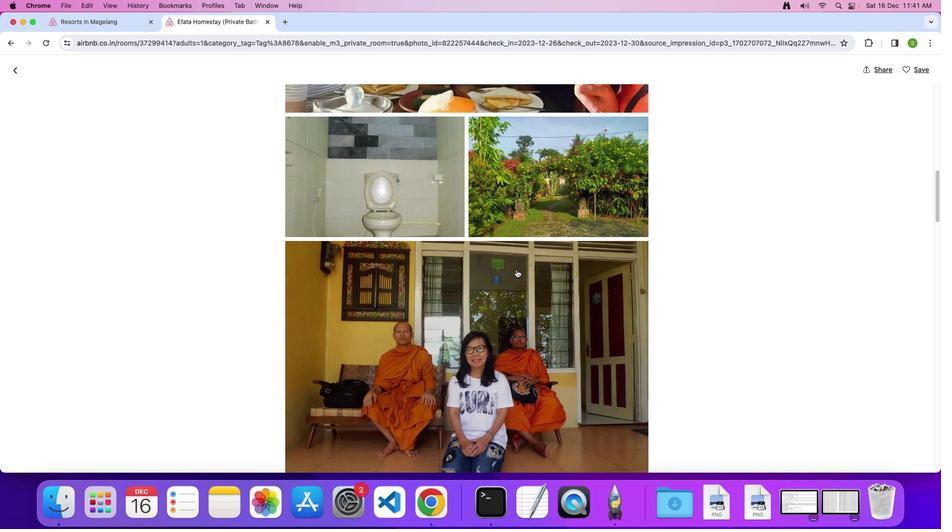 
Action: Mouse moved to (509, 269)
Screenshot: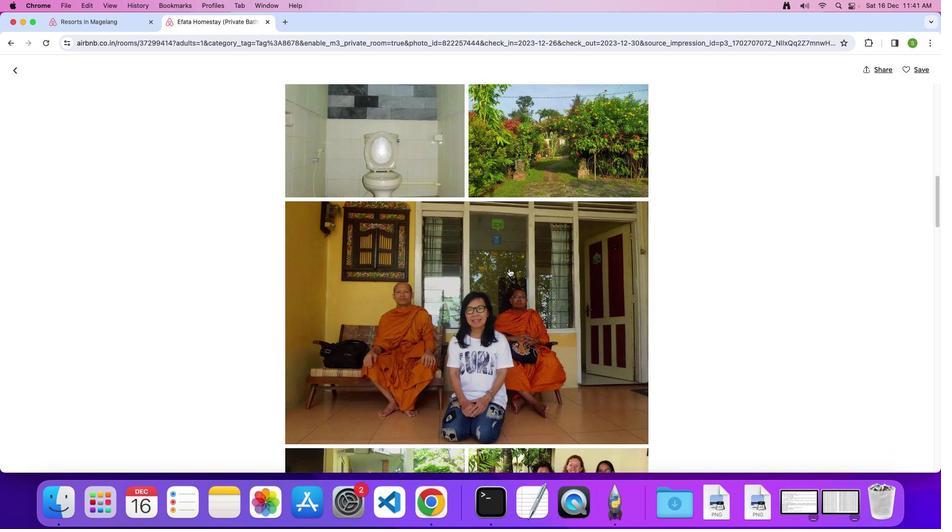 
Action: Mouse scrolled (509, 269) with delta (0, 0)
Screenshot: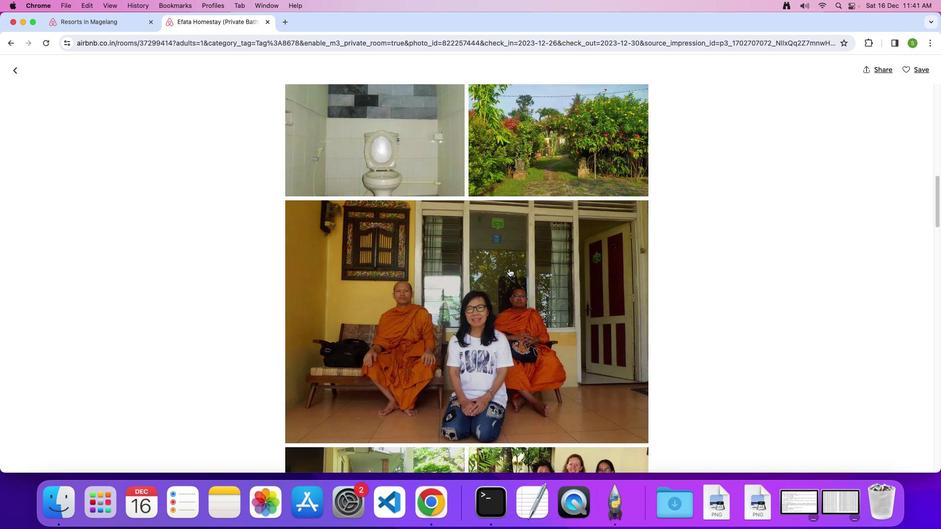 
Action: Mouse scrolled (509, 269) with delta (0, 0)
Screenshot: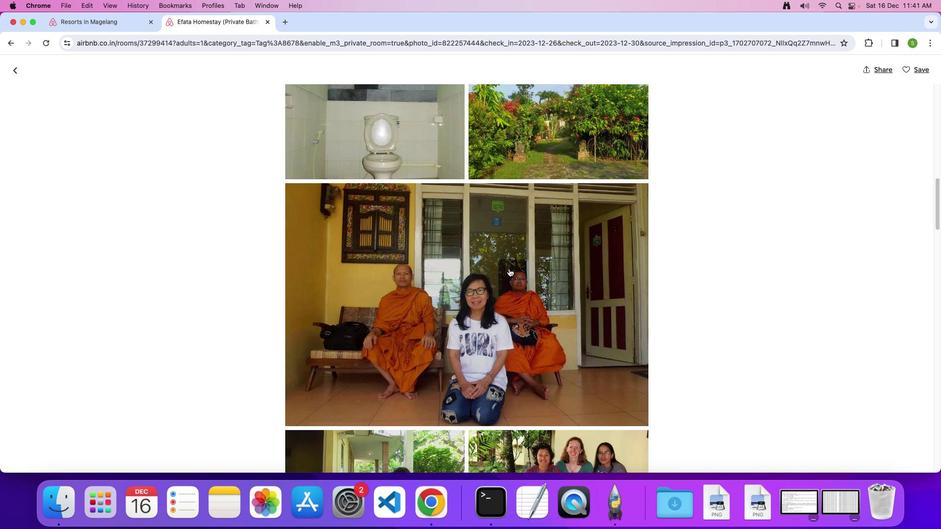 
Action: Mouse moved to (509, 268)
Screenshot: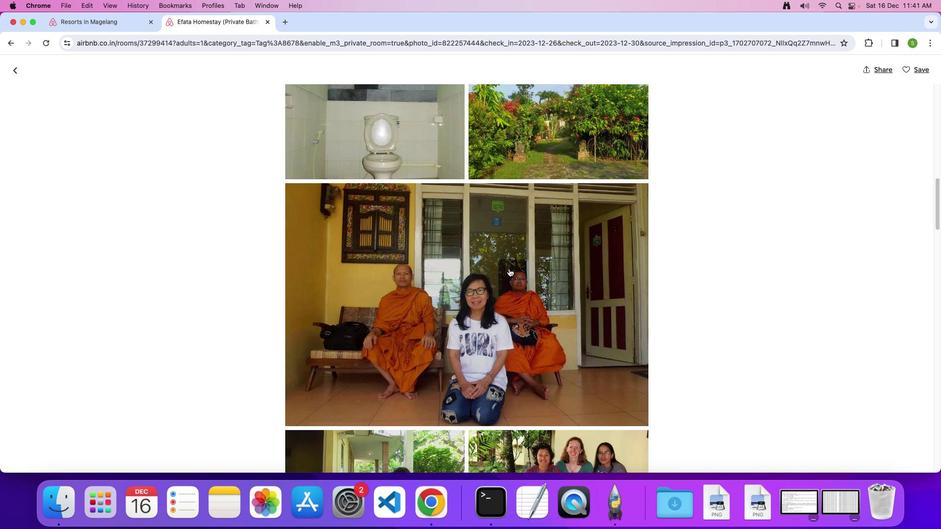 
Action: Mouse scrolled (509, 268) with delta (0, 0)
Screenshot: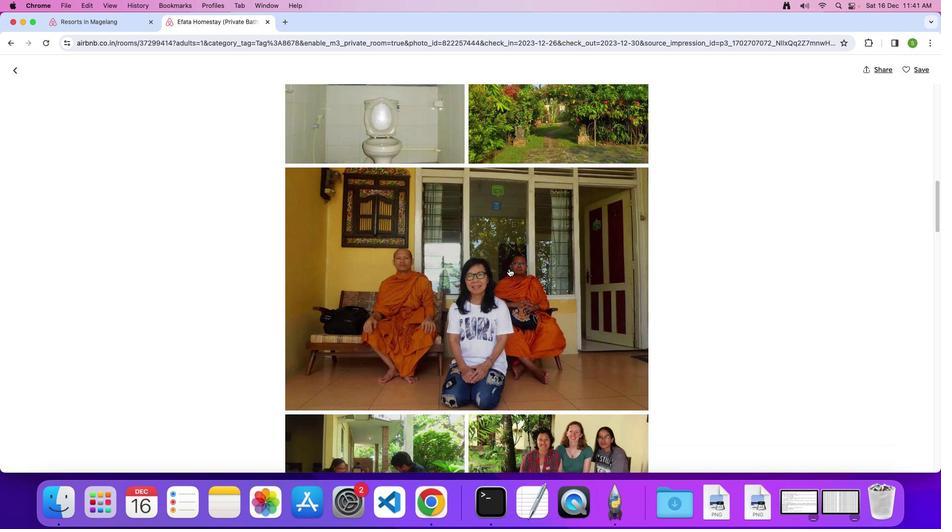 
Action: Mouse moved to (509, 268)
Screenshot: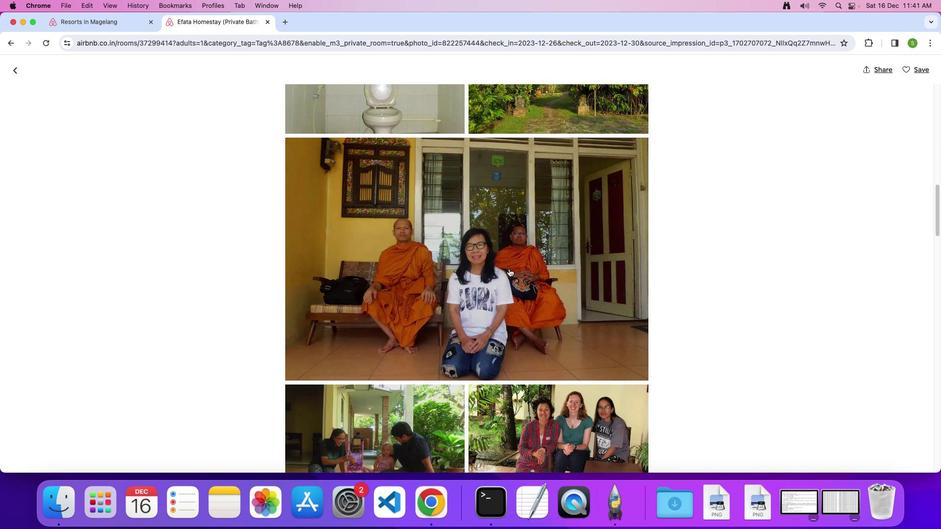 
Action: Mouse scrolled (509, 268) with delta (0, 0)
Screenshot: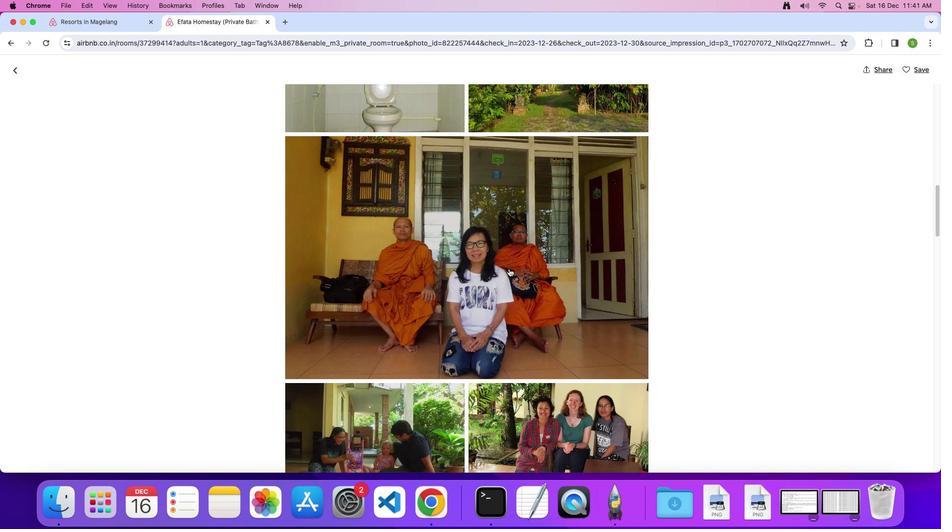 
Action: Mouse moved to (509, 268)
Screenshot: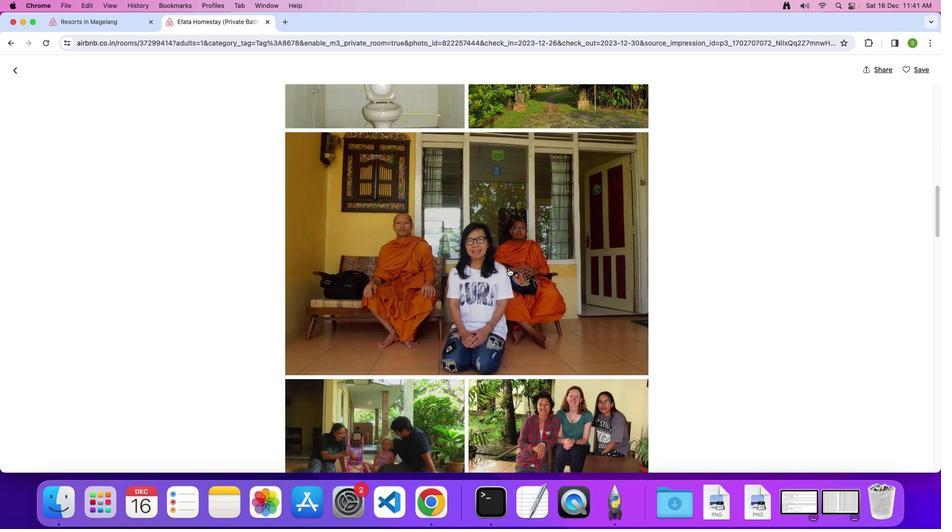 
Action: Mouse scrolled (509, 268) with delta (0, 0)
Screenshot: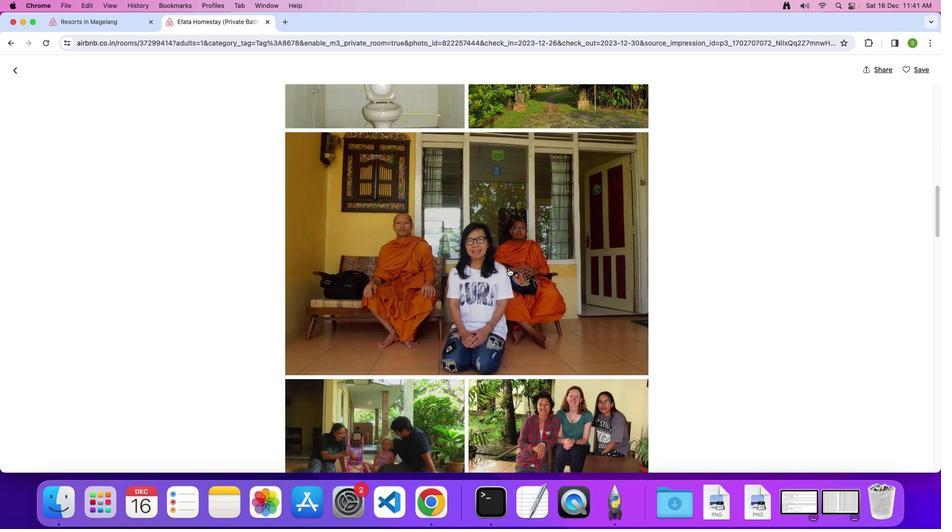 
Action: Mouse moved to (509, 268)
Screenshot: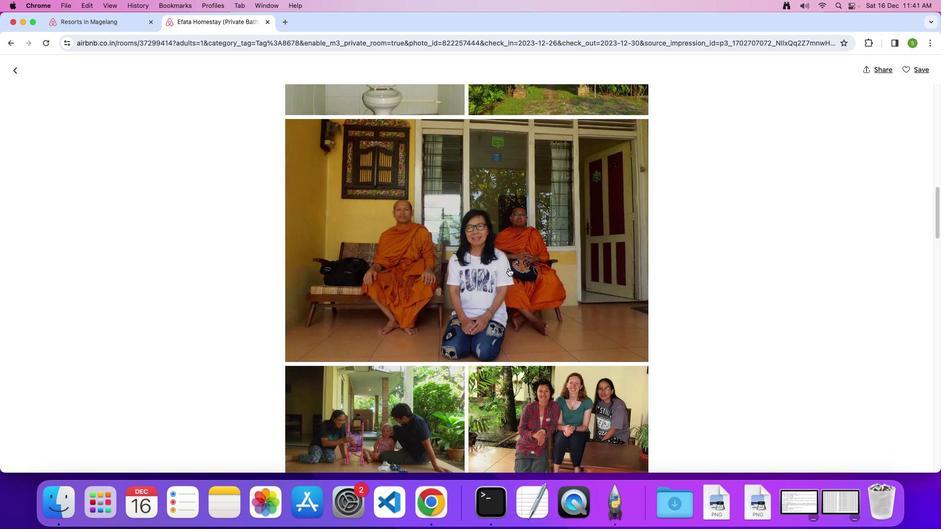 
Action: Mouse scrolled (509, 268) with delta (0, 0)
Screenshot: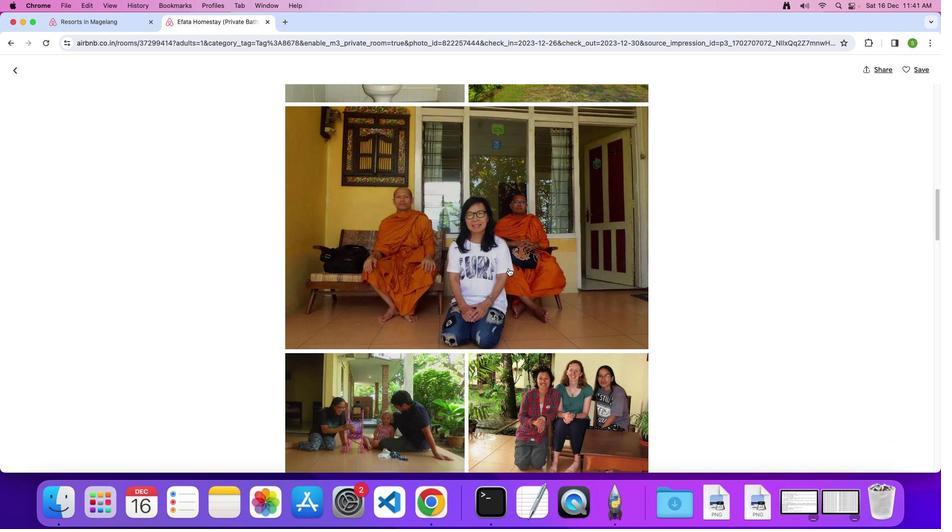 
Action: Mouse scrolled (509, 268) with delta (0, 0)
Screenshot: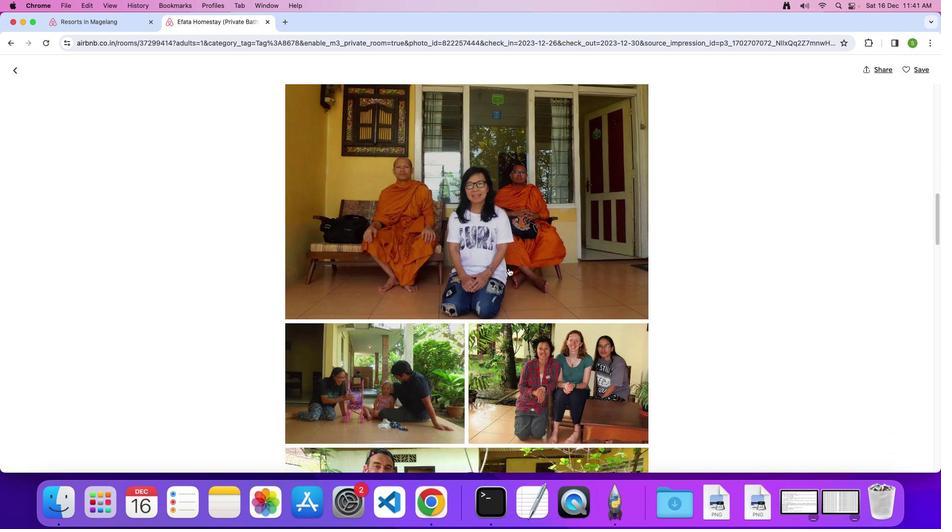 
Action: Mouse moved to (507, 268)
Screenshot: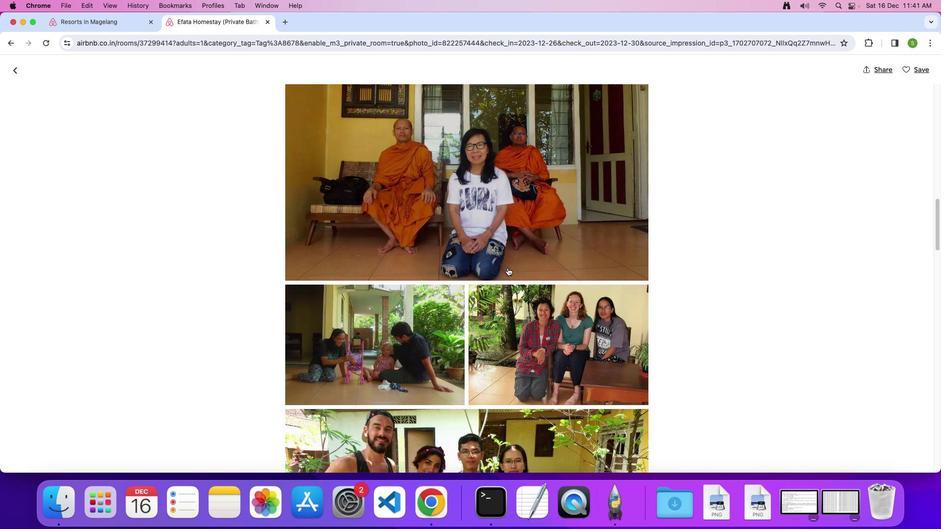 
Action: Mouse scrolled (507, 268) with delta (0, 0)
Screenshot: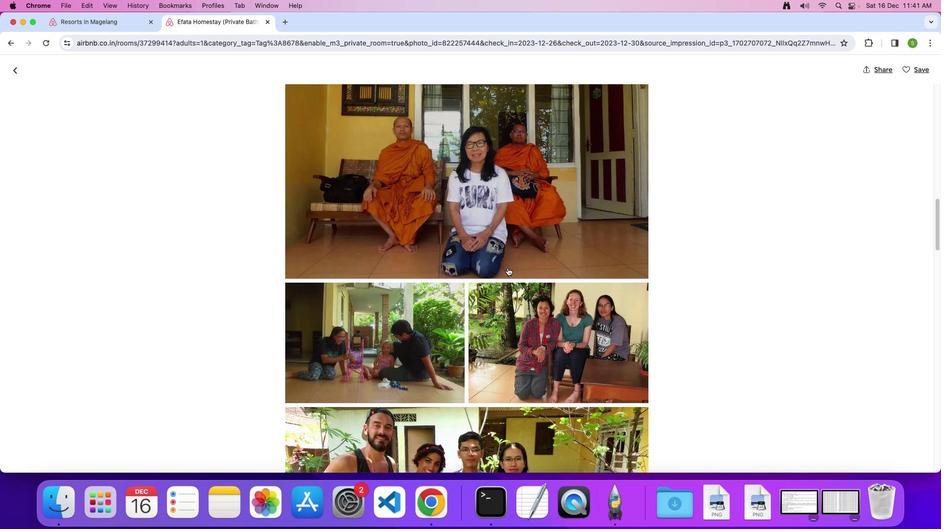 
Action: Mouse scrolled (507, 268) with delta (0, 0)
Screenshot: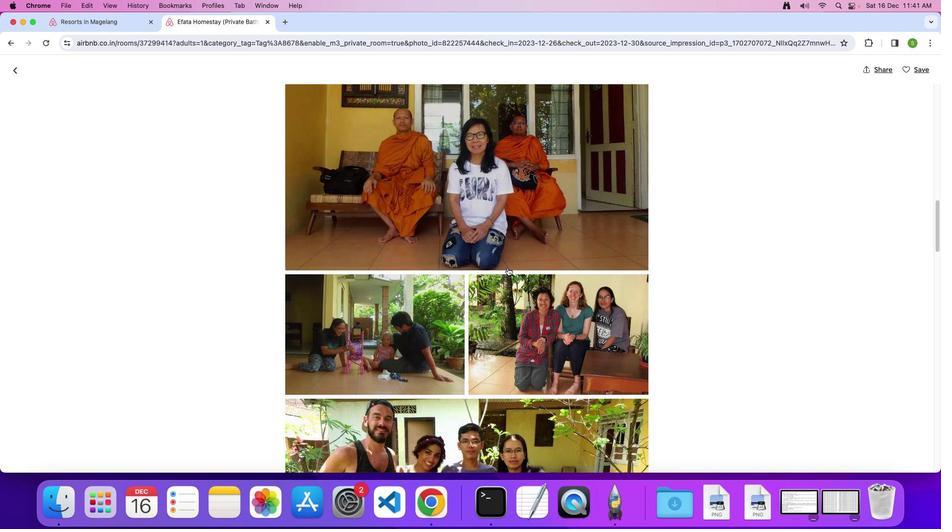 
Action: Mouse scrolled (507, 268) with delta (0, 0)
Screenshot: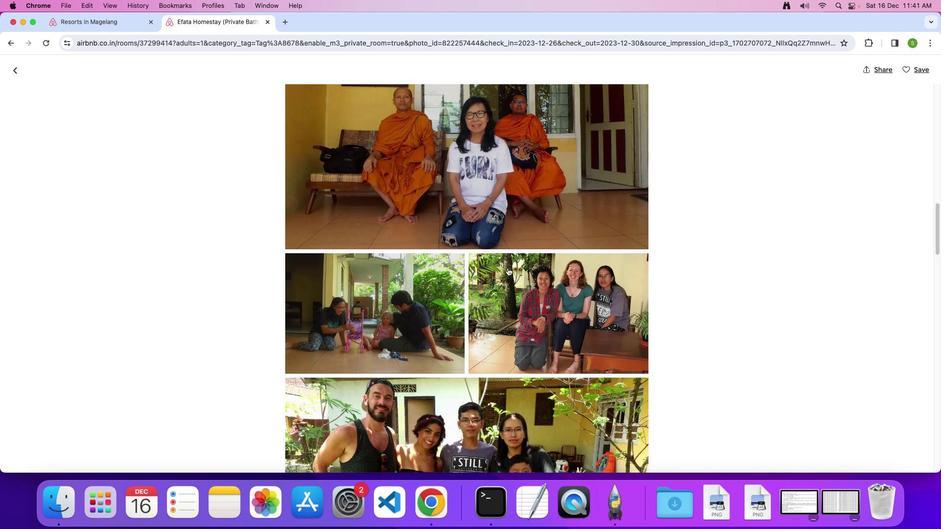 
Action: Mouse moved to (507, 268)
Screenshot: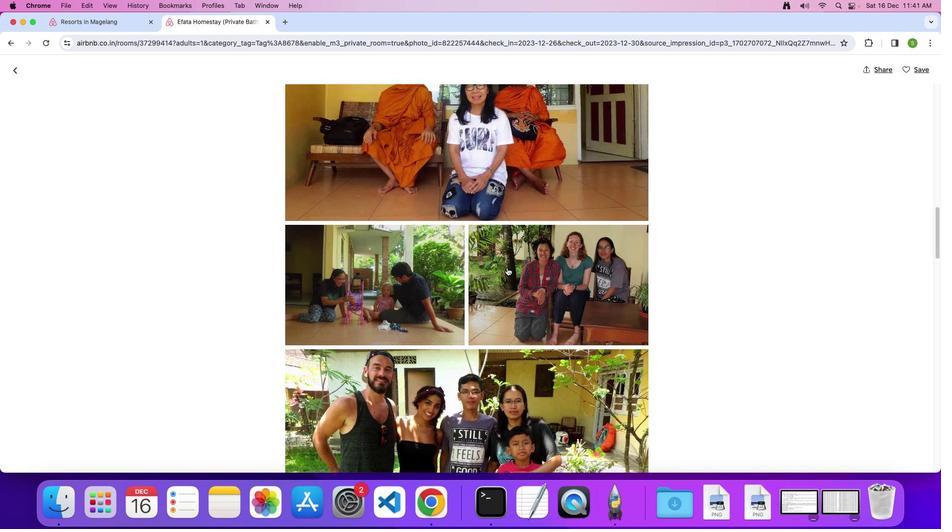 
Action: Mouse scrolled (507, 268) with delta (0, 0)
Screenshot: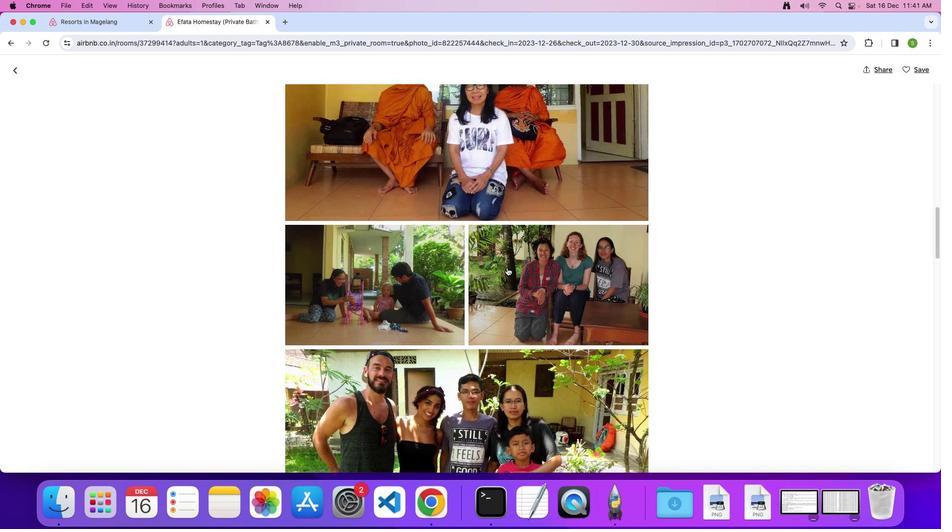 
Action: Mouse scrolled (507, 268) with delta (0, 0)
Screenshot: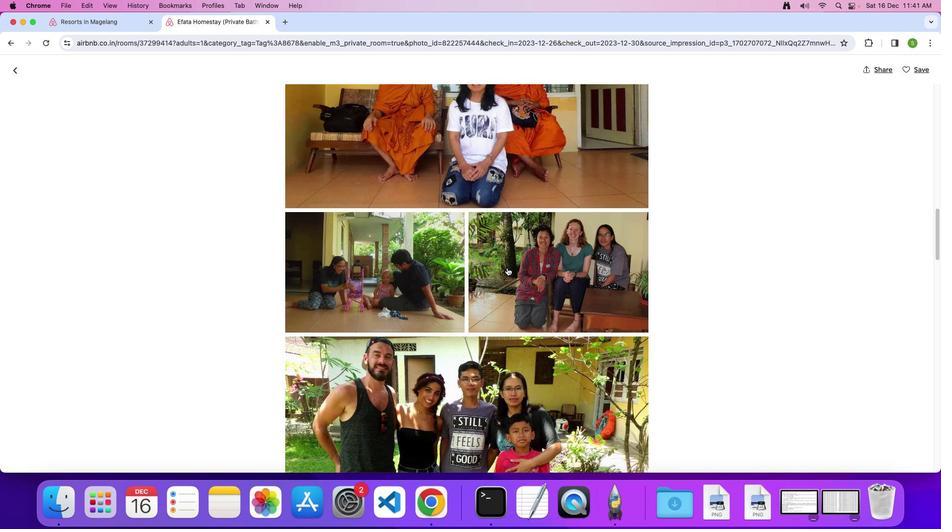 
Action: Mouse scrolled (507, 268) with delta (0, 0)
Screenshot: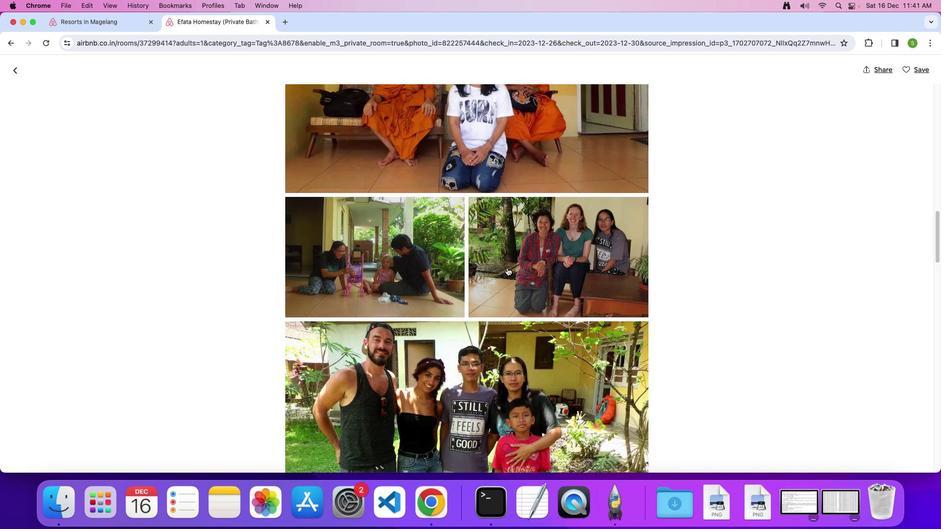 
Action: Mouse scrolled (507, 268) with delta (0, 0)
Screenshot: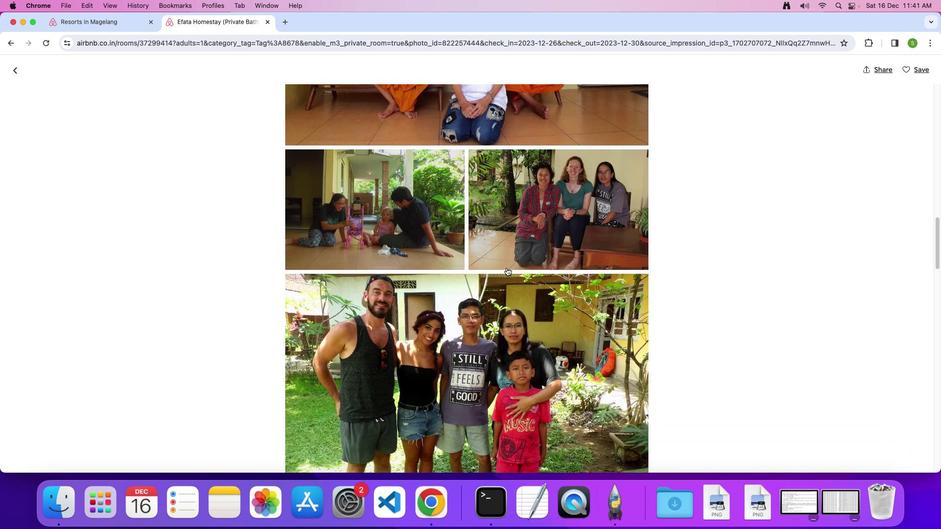 
Action: Mouse moved to (507, 267)
Screenshot: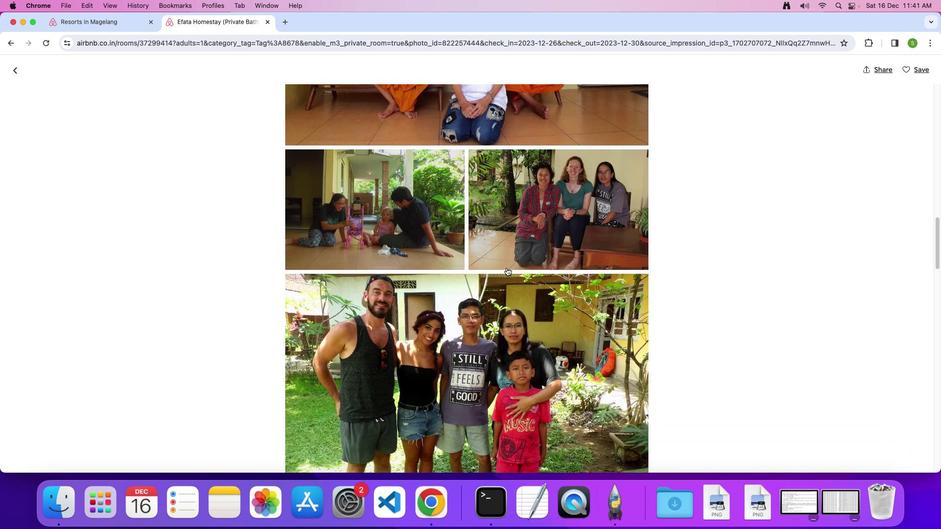 
Action: Mouse scrolled (507, 267) with delta (0, 0)
Screenshot: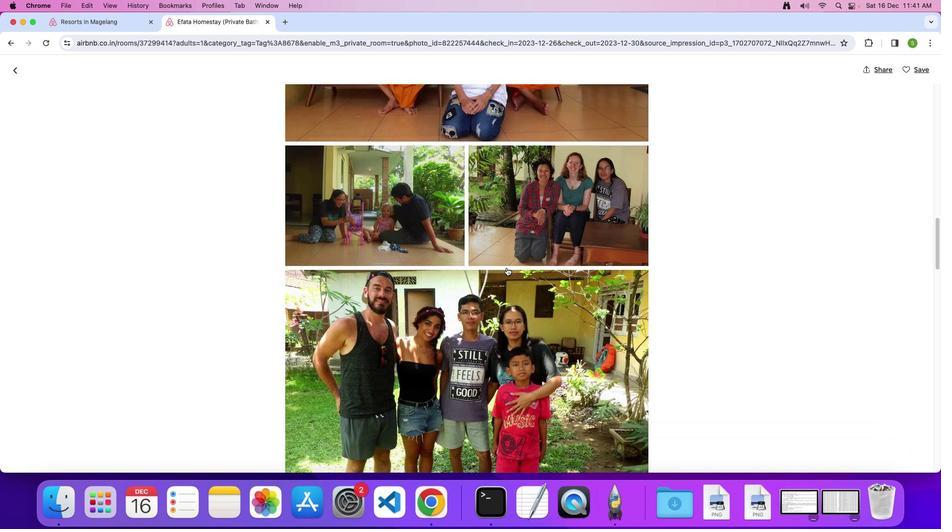 
Action: Mouse scrolled (507, 267) with delta (0, 0)
Screenshot: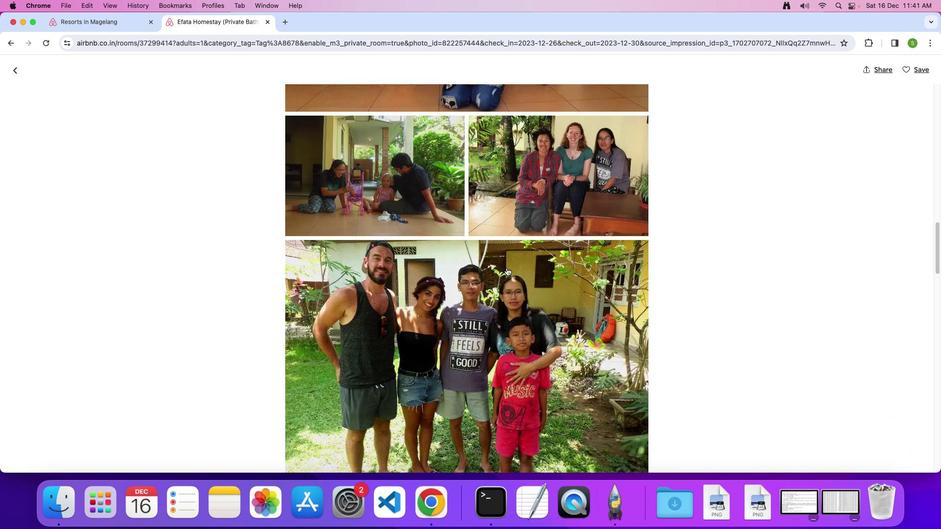 
Action: Mouse moved to (506, 267)
Screenshot: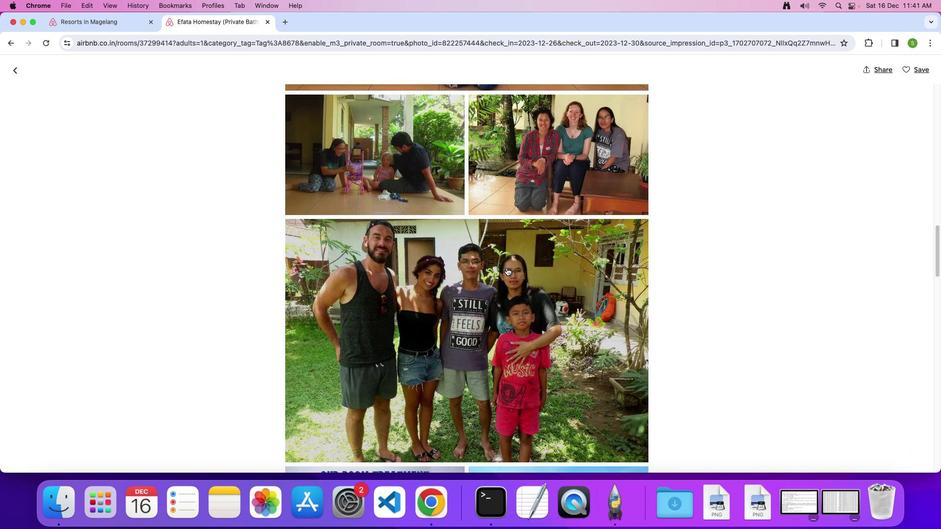 
Action: Mouse scrolled (506, 267) with delta (0, 0)
Screenshot: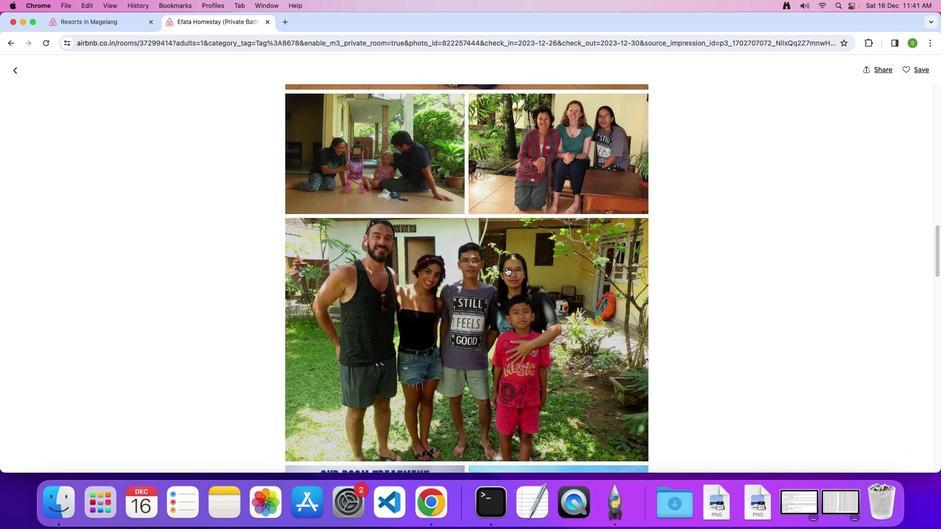 
Action: Mouse scrolled (506, 267) with delta (0, 0)
Screenshot: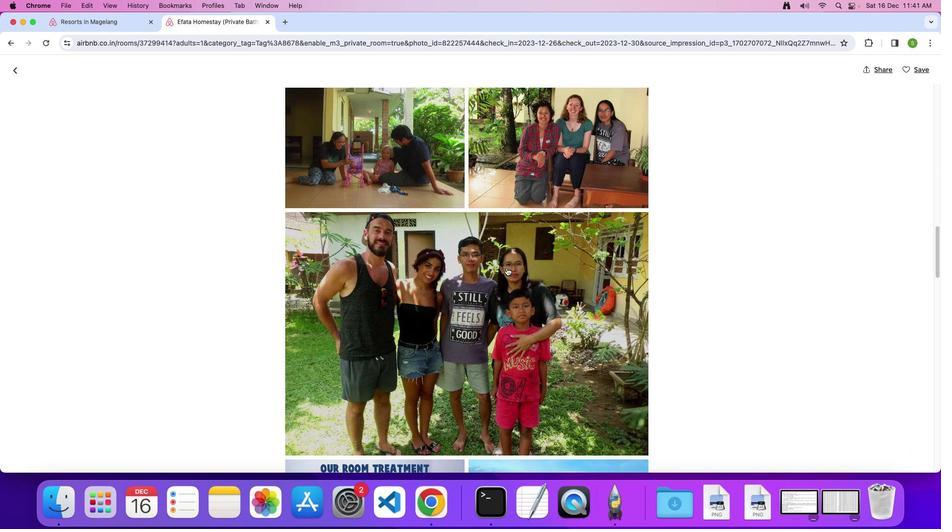 
Action: Mouse scrolled (506, 267) with delta (0, 0)
Screenshot: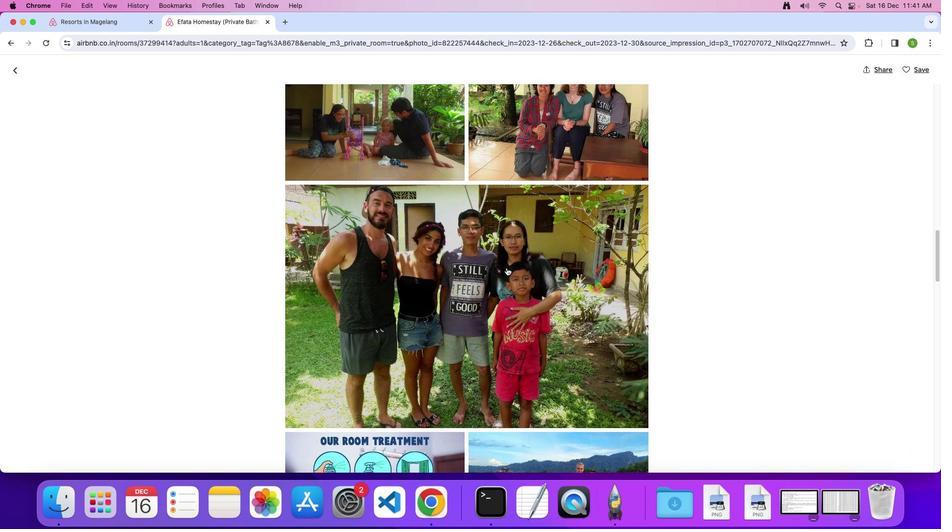 
Action: Mouse scrolled (506, 267) with delta (0, 0)
Screenshot: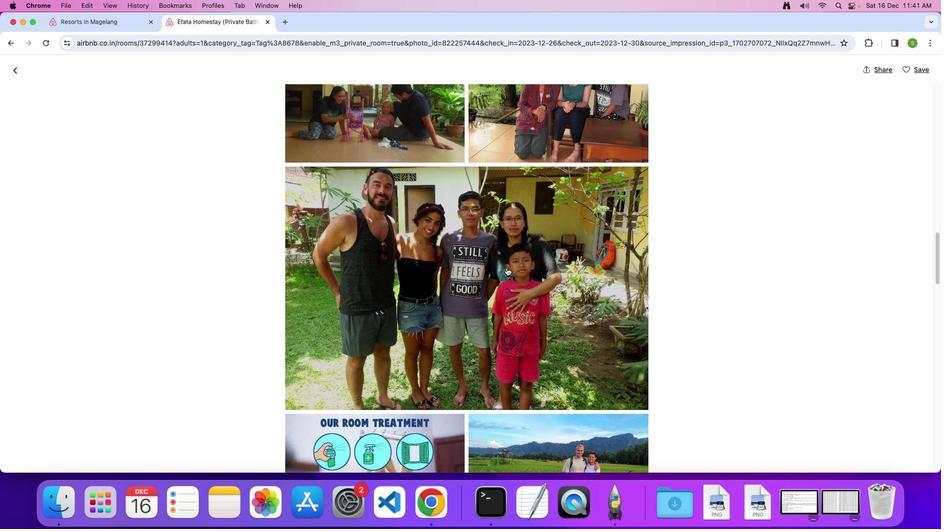 
Action: Mouse scrolled (506, 267) with delta (0, 0)
Screenshot: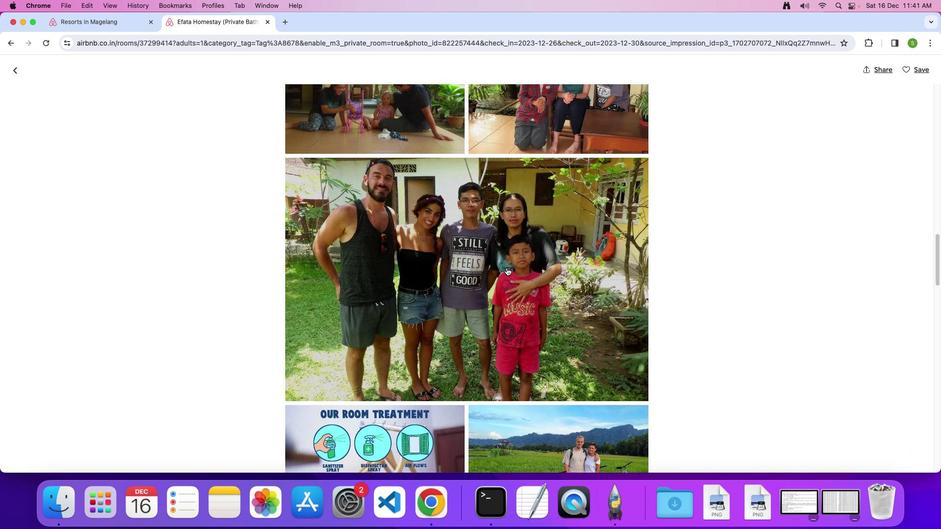 
Action: Mouse scrolled (506, 267) with delta (0, 0)
Screenshot: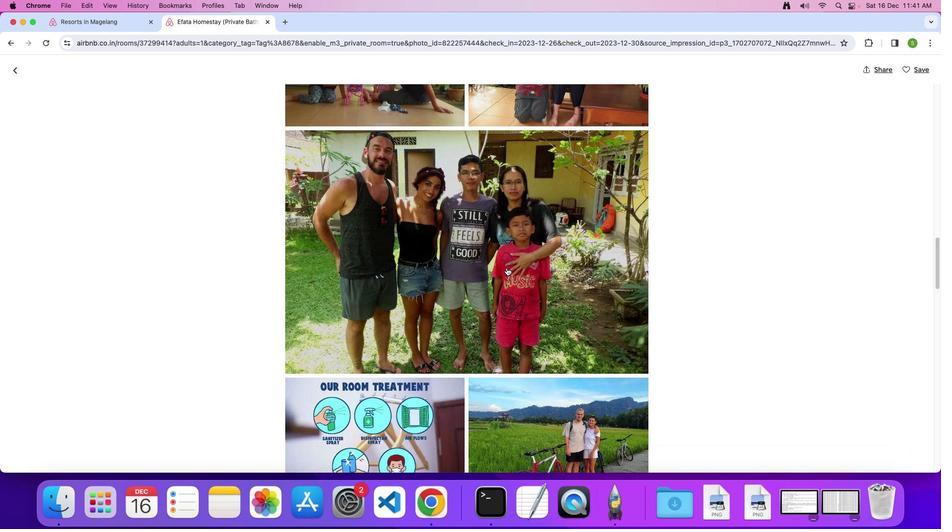 
Action: Mouse moved to (506, 267)
Screenshot: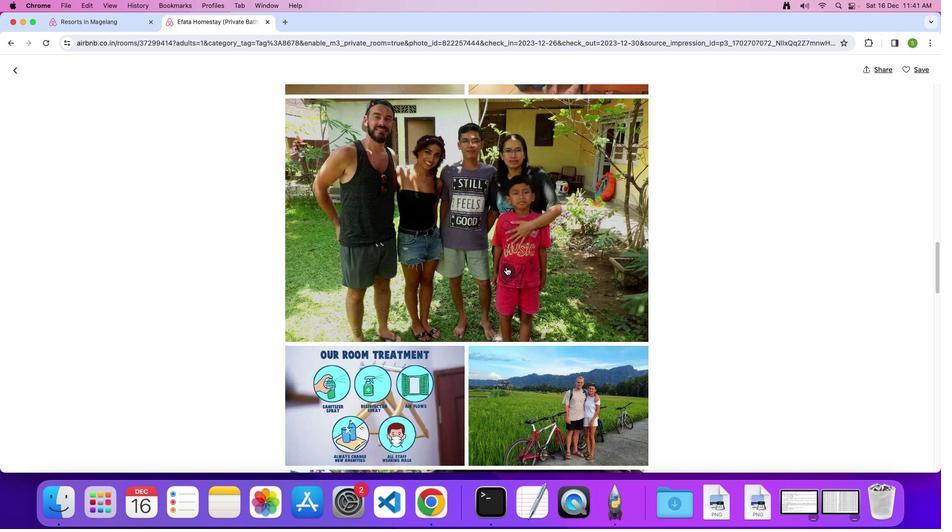 
Action: Mouse scrolled (506, 267) with delta (0, 0)
Screenshot: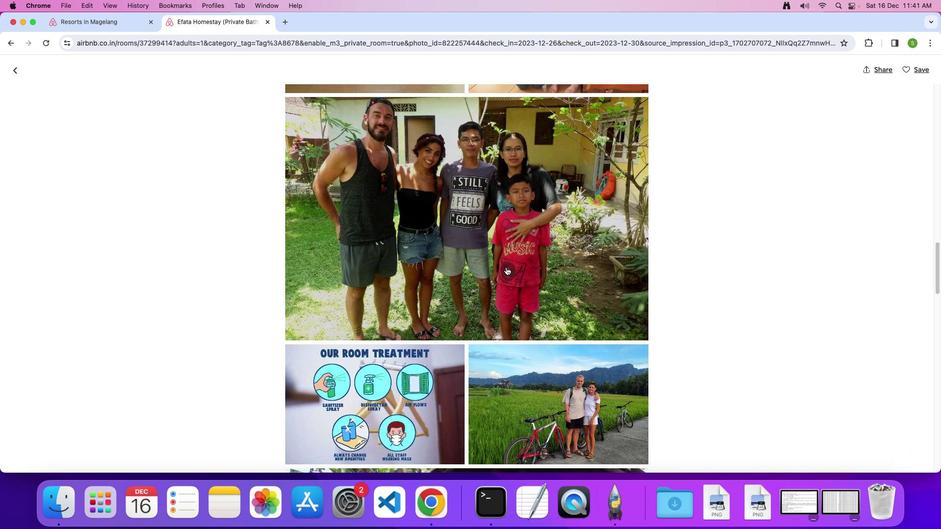 
Action: Mouse scrolled (506, 267) with delta (0, 0)
Screenshot: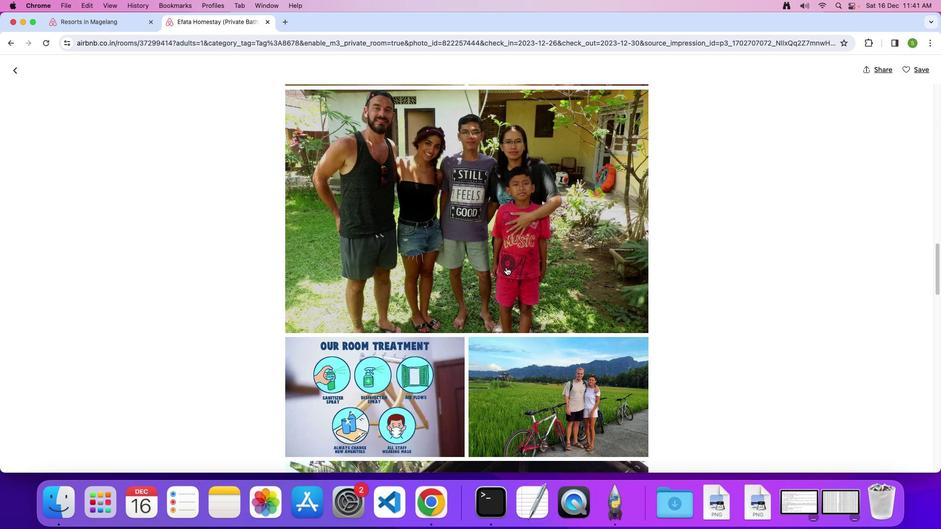 
Action: Mouse scrolled (506, 267) with delta (0, 0)
Screenshot: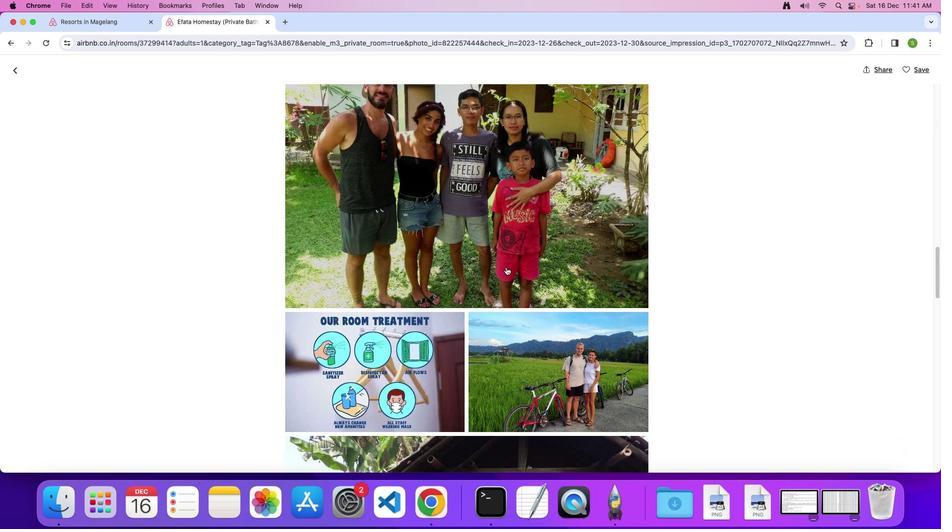 
Action: Mouse moved to (504, 267)
Screenshot: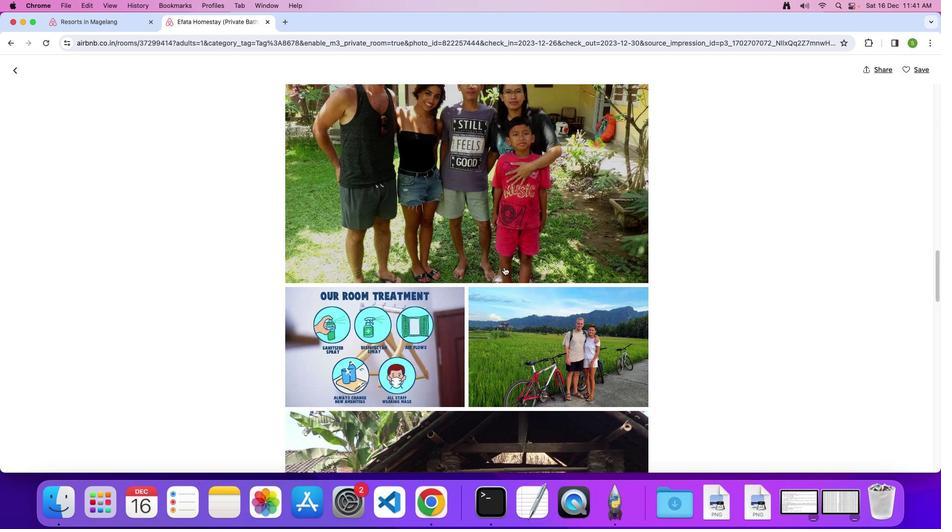 
Action: Mouse scrolled (504, 267) with delta (0, 0)
Screenshot: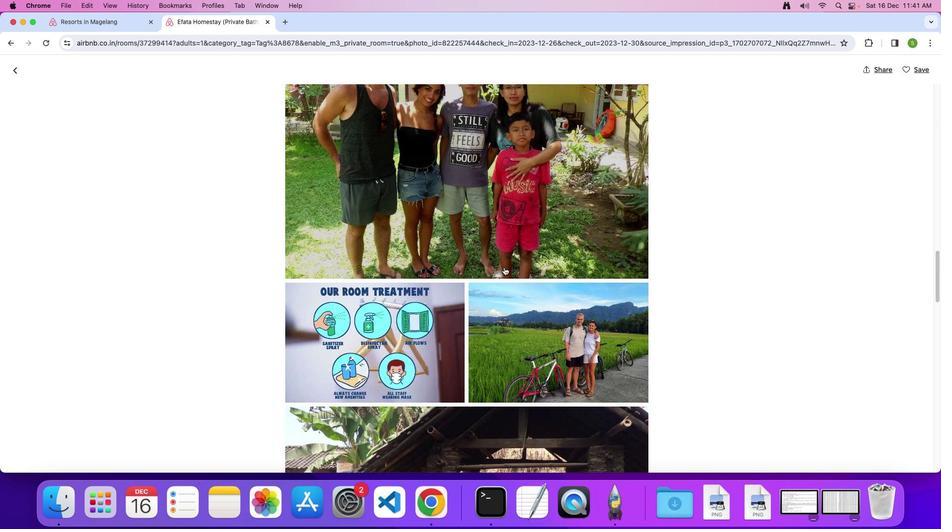 
Action: Mouse scrolled (504, 267) with delta (0, 0)
Screenshot: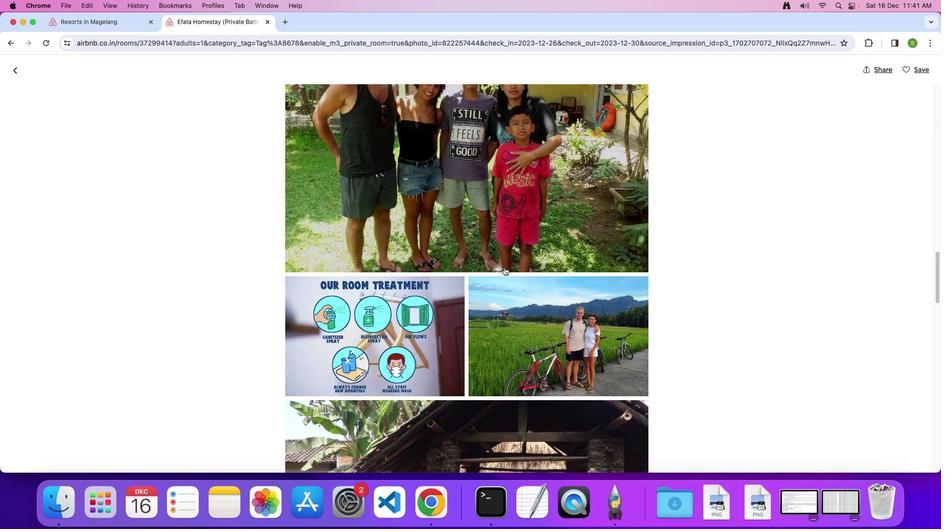 
Action: Mouse scrolled (504, 267) with delta (0, 0)
Screenshot: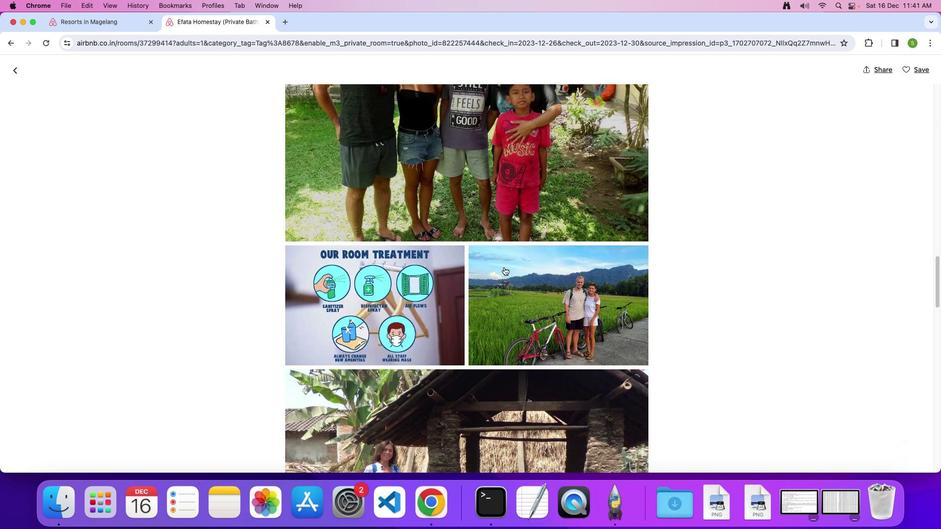 
Action: Mouse scrolled (504, 267) with delta (0, 0)
Screenshot: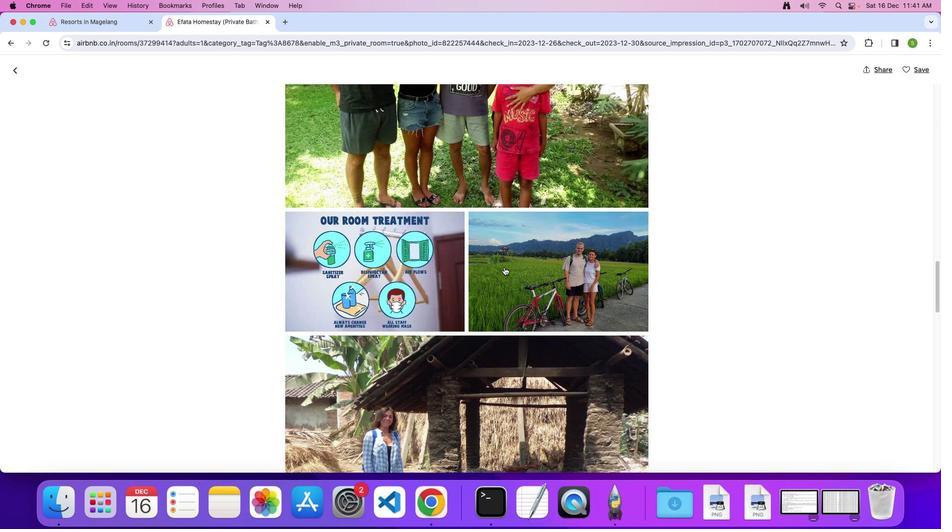 
Action: Mouse scrolled (504, 267) with delta (0, 0)
Screenshot: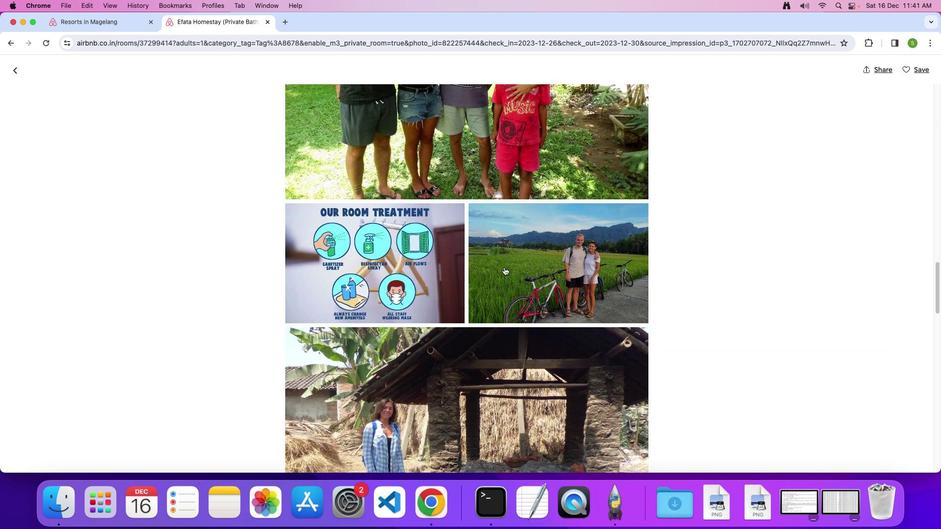
Action: Mouse scrolled (504, 267) with delta (0, 0)
Screenshot: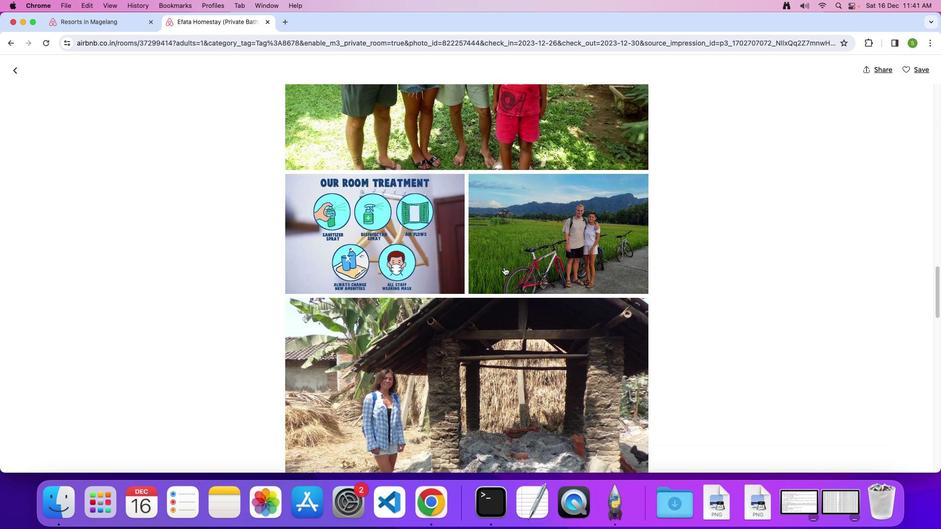 
Action: Mouse moved to (504, 267)
Screenshot: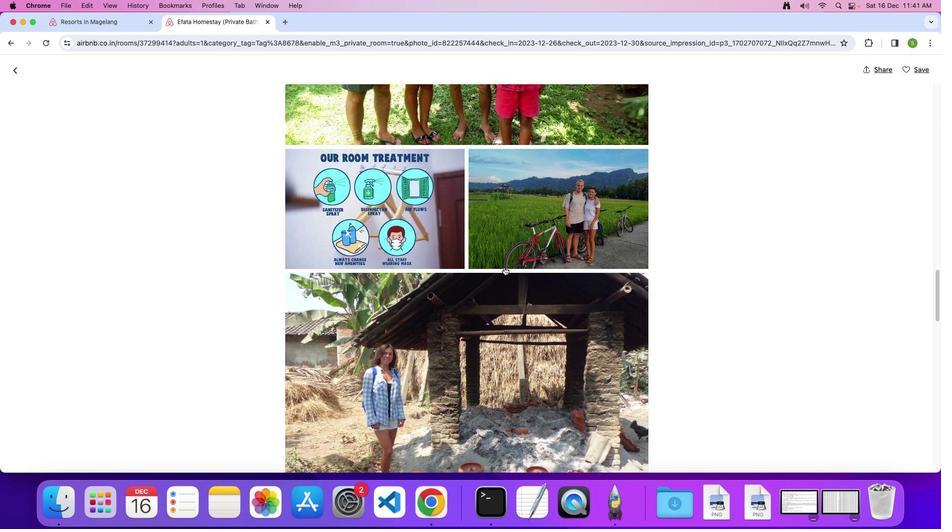 
Action: Mouse scrolled (504, 267) with delta (0, 0)
Screenshot: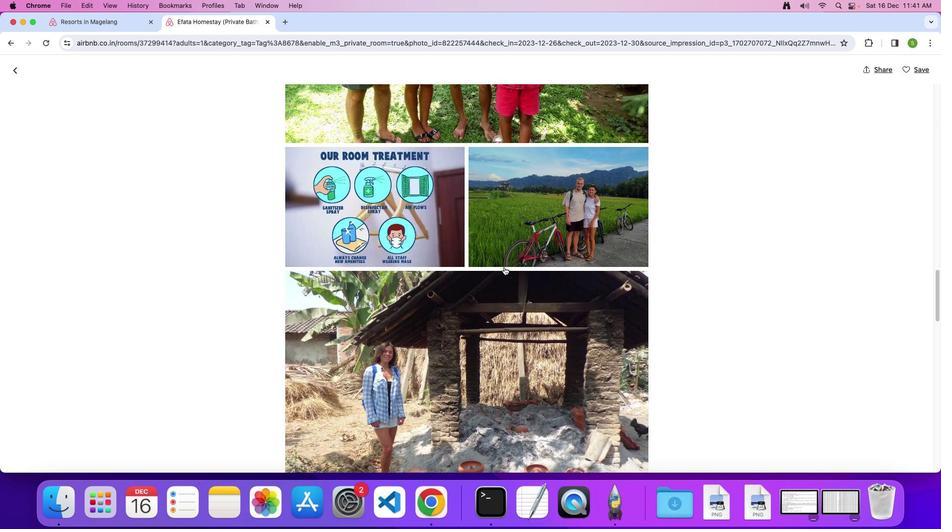 
Action: Mouse scrolled (504, 267) with delta (0, 0)
Screenshot: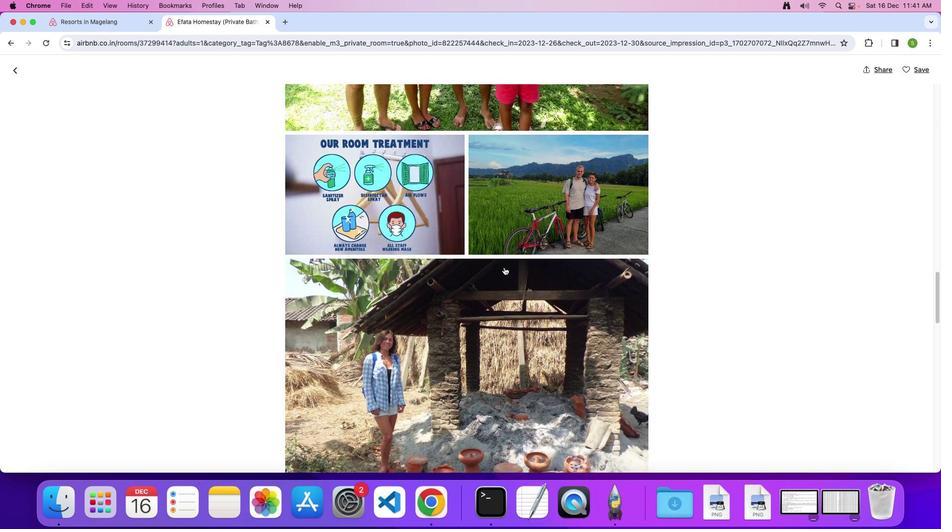 
Action: Mouse scrolled (504, 267) with delta (0, 0)
Screenshot: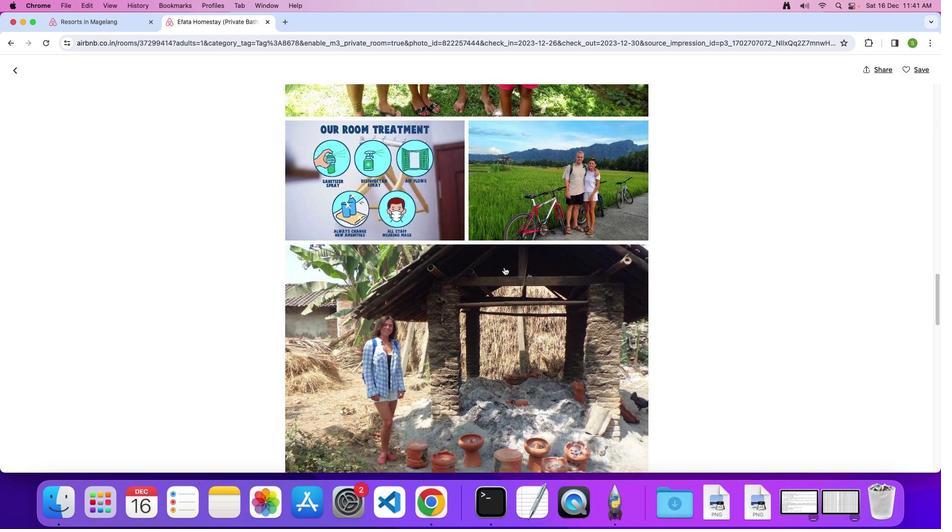 
Action: Mouse scrolled (504, 267) with delta (0, -1)
Screenshot: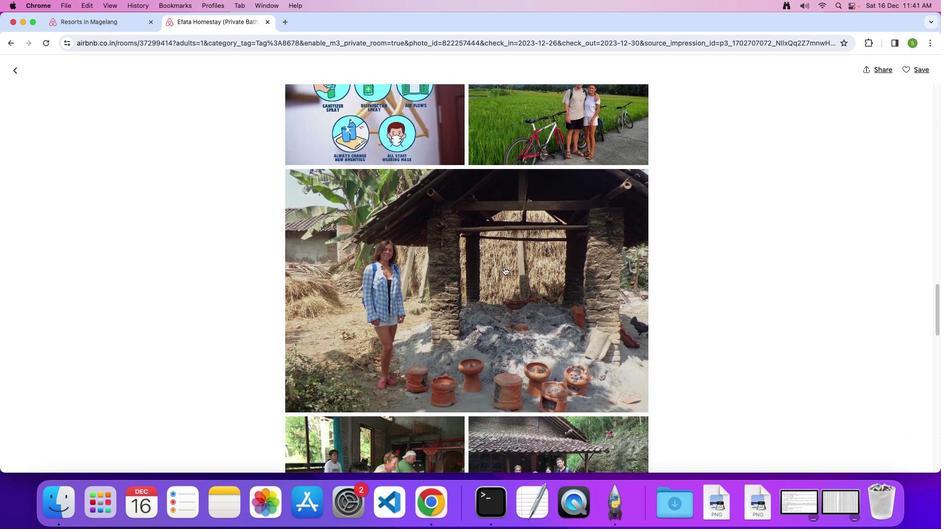 
Action: Mouse scrolled (504, 267) with delta (0, 0)
Screenshot: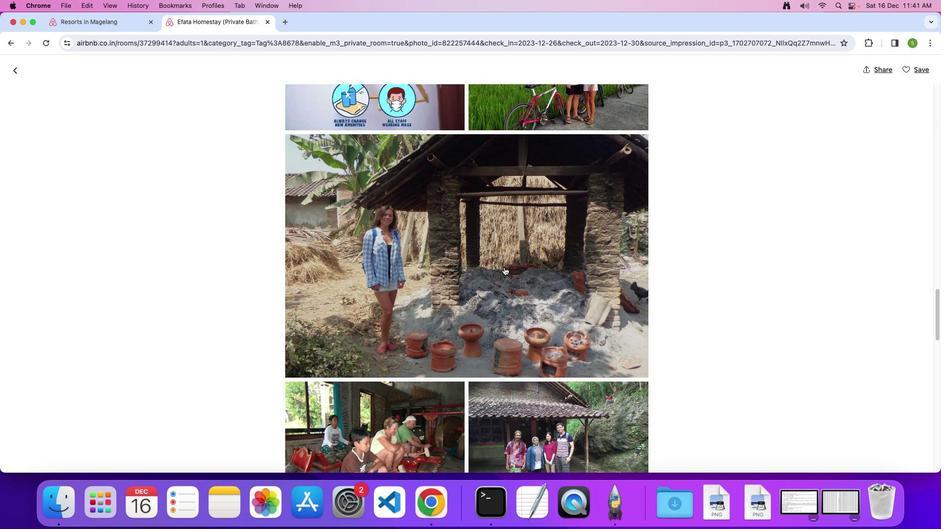 
Action: Mouse scrolled (504, 267) with delta (0, 0)
Screenshot: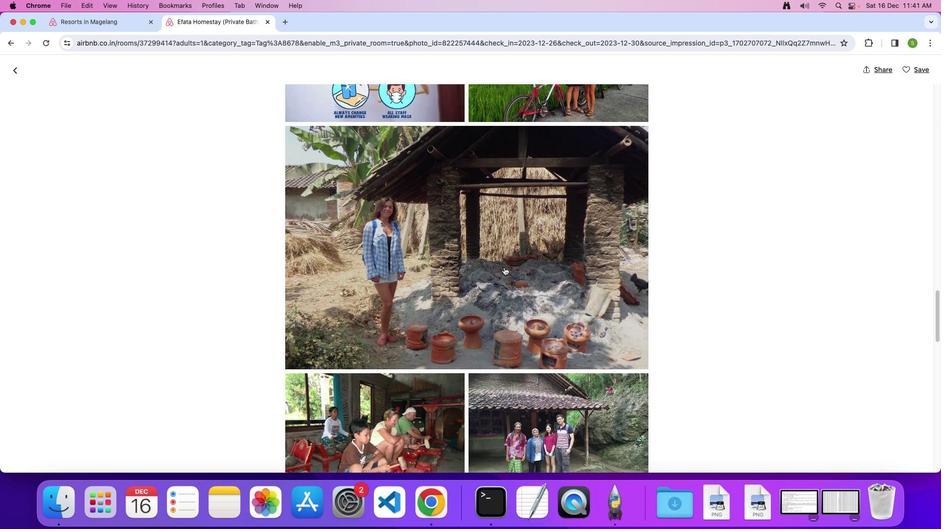 
Action: Mouse scrolled (504, 267) with delta (0, -1)
Screenshot: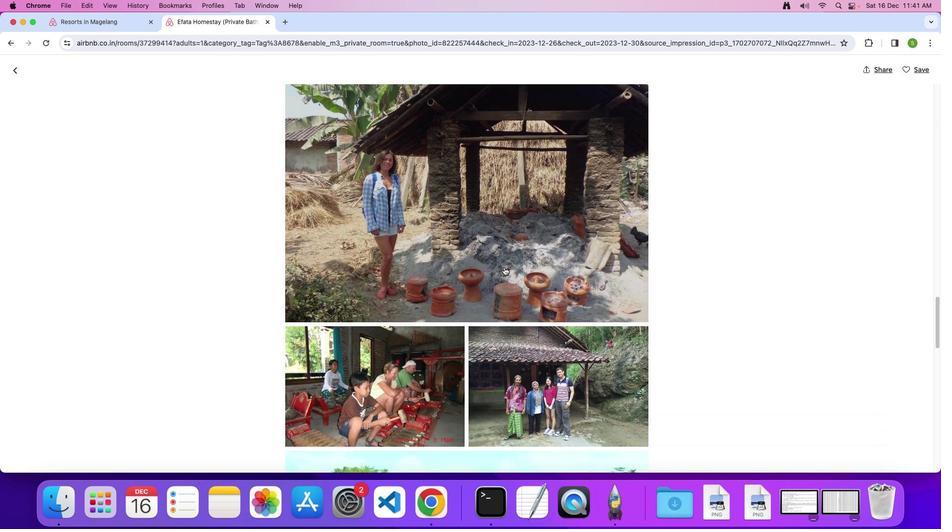 
Action: Mouse moved to (503, 267)
Screenshot: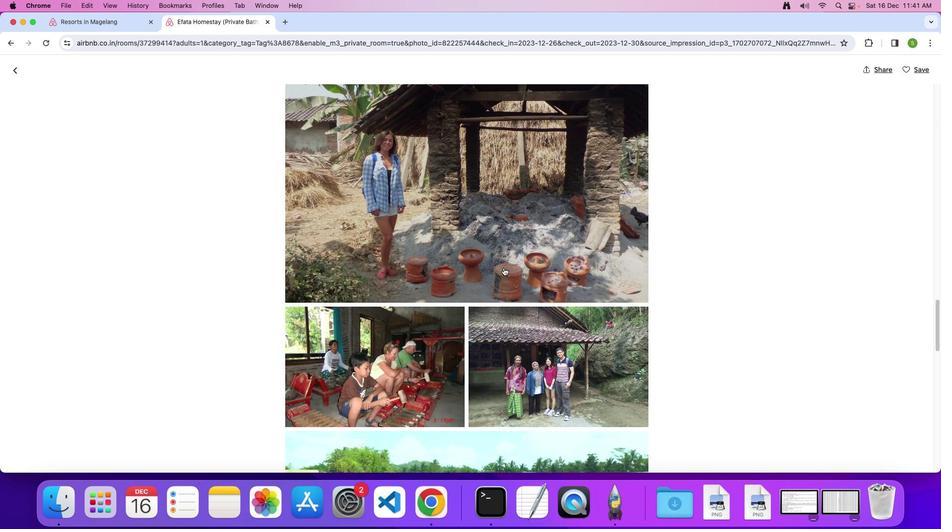
Action: Mouse scrolled (503, 267) with delta (0, 0)
Screenshot: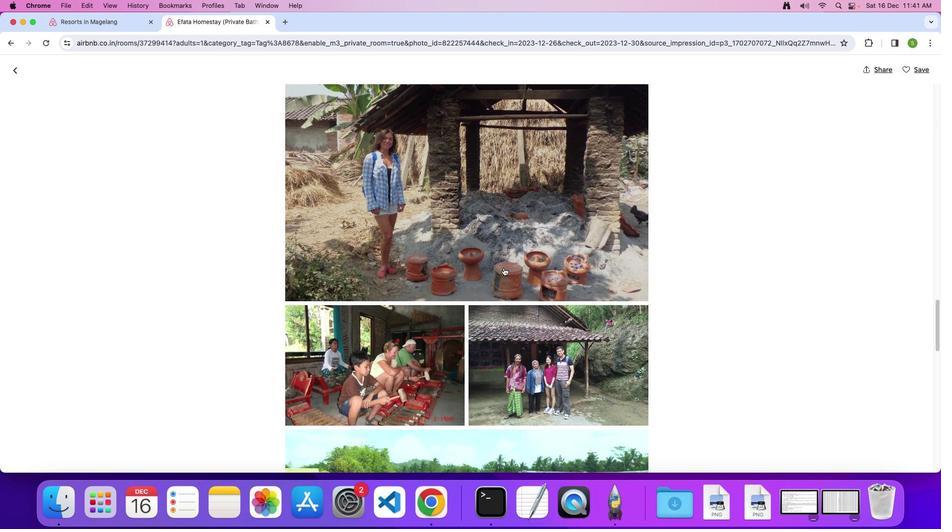 
Action: Mouse scrolled (503, 267) with delta (0, 0)
Screenshot: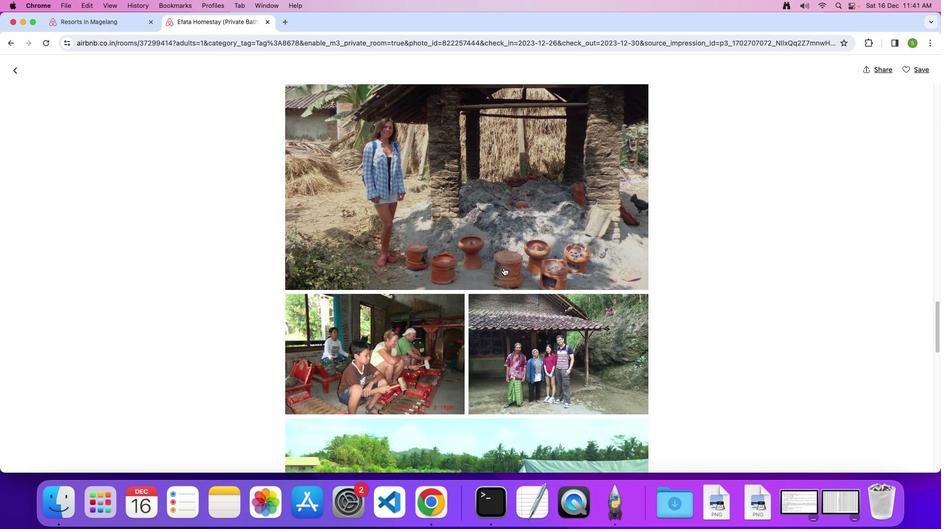 
Action: Mouse scrolled (503, 267) with delta (0, 0)
Screenshot: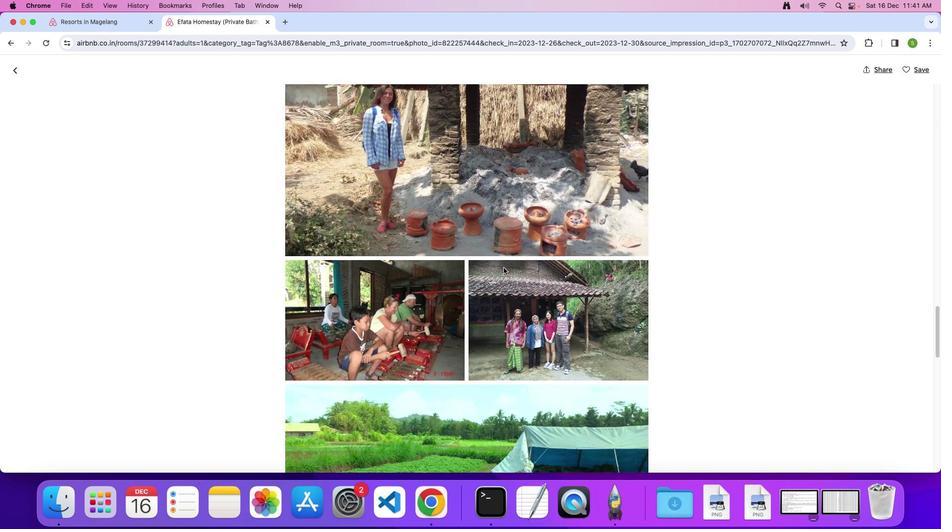 
Action: Mouse scrolled (503, 267) with delta (0, 0)
Screenshot: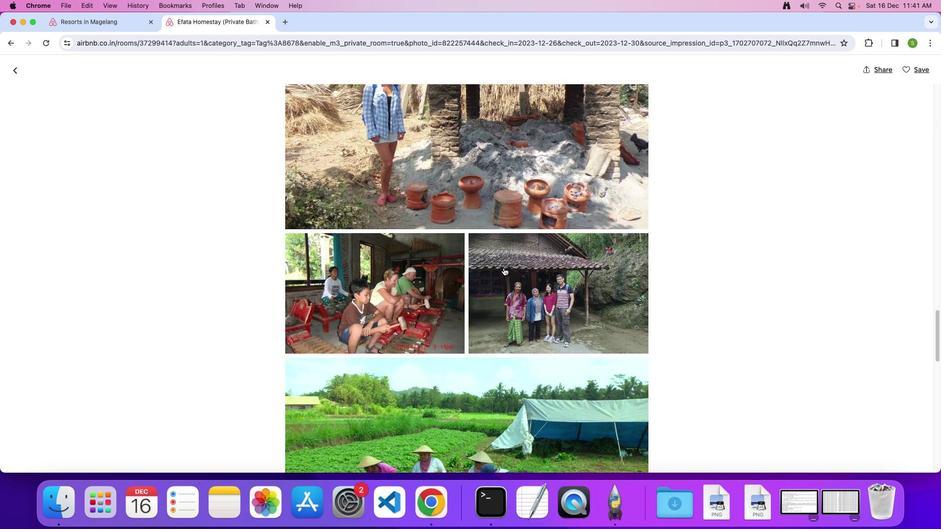 
Action: Mouse scrolled (503, 267) with delta (0, 0)
Screenshot: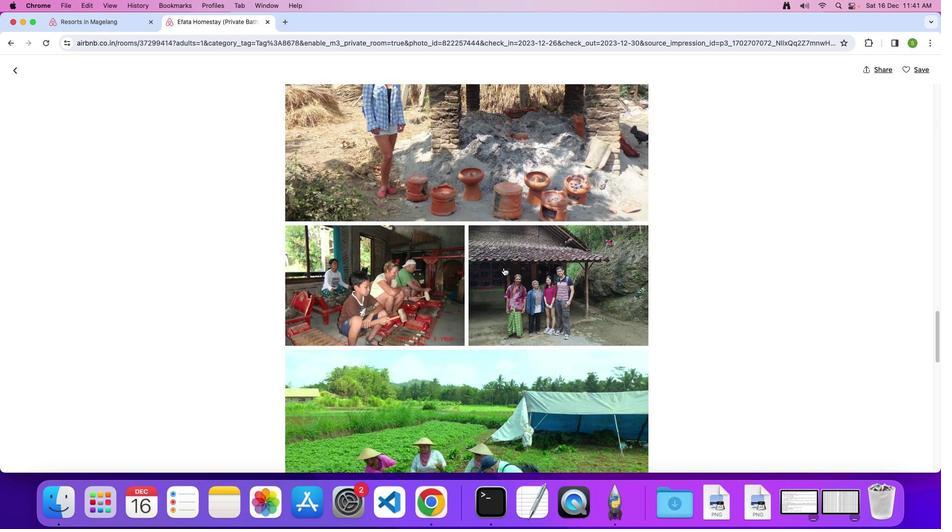 
Action: Mouse scrolled (503, 267) with delta (0, 0)
Screenshot: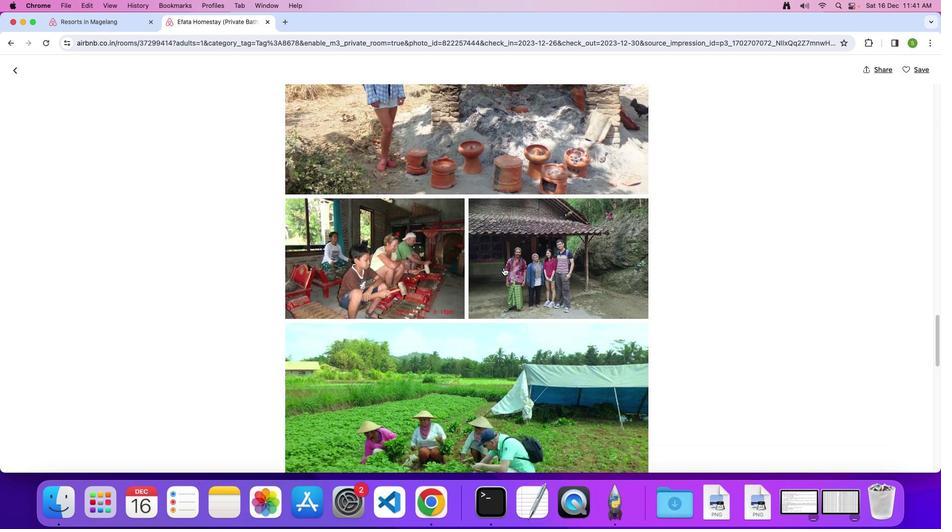 
Action: Mouse scrolled (503, 267) with delta (0, 0)
Screenshot: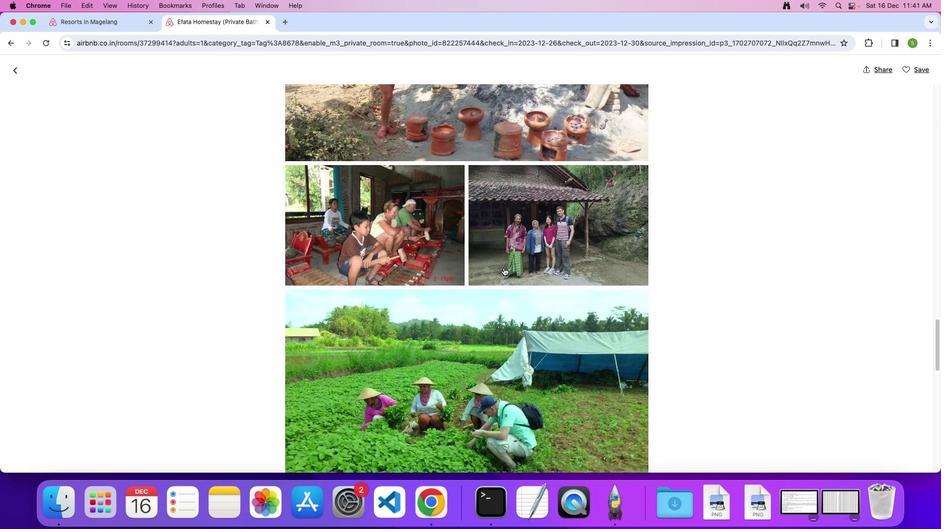 
Action: Mouse scrolled (503, 267) with delta (0, 0)
Screenshot: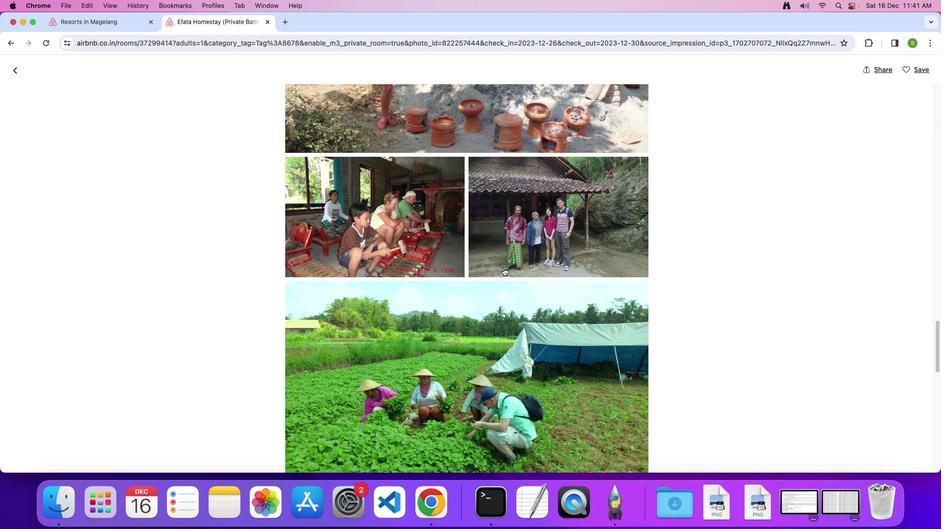 
Action: Mouse scrolled (503, 267) with delta (0, -1)
Screenshot: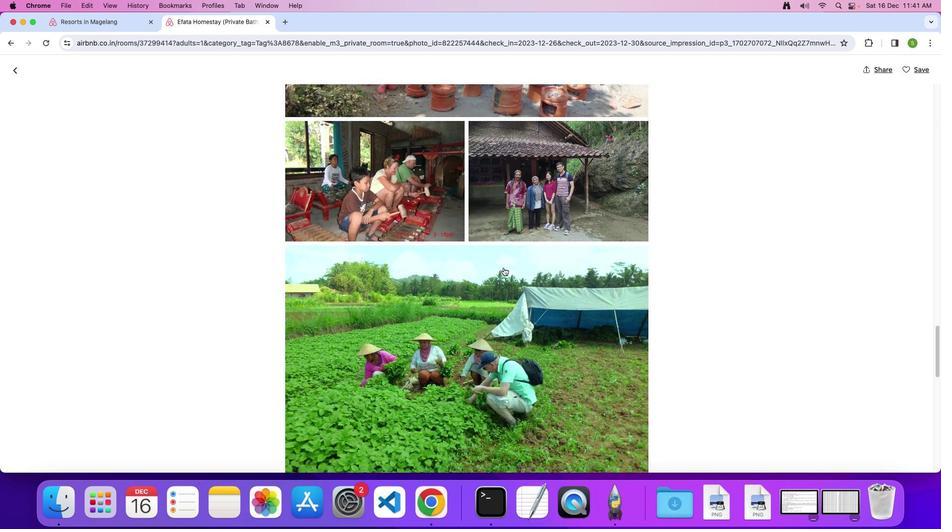 
Action: Mouse moved to (503, 268)
Screenshot: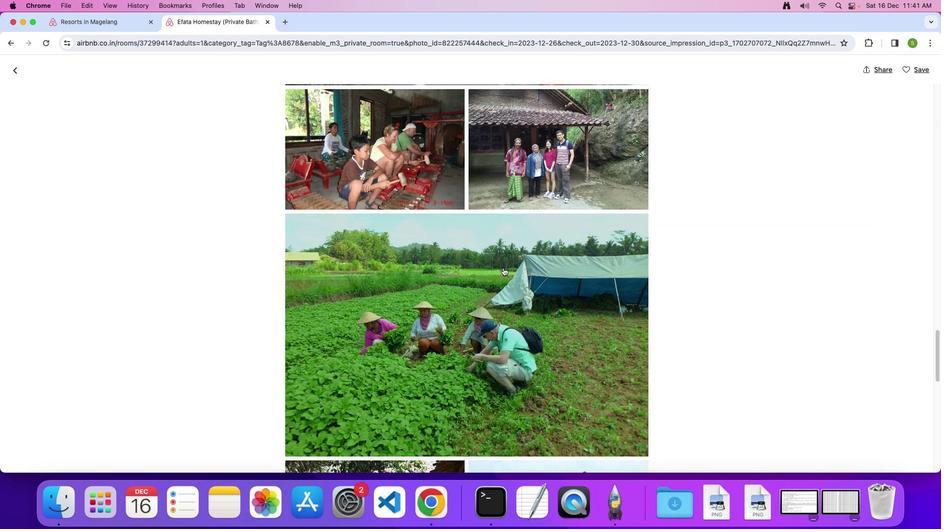 
Action: Mouse scrolled (503, 268) with delta (0, 0)
Screenshot: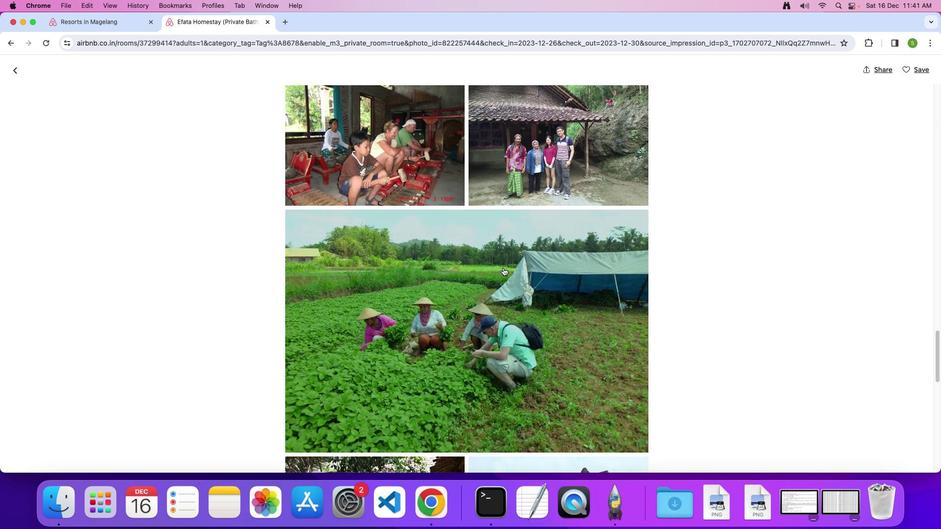 
Action: Mouse scrolled (503, 268) with delta (0, 0)
Screenshot: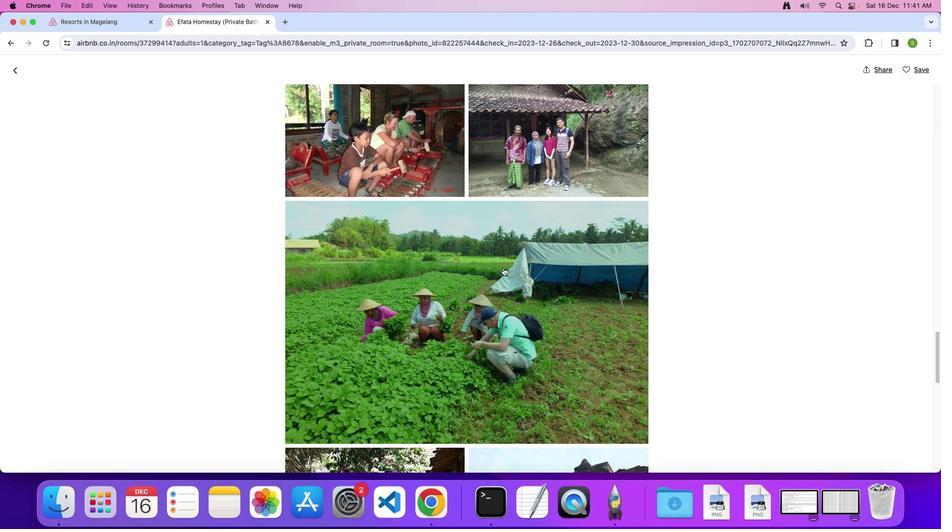 
Action: Mouse scrolled (503, 268) with delta (0, -1)
Screenshot: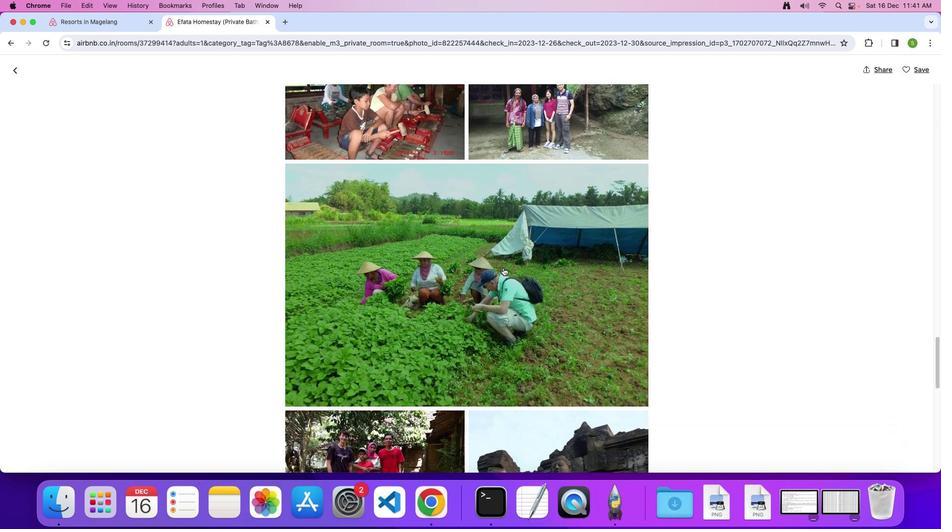 
Action: Mouse scrolled (503, 268) with delta (0, 0)
Screenshot: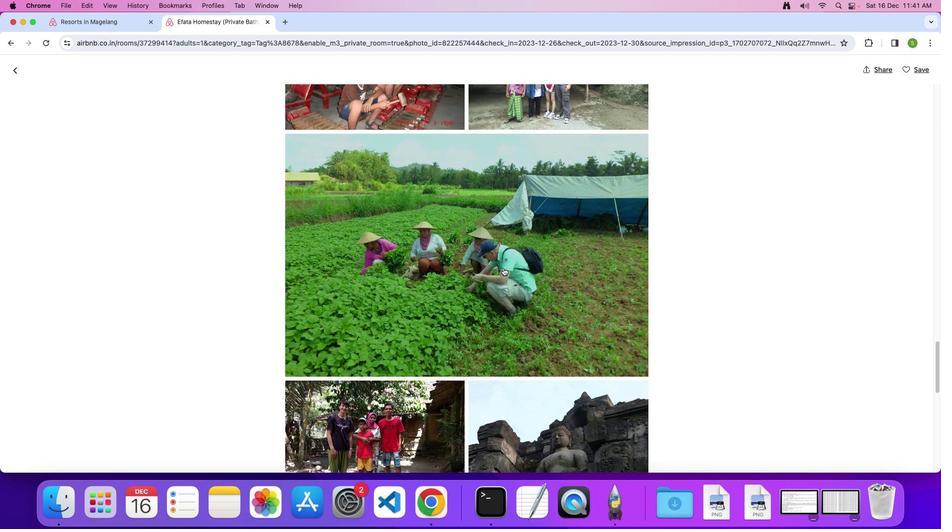 
Action: Mouse scrolled (503, 268) with delta (0, 0)
Screenshot: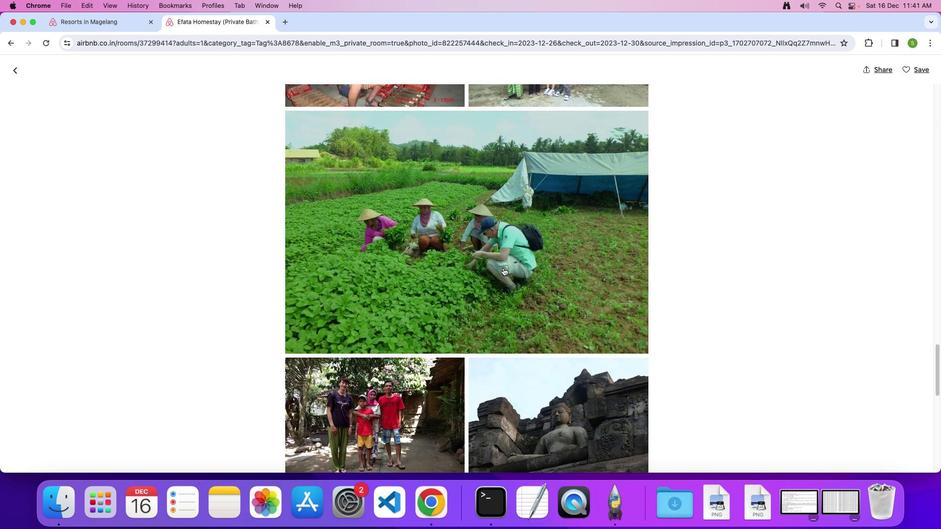 
Action: Mouse scrolled (503, 268) with delta (0, 0)
Screenshot: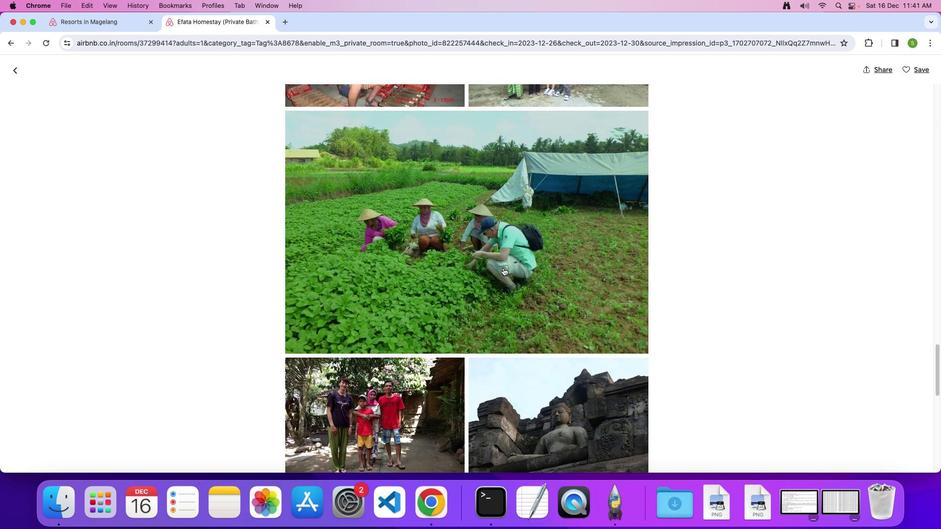 
Action: Mouse scrolled (503, 268) with delta (0, 0)
Screenshot: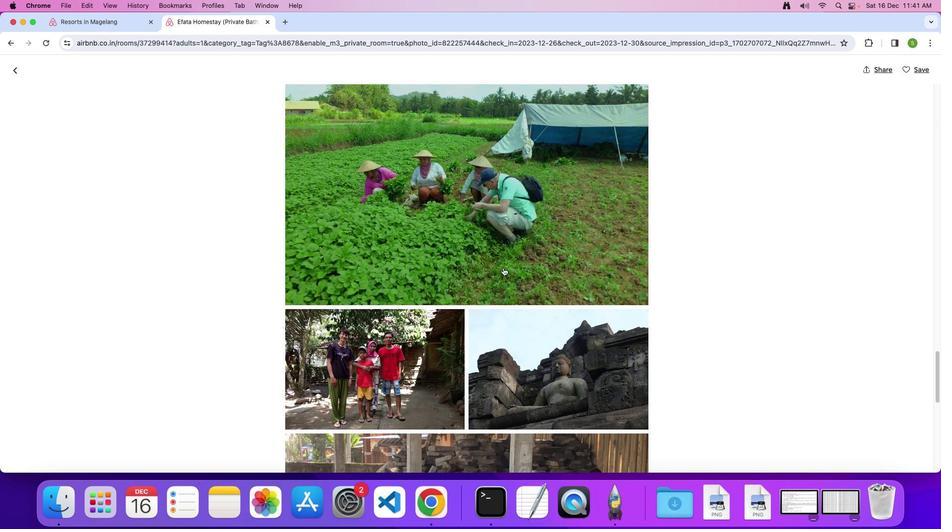 
Action: Mouse scrolled (503, 268) with delta (0, 0)
Screenshot: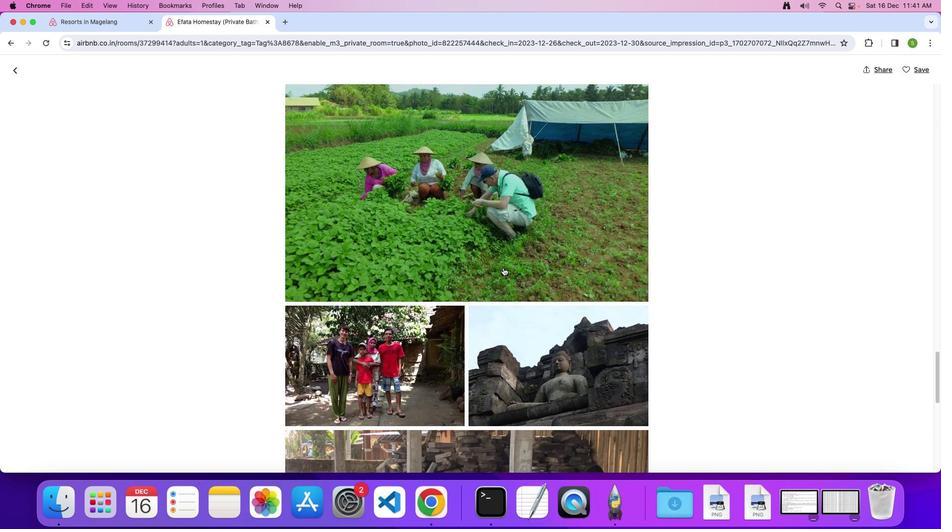 
Action: Mouse scrolled (503, 268) with delta (0, 0)
Screenshot: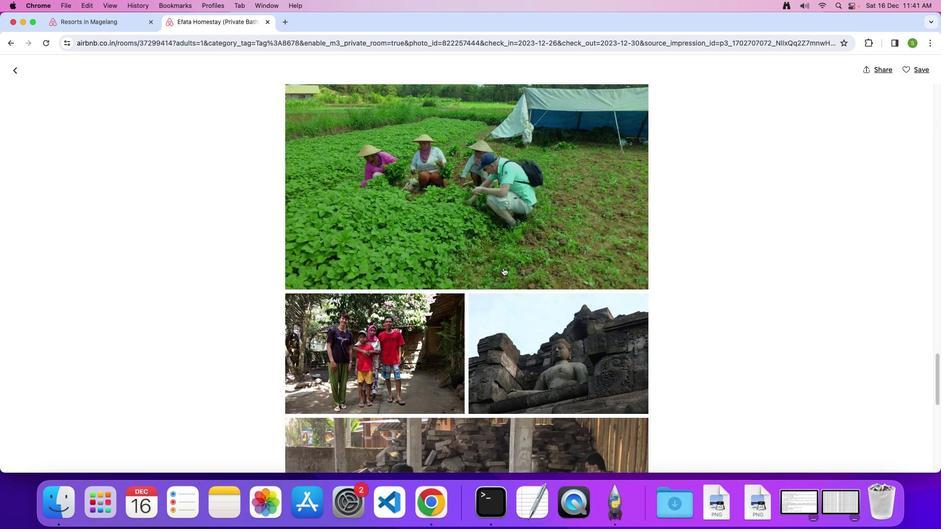 
Action: Mouse moved to (503, 268)
Screenshot: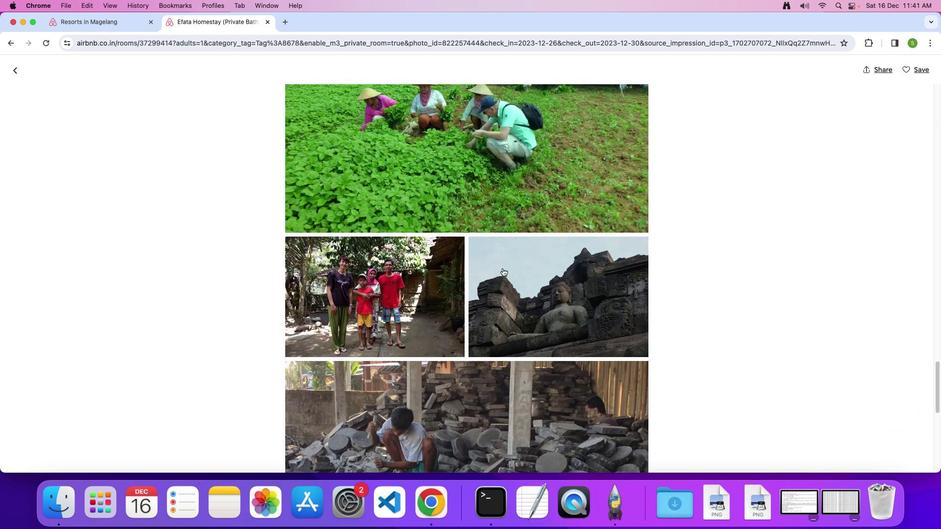 
Action: Mouse scrolled (503, 268) with delta (0, 0)
Screenshot: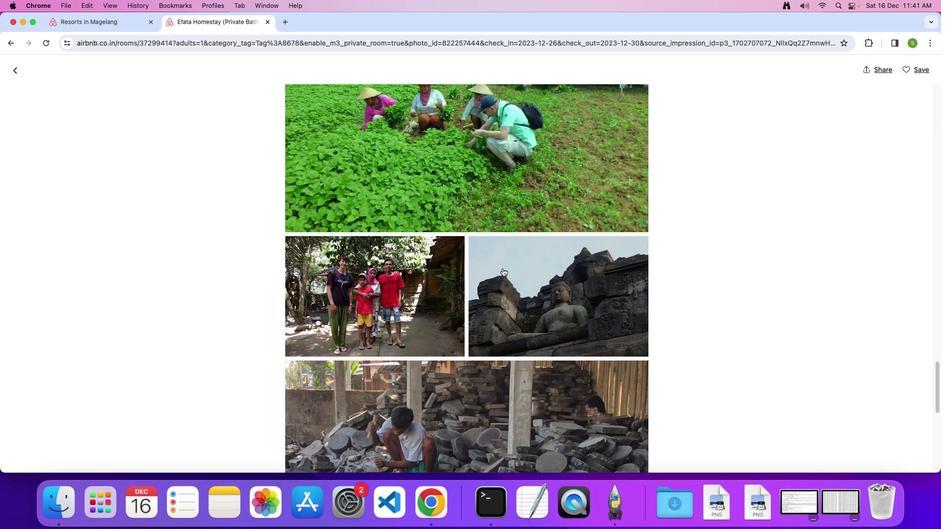 
Action: Mouse scrolled (503, 268) with delta (0, 0)
Screenshot: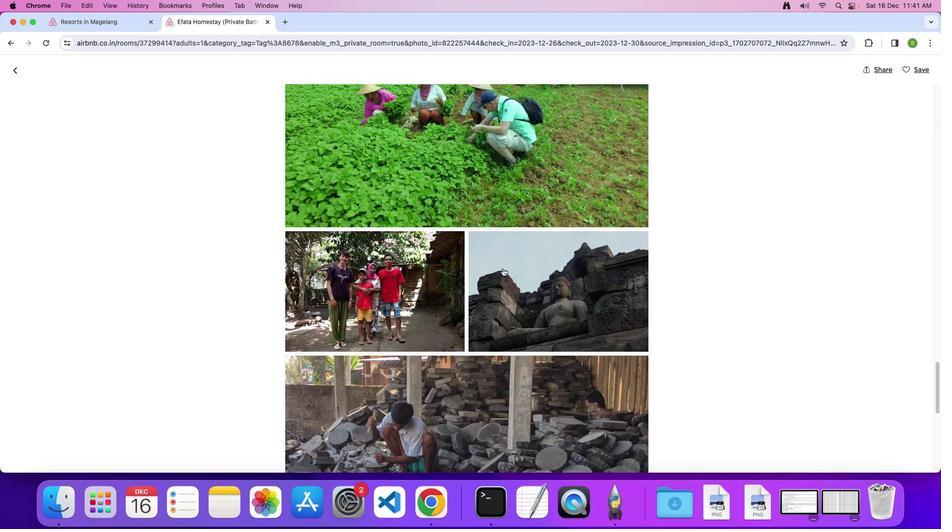 
Action: Mouse scrolled (503, 268) with delta (0, 0)
Screenshot: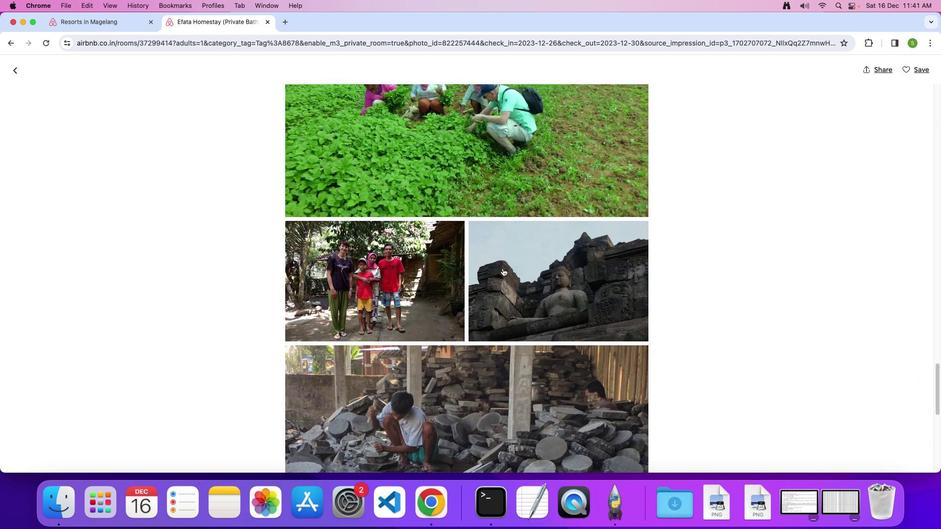 
Action: Mouse moved to (502, 268)
Screenshot: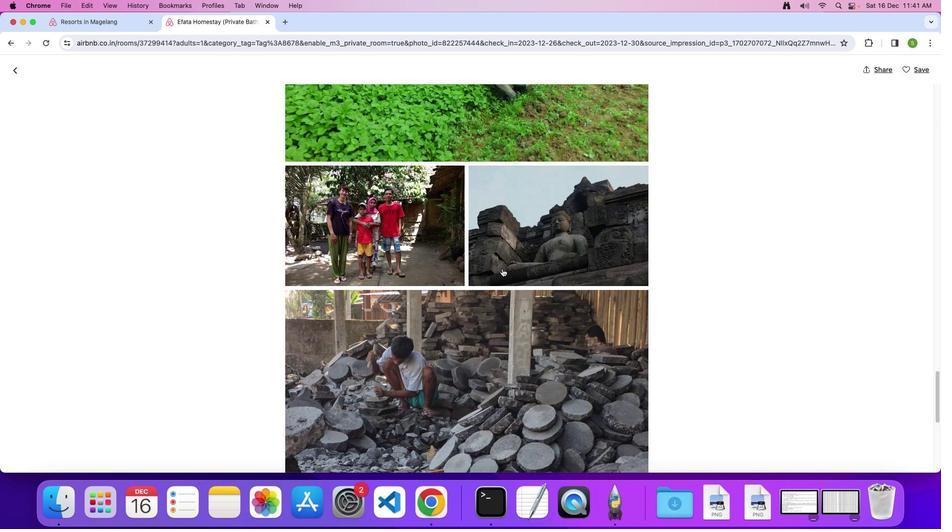 
Action: Mouse scrolled (502, 268) with delta (0, 0)
Screenshot: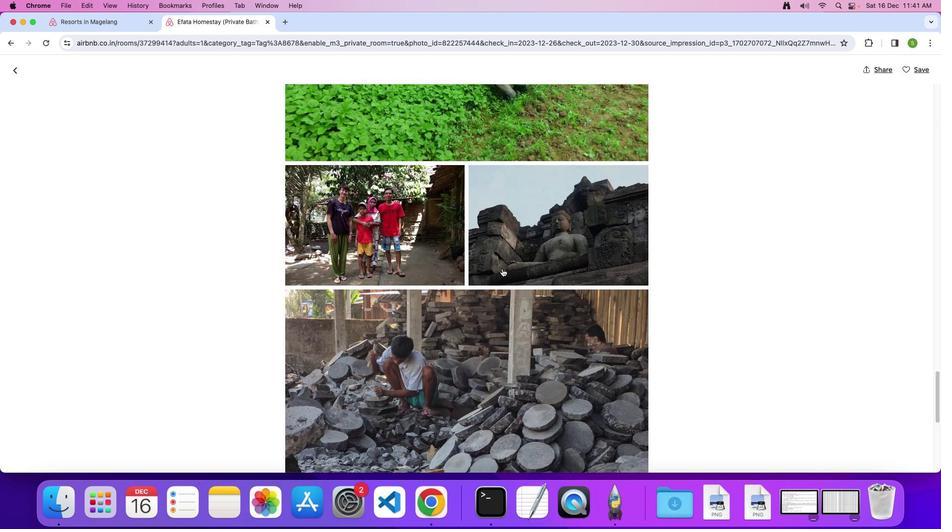 
Action: Mouse scrolled (502, 268) with delta (0, 0)
Screenshot: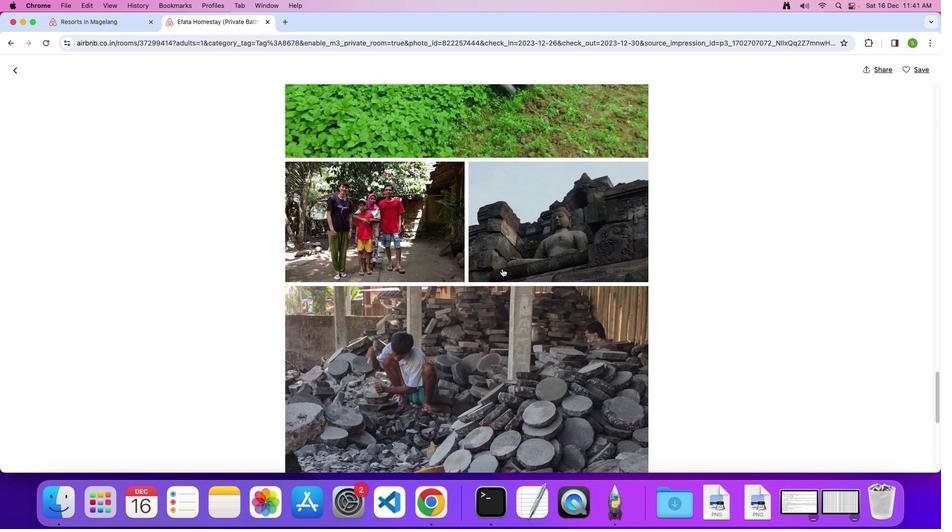 
Action: Mouse moved to (502, 268)
Screenshot: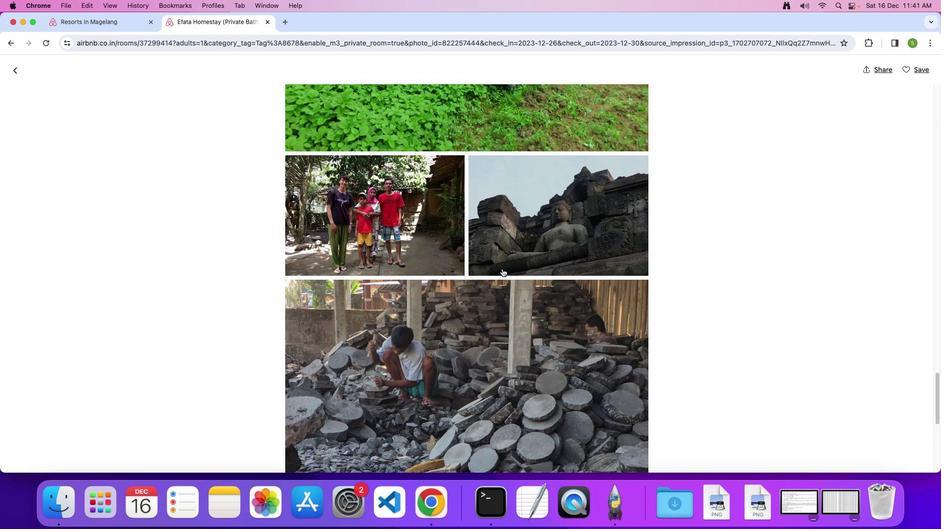 
Action: Mouse scrolled (502, 268) with delta (0, 0)
Screenshot: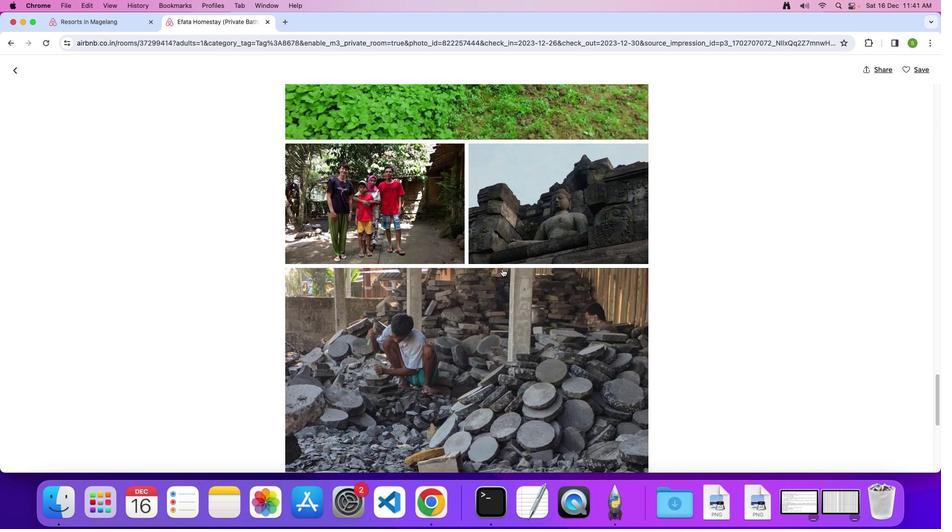 
Action: Mouse scrolled (502, 268) with delta (0, -1)
Screenshot: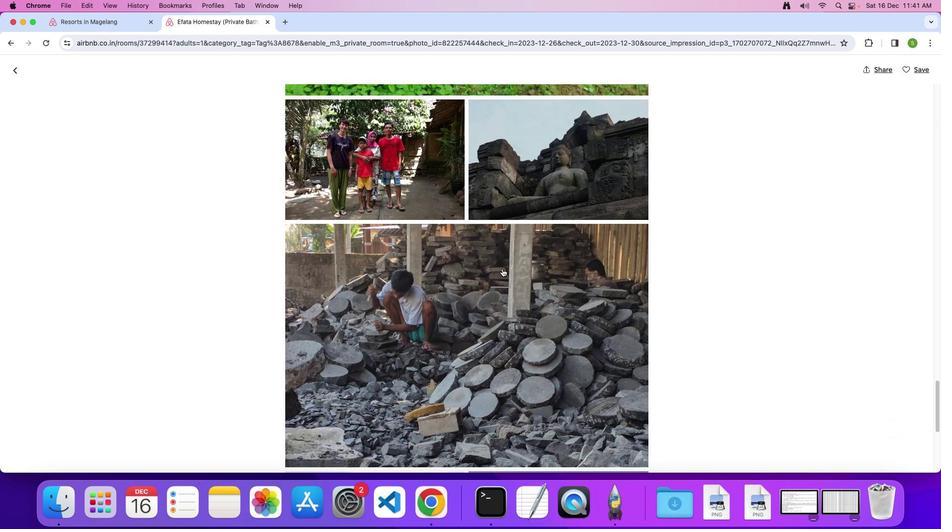 
Action: Mouse moved to (502, 268)
Screenshot: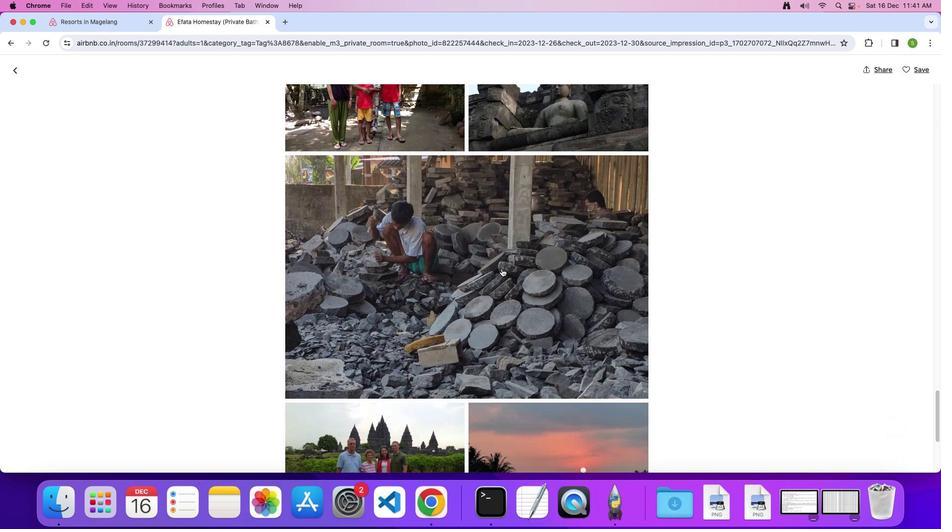 
Action: Mouse scrolled (502, 268) with delta (0, 0)
Screenshot: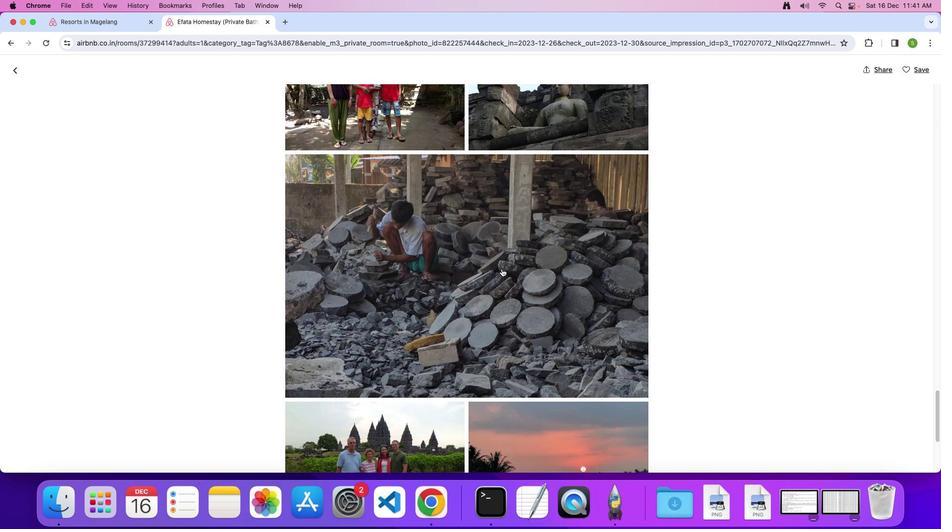 
Action: Mouse scrolled (502, 268) with delta (0, 0)
Screenshot: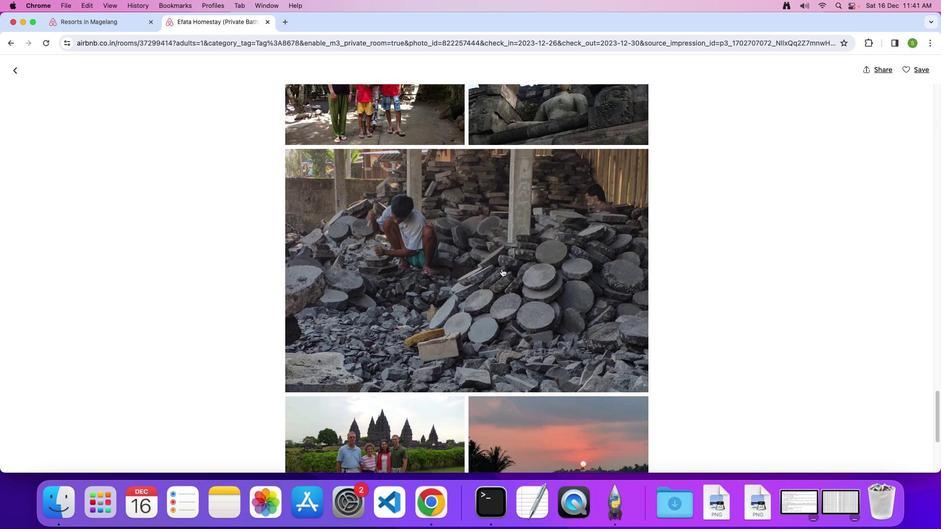 
Action: Mouse scrolled (502, 268) with delta (0, 0)
Screenshot: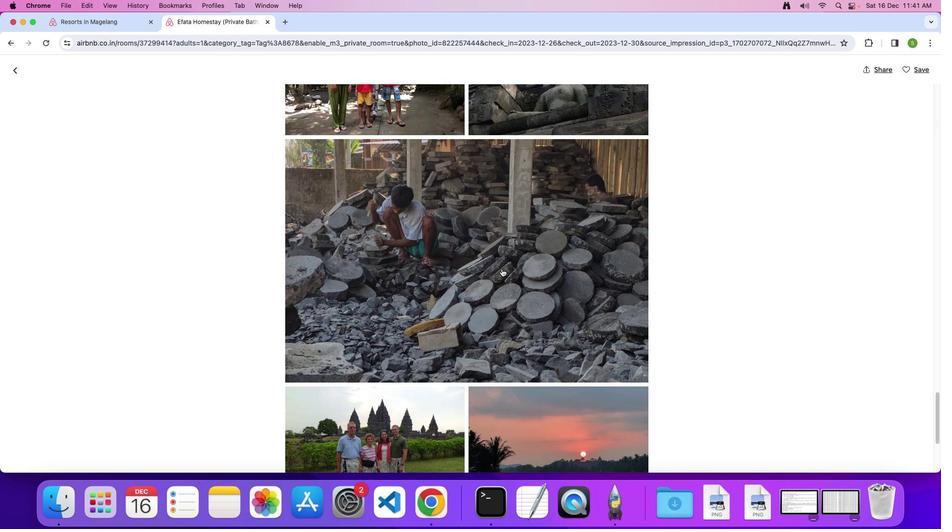 
Action: Mouse moved to (501, 268)
Screenshot: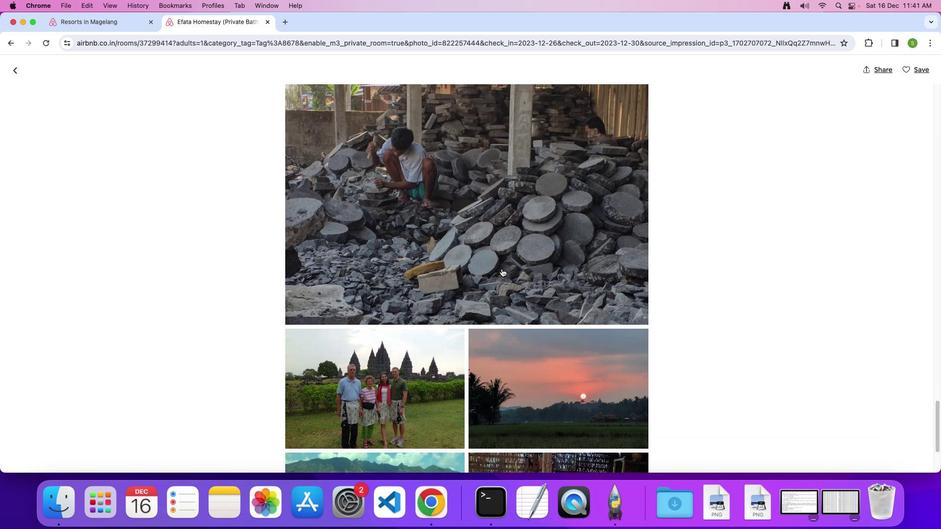 
Action: Mouse scrolled (501, 268) with delta (0, 0)
Screenshot: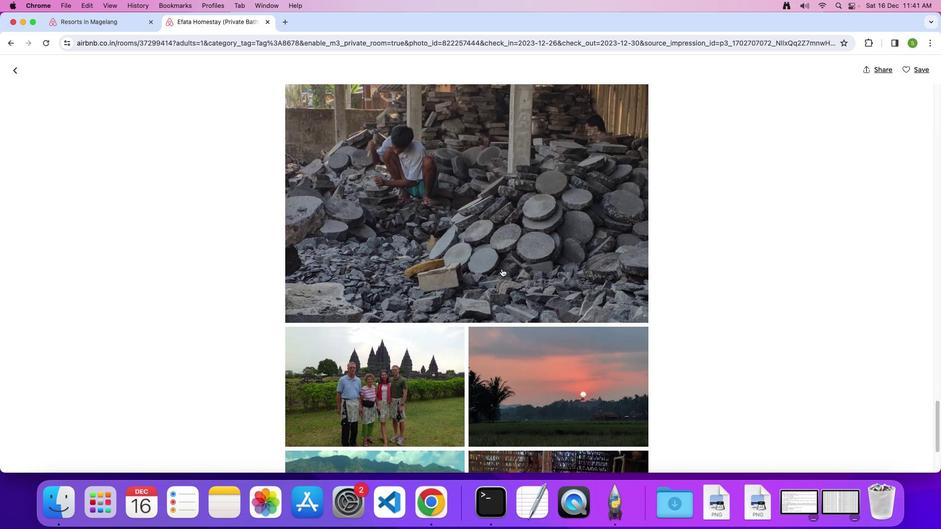 
Action: Mouse scrolled (501, 268) with delta (0, 0)
Screenshot: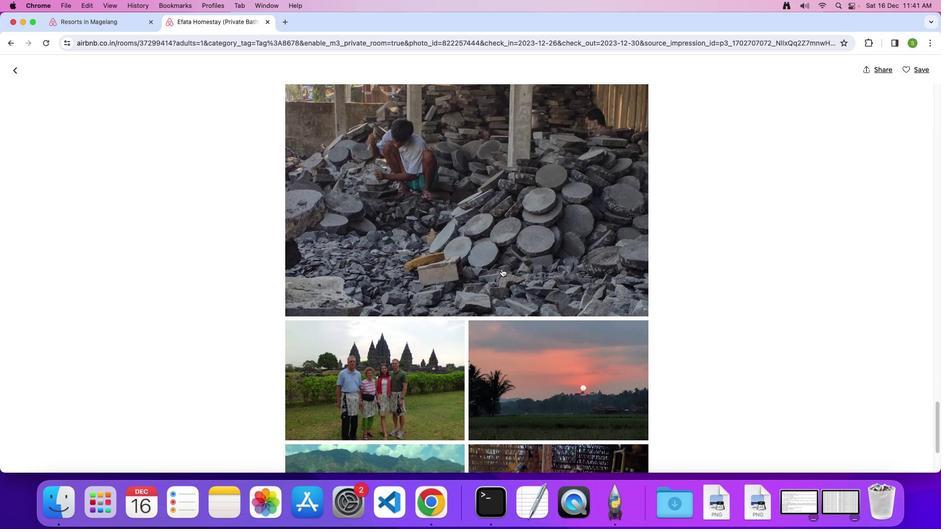 
Action: Mouse scrolled (501, 268) with delta (0, -1)
Screenshot: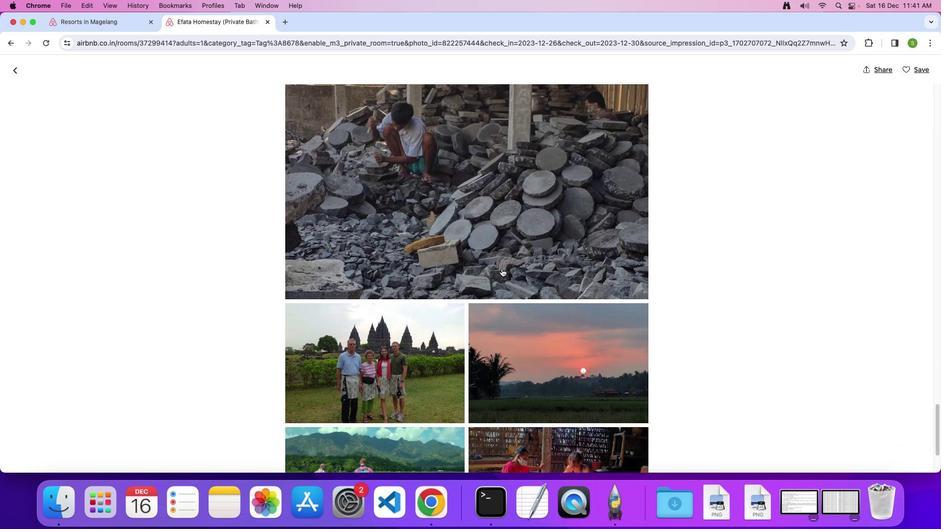 
Action: Mouse scrolled (501, 268) with delta (0, -1)
Screenshot: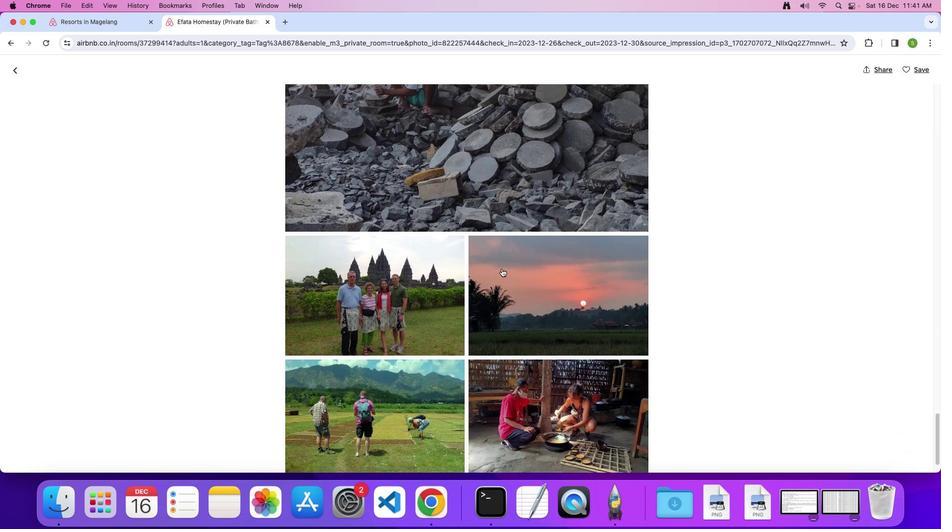 
Action: Mouse scrolled (501, 268) with delta (0, 0)
Screenshot: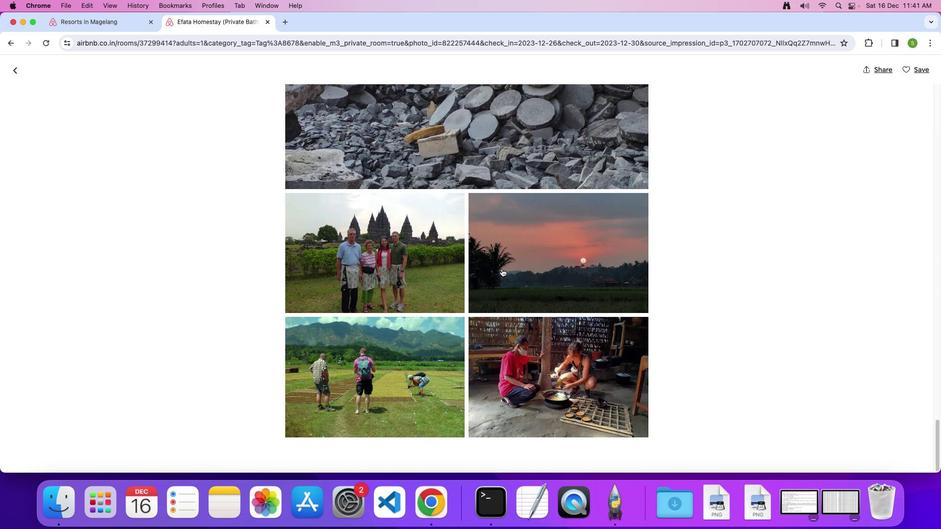 
Action: Mouse scrolled (501, 268) with delta (0, 0)
Screenshot: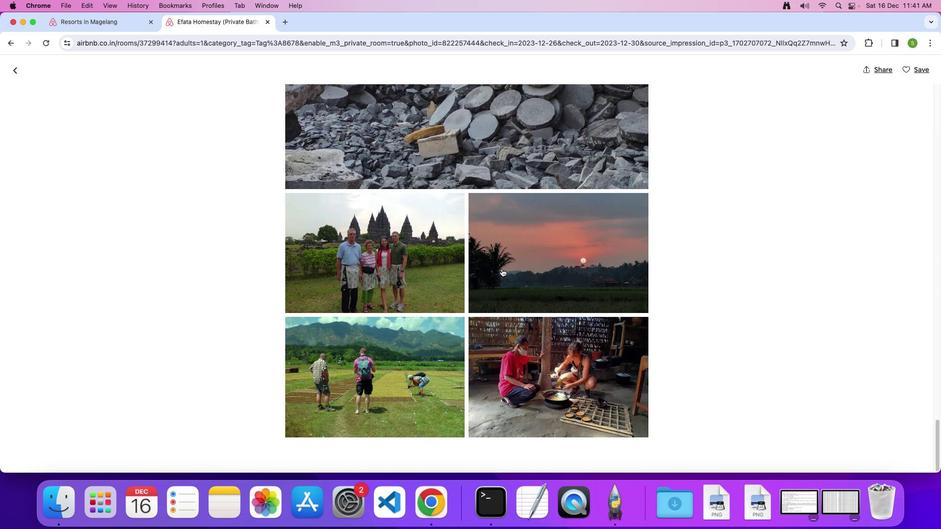 
Action: Mouse scrolled (501, 268) with delta (0, -1)
Screenshot: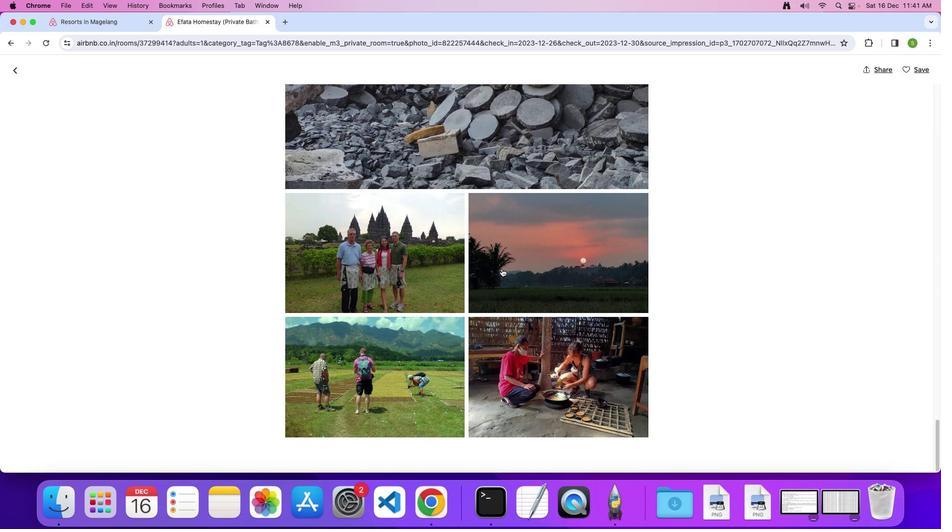 
Action: Mouse moved to (18, 73)
Screenshot: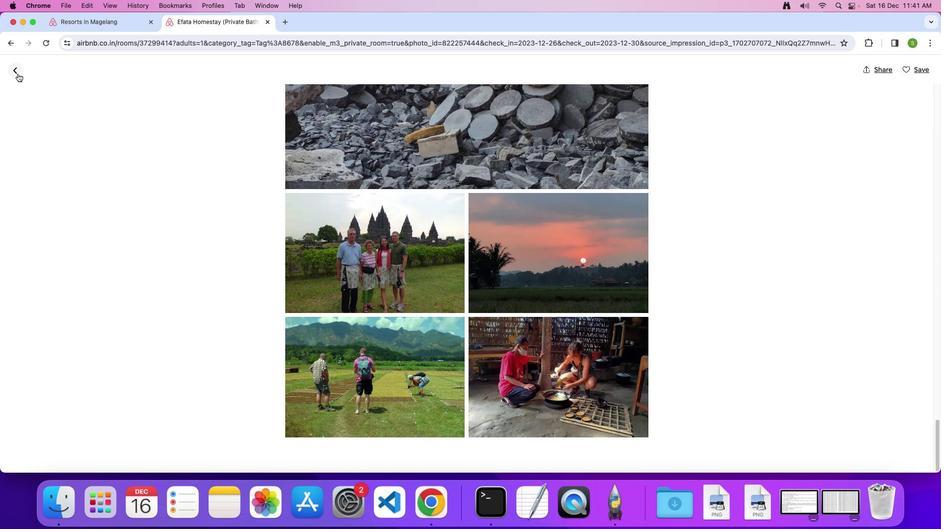 
Action: Mouse pressed left at (18, 73)
Screenshot: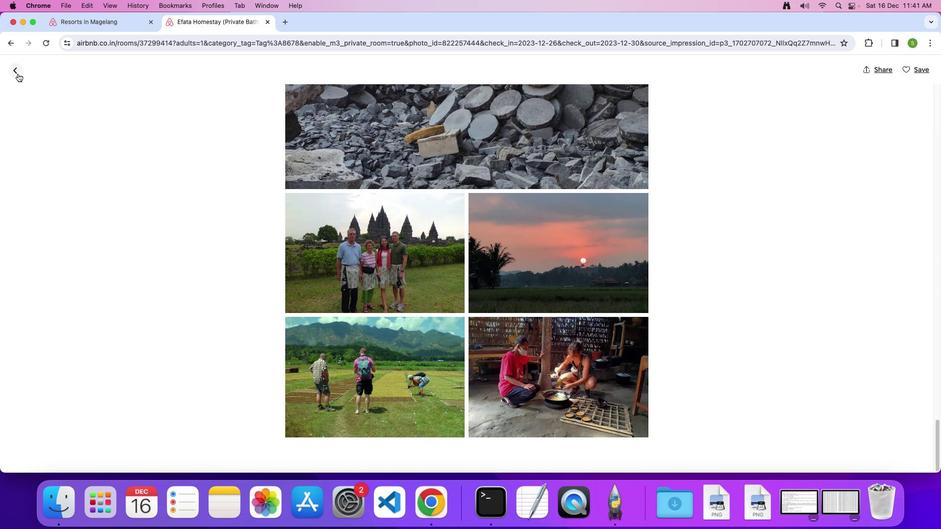 
Action: Mouse moved to (429, 224)
Screenshot: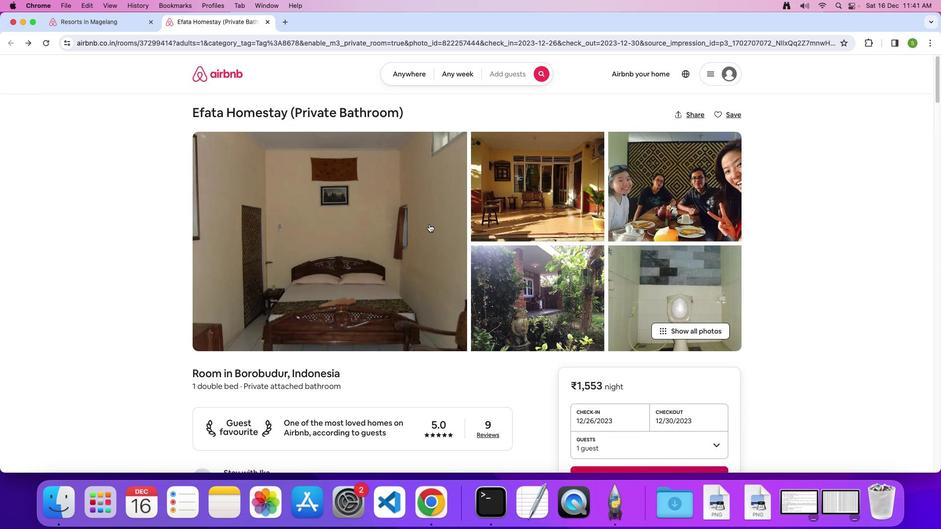 
Action: Mouse scrolled (429, 224) with delta (0, 0)
Screenshot: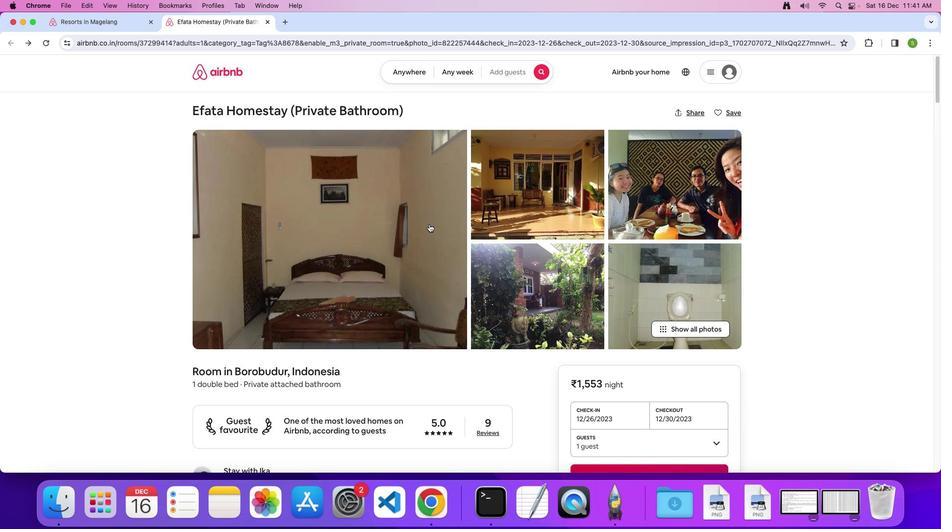 
Action: Mouse scrolled (429, 224) with delta (0, 0)
Screenshot: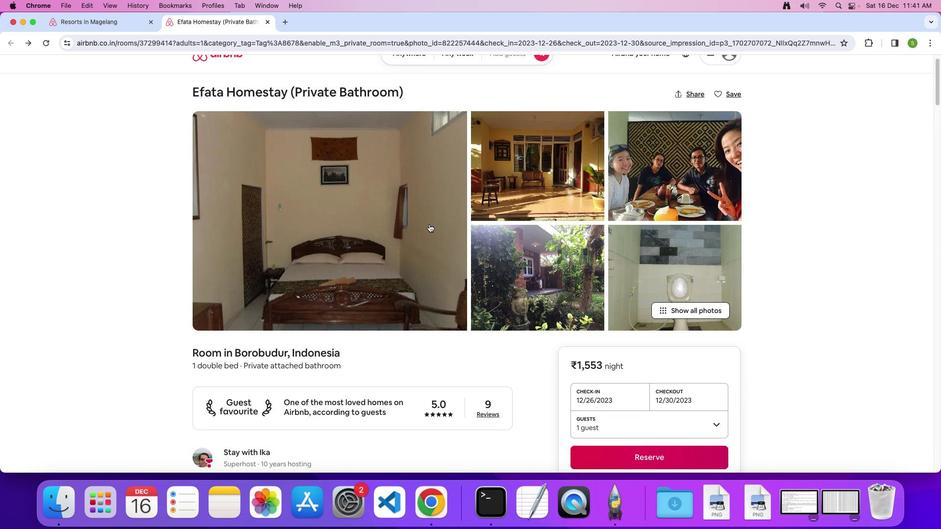 
Action: Mouse scrolled (429, 224) with delta (0, -1)
Screenshot: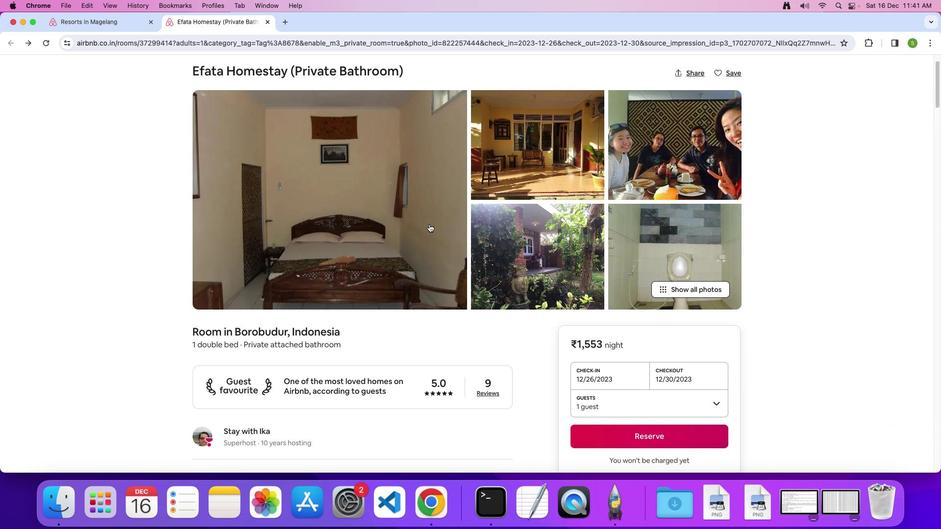 
Action: Mouse scrolled (429, 224) with delta (0, 0)
Screenshot: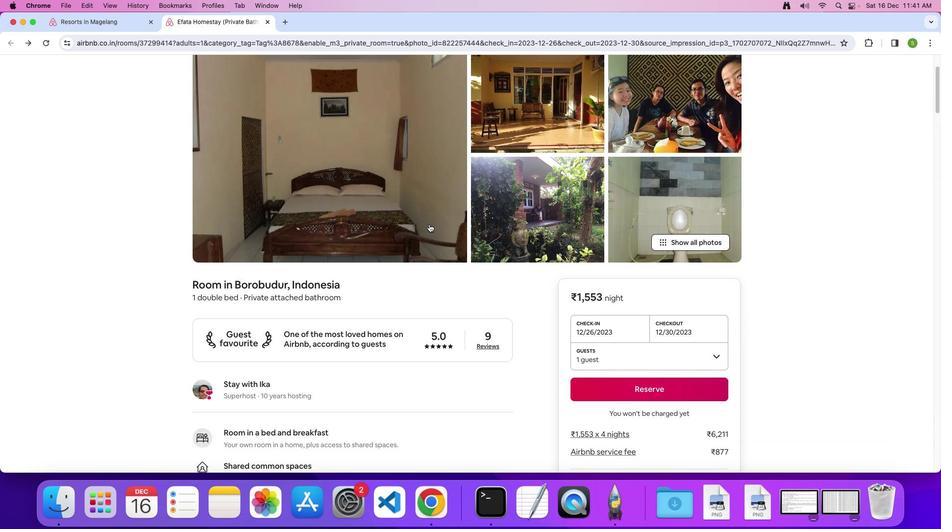 
Action: Mouse scrolled (429, 224) with delta (0, 0)
Screenshot: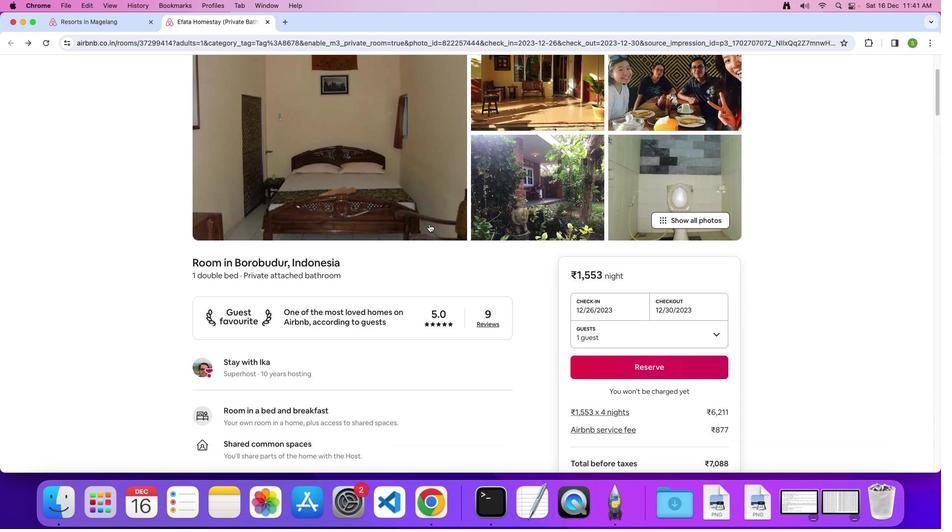 
Action: Mouse scrolled (429, 224) with delta (0, -1)
Screenshot: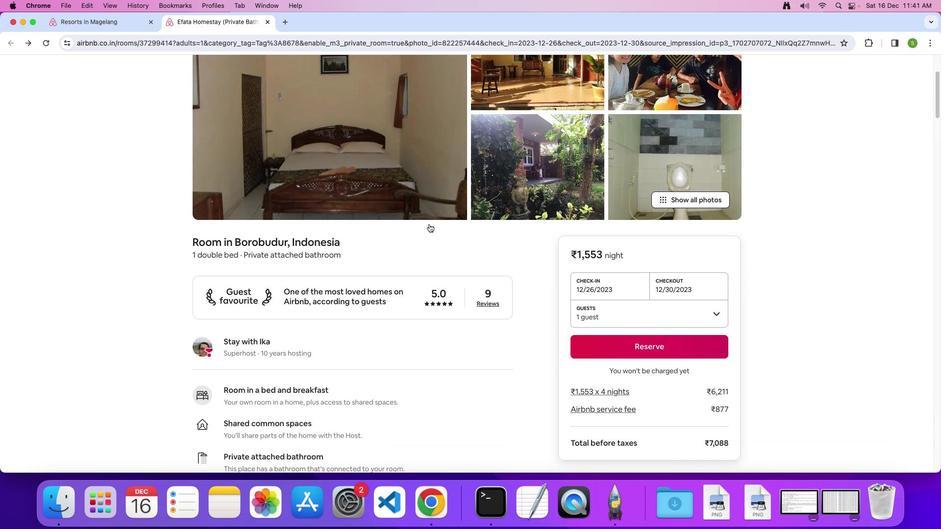 
Action: Mouse moved to (428, 224)
Screenshot: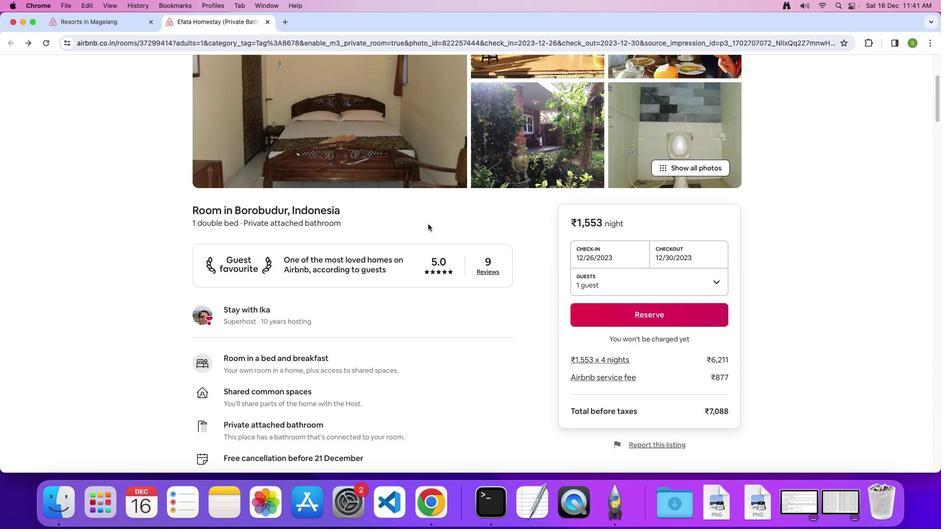 
Action: Mouse scrolled (428, 224) with delta (0, 0)
Screenshot: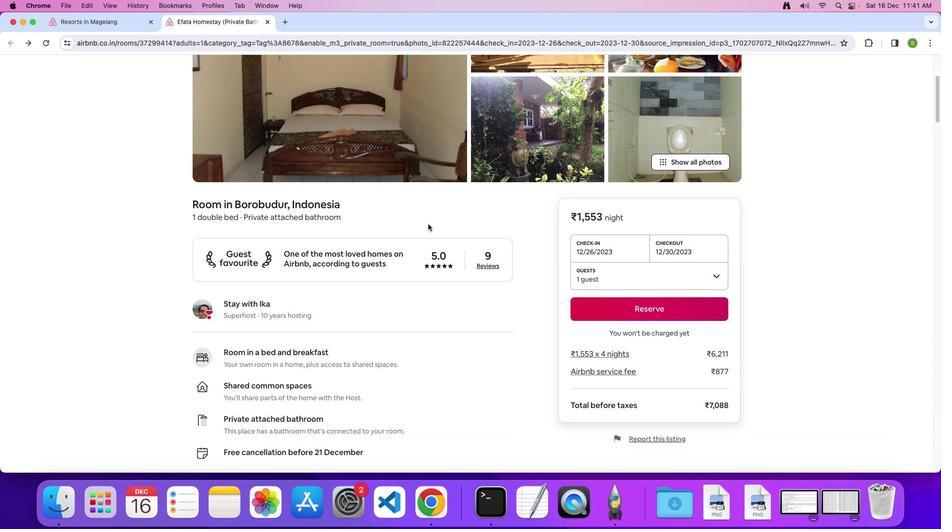 
Action: Mouse scrolled (428, 224) with delta (0, 0)
Screenshot: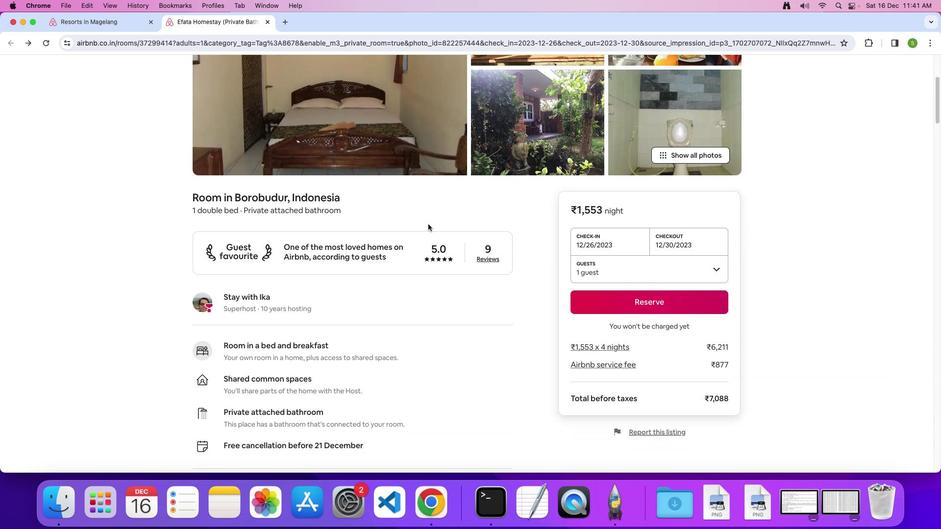 
Action: Mouse scrolled (428, 224) with delta (0, 0)
Screenshot: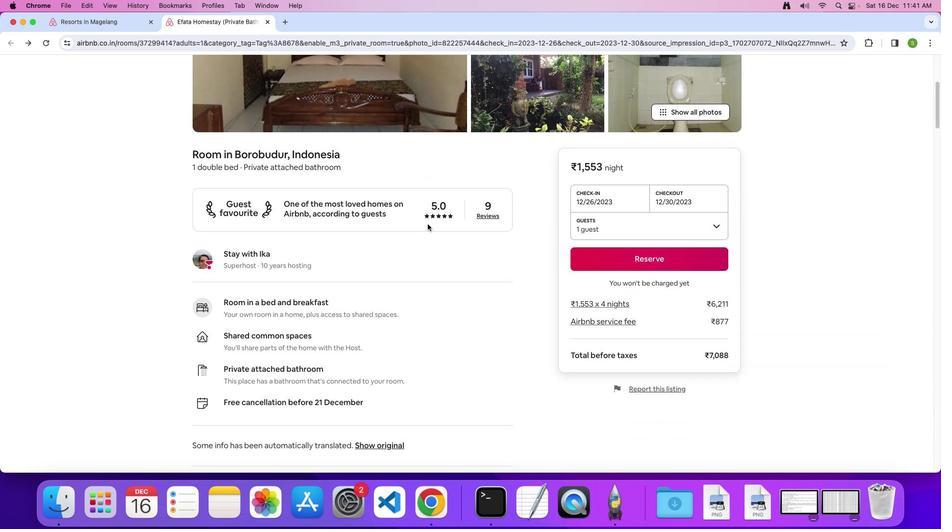 
Action: Mouse moved to (425, 224)
Screenshot: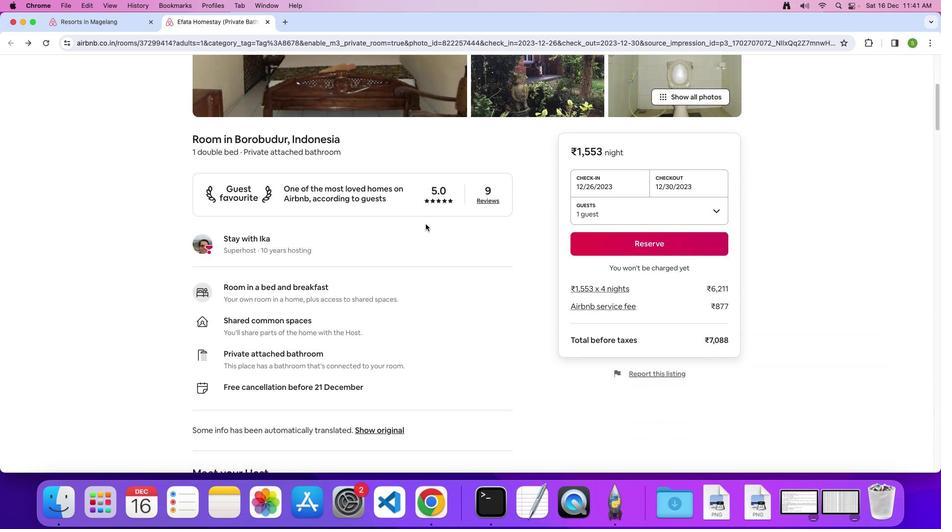
Action: Mouse scrolled (425, 224) with delta (0, 0)
Screenshot: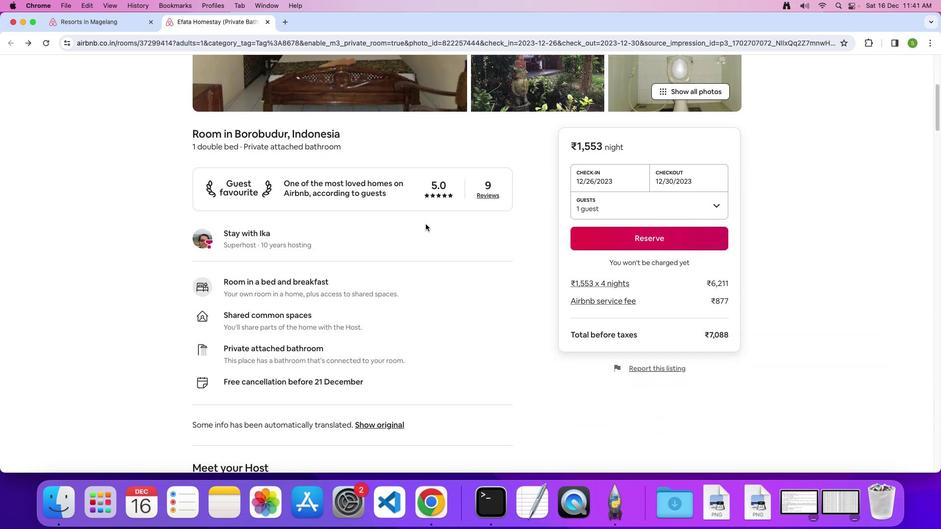
Action: Mouse scrolled (425, 224) with delta (0, 0)
Screenshot: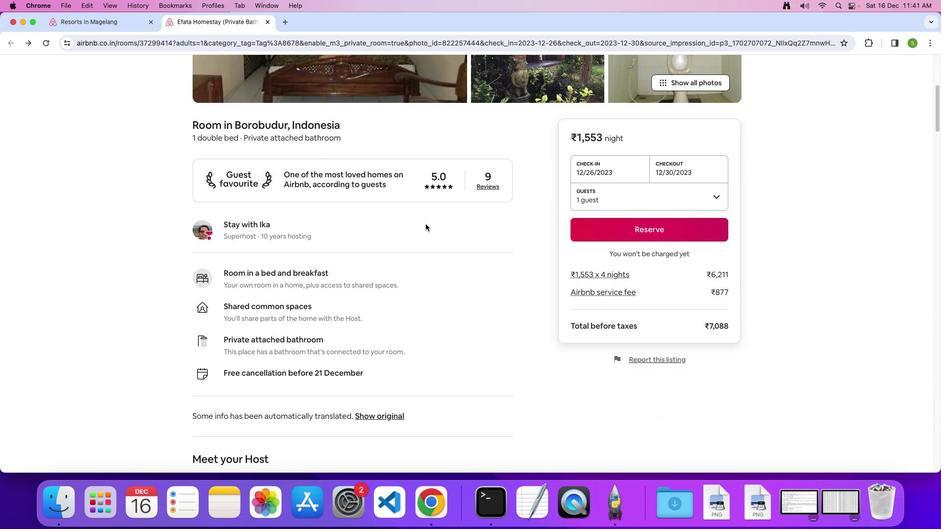 
Action: Mouse scrolled (425, 224) with delta (0, 0)
Screenshot: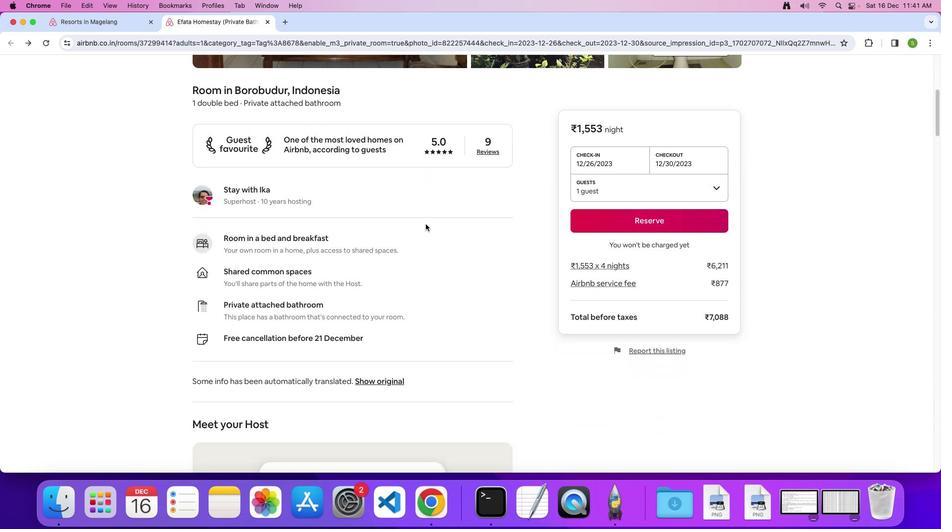 
Action: Mouse moved to (424, 224)
Screenshot: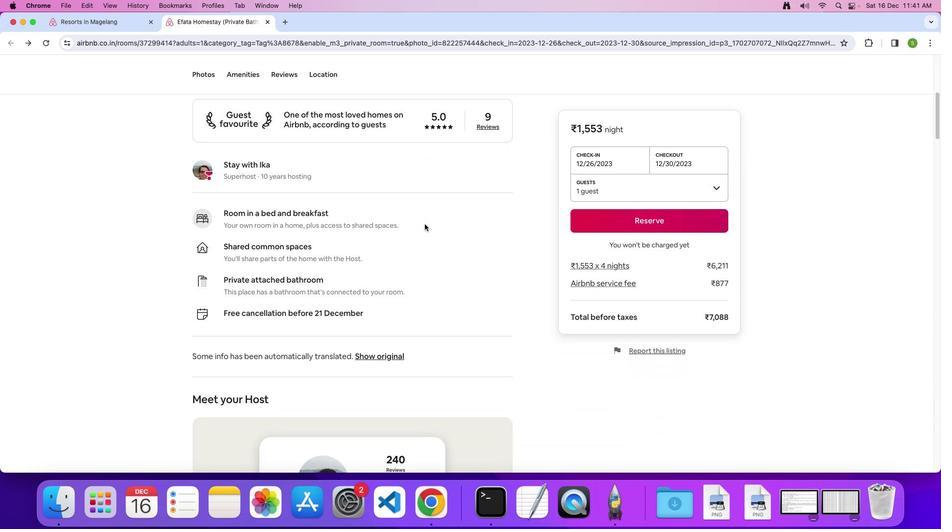 
Action: Mouse scrolled (424, 224) with delta (0, 0)
Screenshot: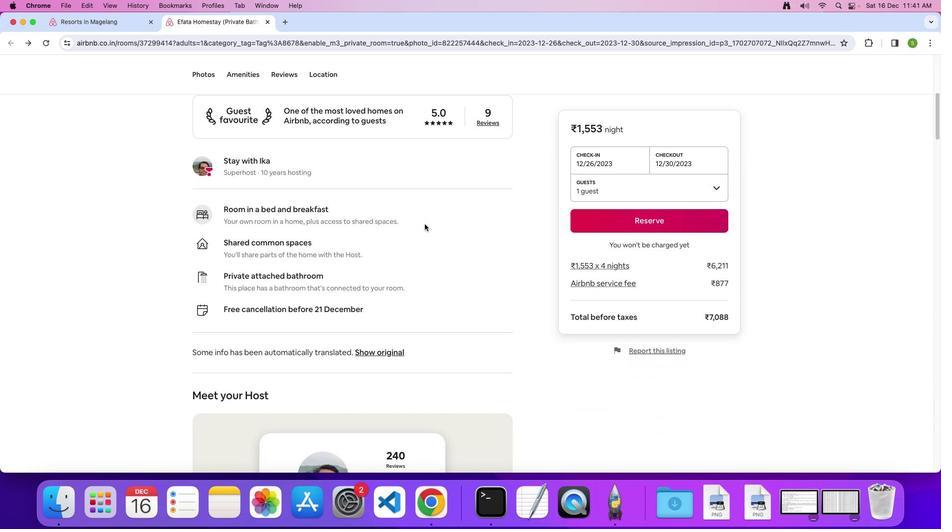 
Action: Mouse moved to (424, 224)
Screenshot: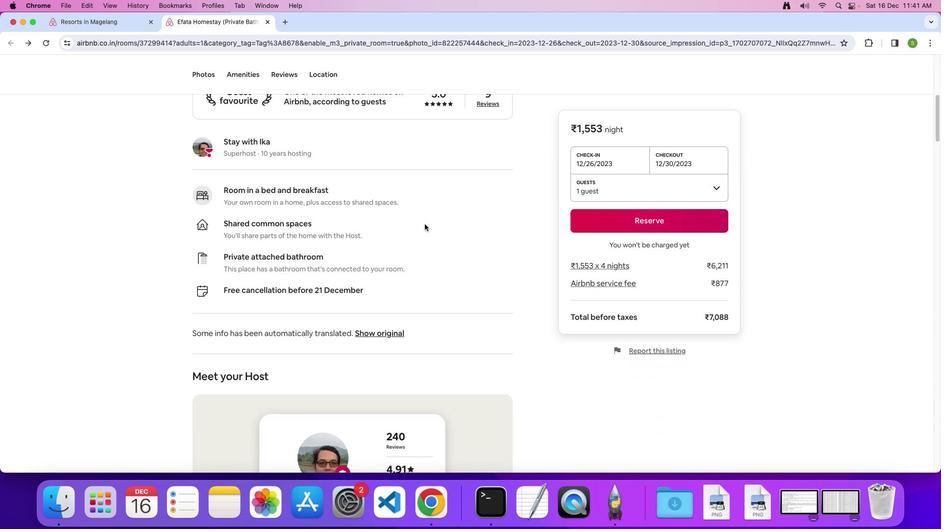 
Action: Mouse scrolled (424, 224) with delta (0, 0)
Screenshot: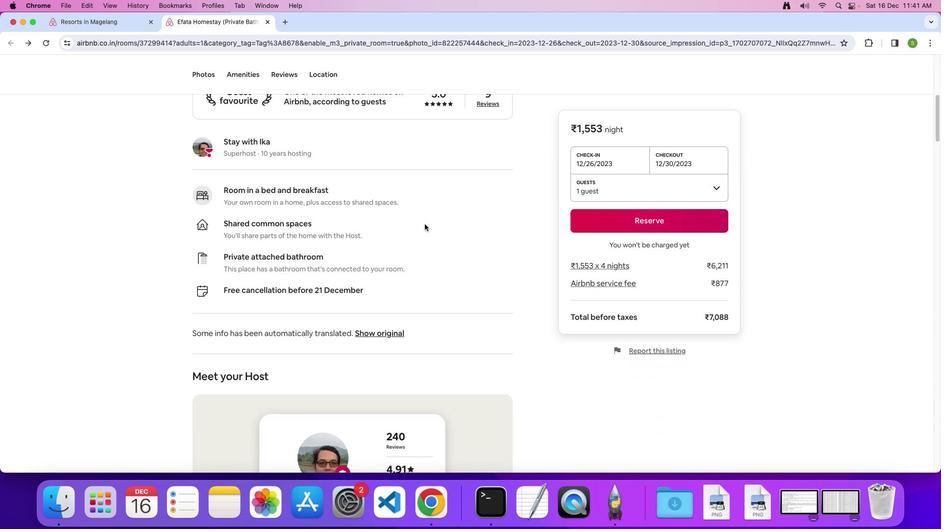 
Action: Mouse scrolled (424, 224) with delta (0, -1)
Screenshot: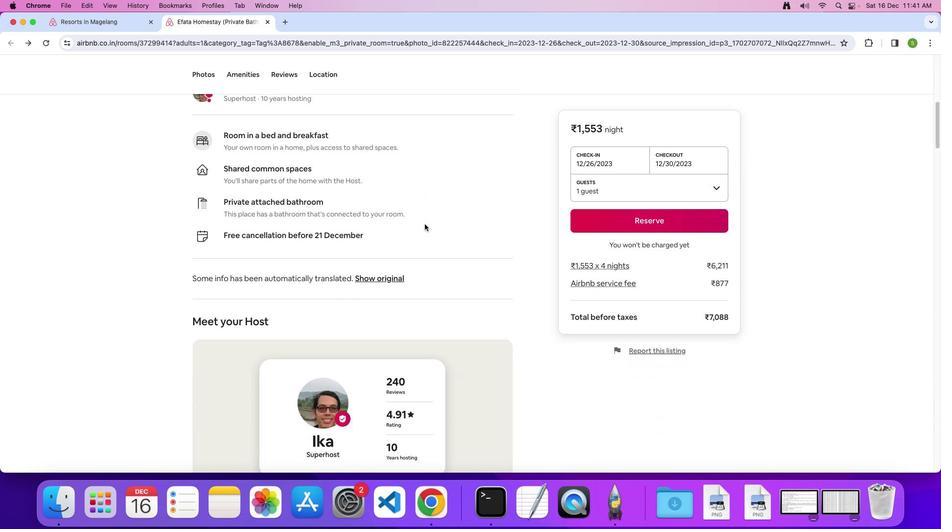 
Action: Mouse moved to (424, 224)
Screenshot: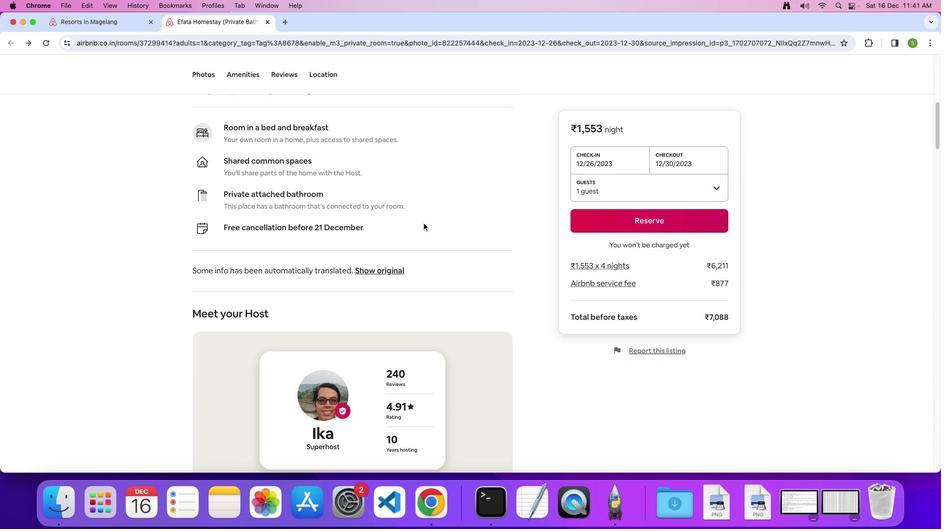 
Action: Mouse scrolled (424, 224) with delta (0, 0)
Screenshot: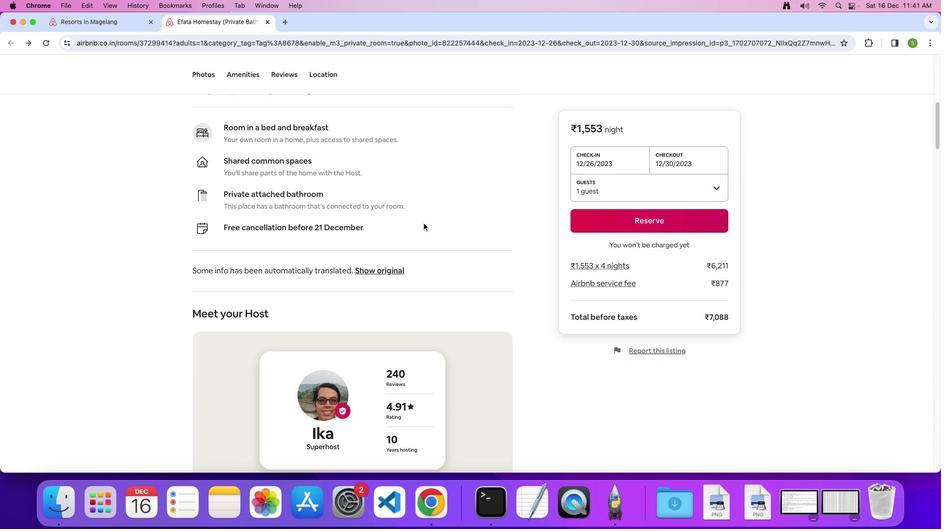 
Action: Mouse scrolled (424, 224) with delta (0, 0)
Screenshot: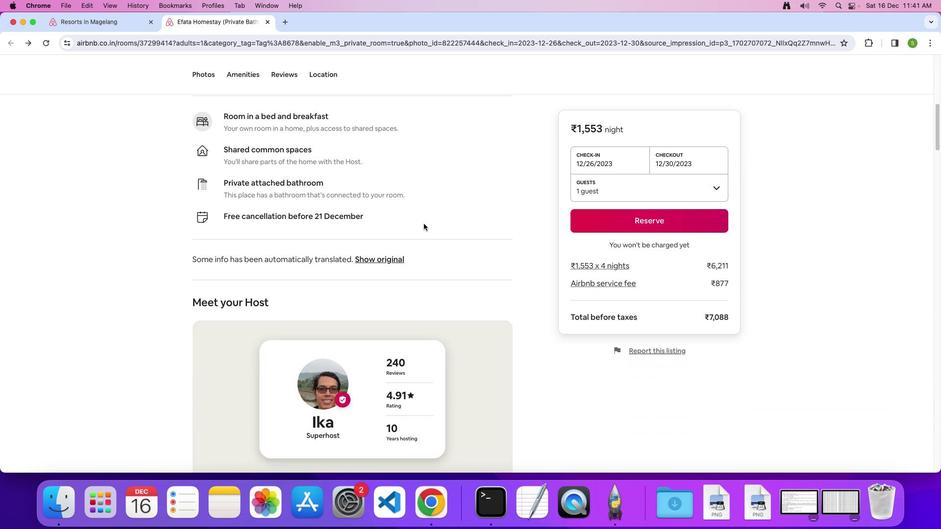
Action: Mouse scrolled (424, 224) with delta (0, 0)
Screenshot: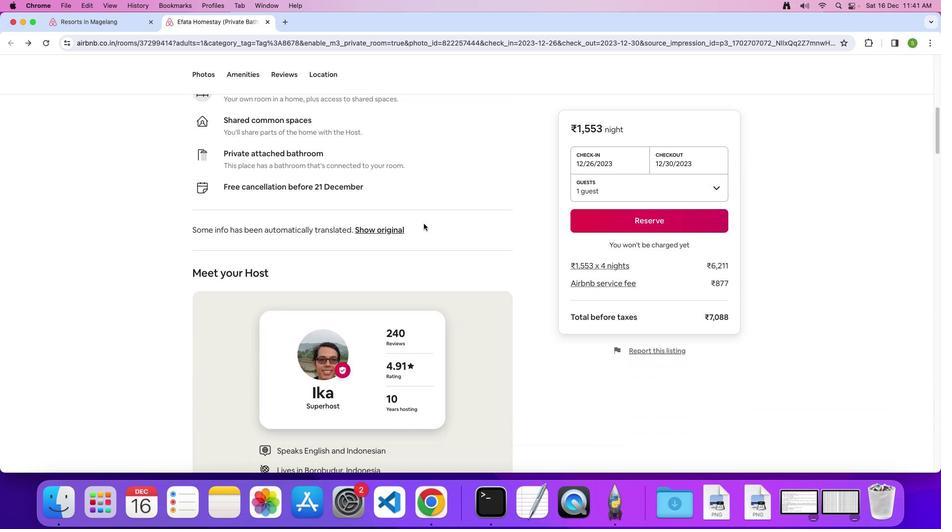 
Action: Mouse scrolled (424, 224) with delta (0, 0)
Screenshot: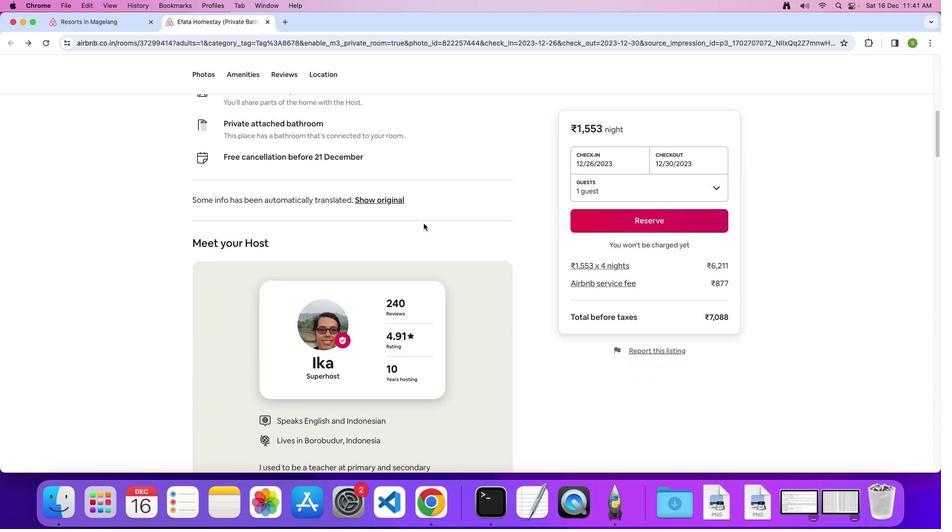 
Action: Mouse scrolled (424, 224) with delta (0, 0)
Screenshot: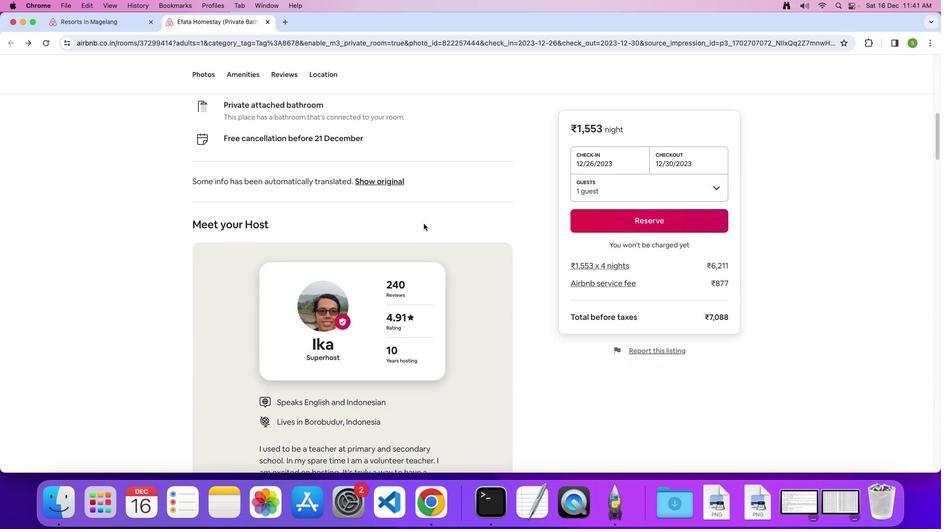 
Action: Mouse scrolled (424, 224) with delta (0, 0)
Screenshot: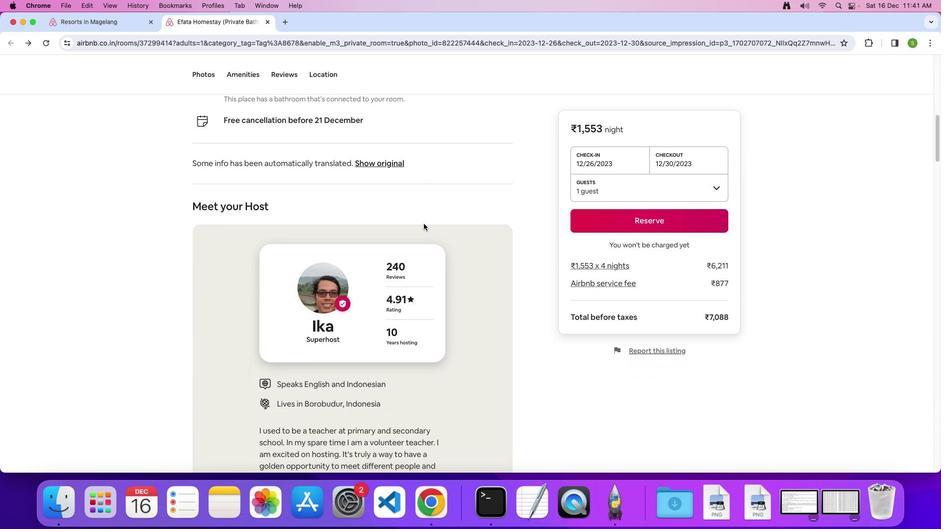 
Action: Mouse scrolled (424, 224) with delta (0, 0)
Screenshot: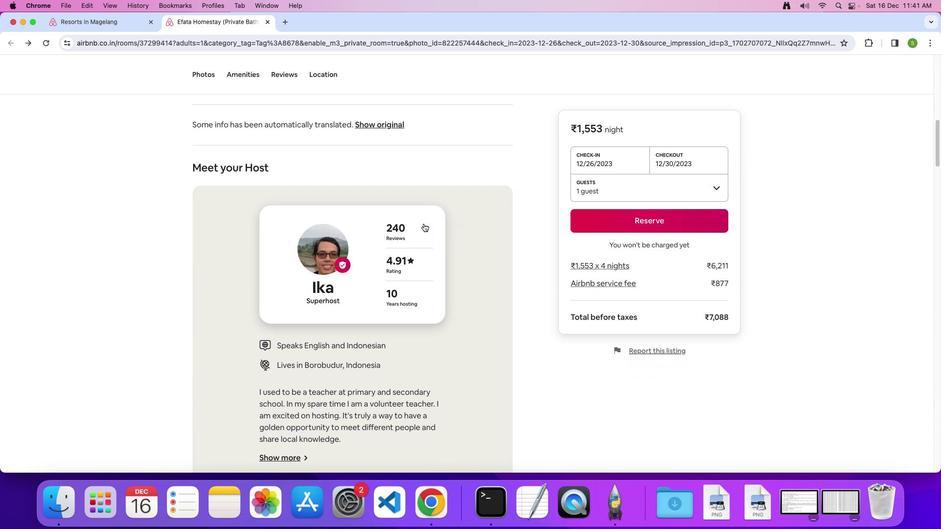 
Action: Mouse scrolled (424, 224) with delta (0, 0)
Screenshot: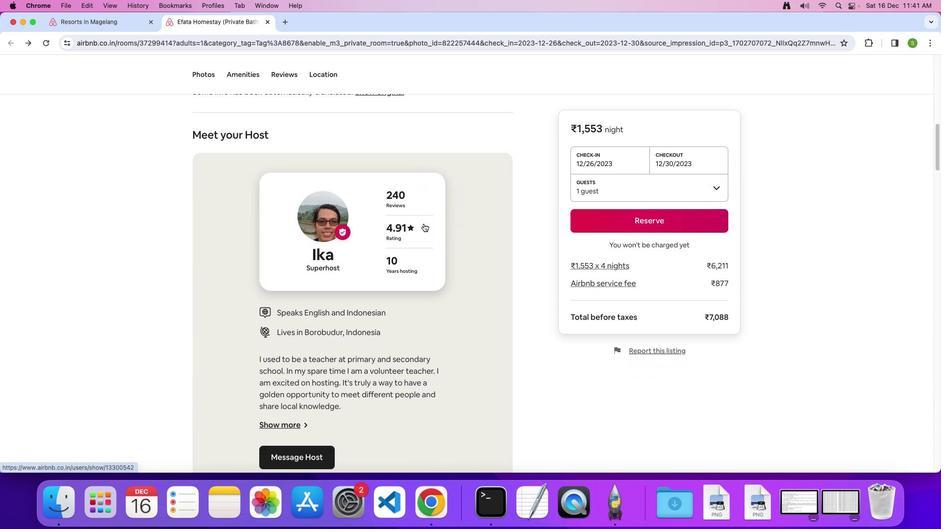 
Action: Mouse scrolled (424, 224) with delta (0, -1)
